 Task: Get directions from Mount Everest, Nepal and China to Sagarmatha National Park, Nepal and explore the nearby restaurants with rating 2 and above and open now and cuisine buffet
Action: Mouse moved to (131, 35)
Screenshot: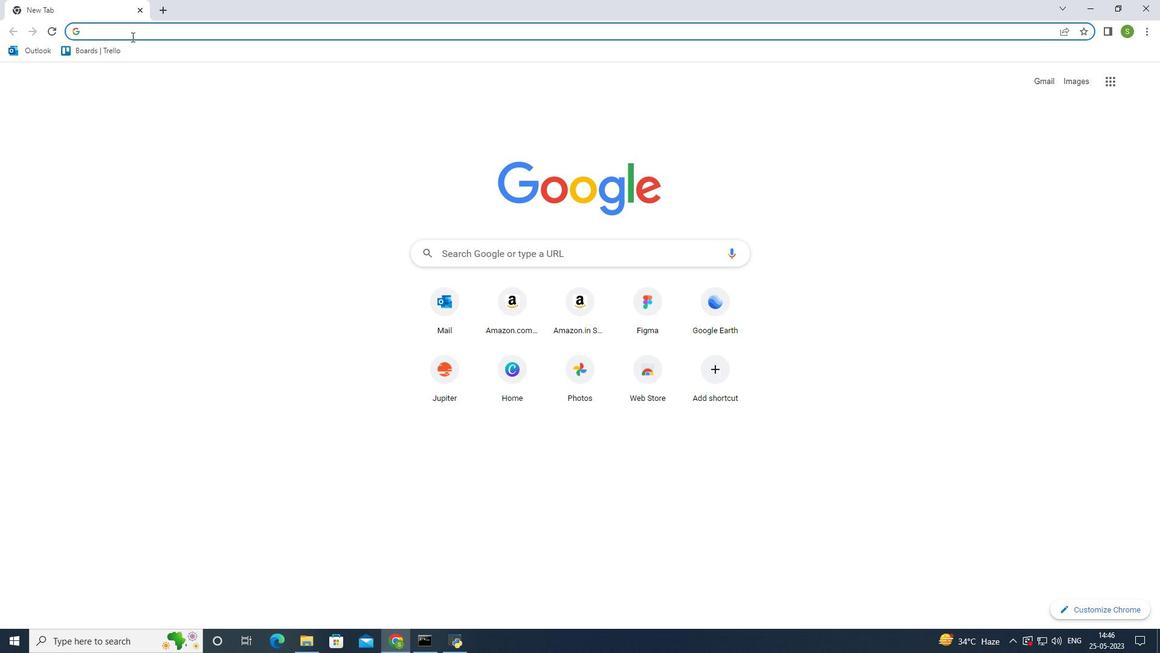 
Action: Mouse pressed left at (131, 35)
Screenshot: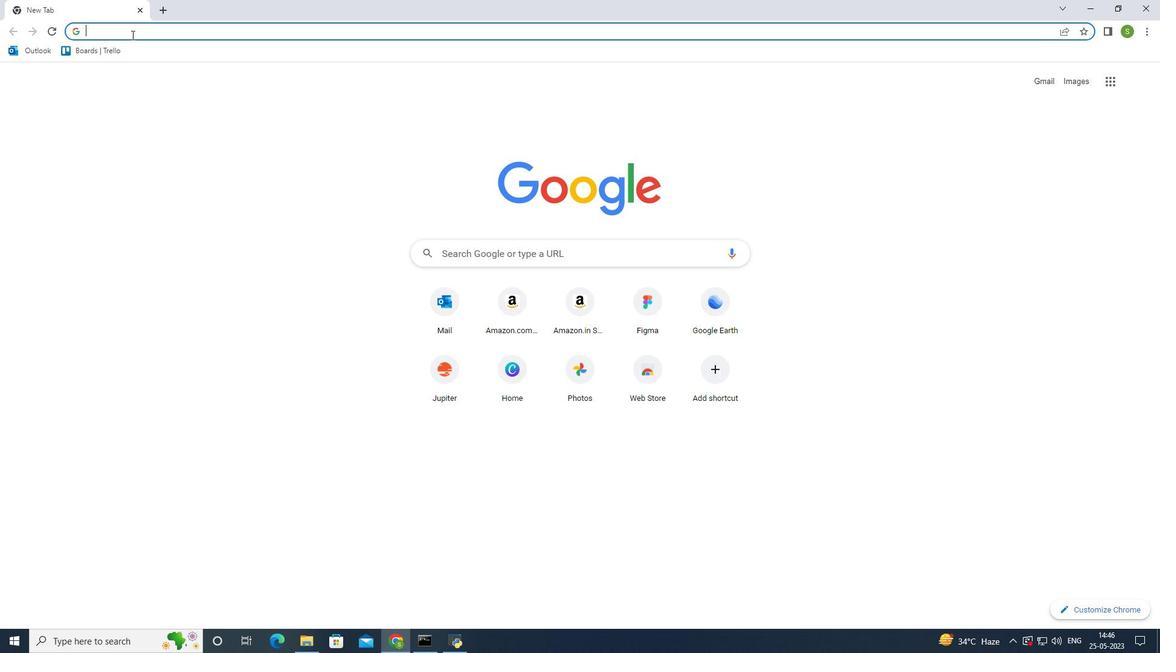 
Action: Mouse moved to (131, 48)
Screenshot: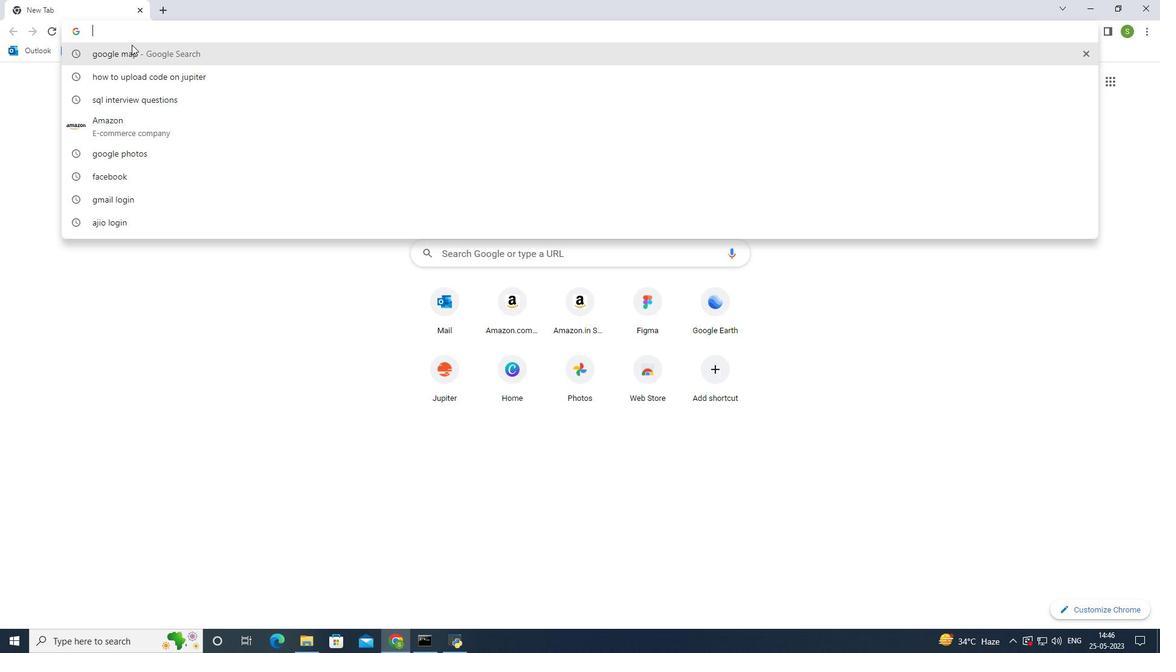 
Action: Mouse pressed left at (131, 48)
Screenshot: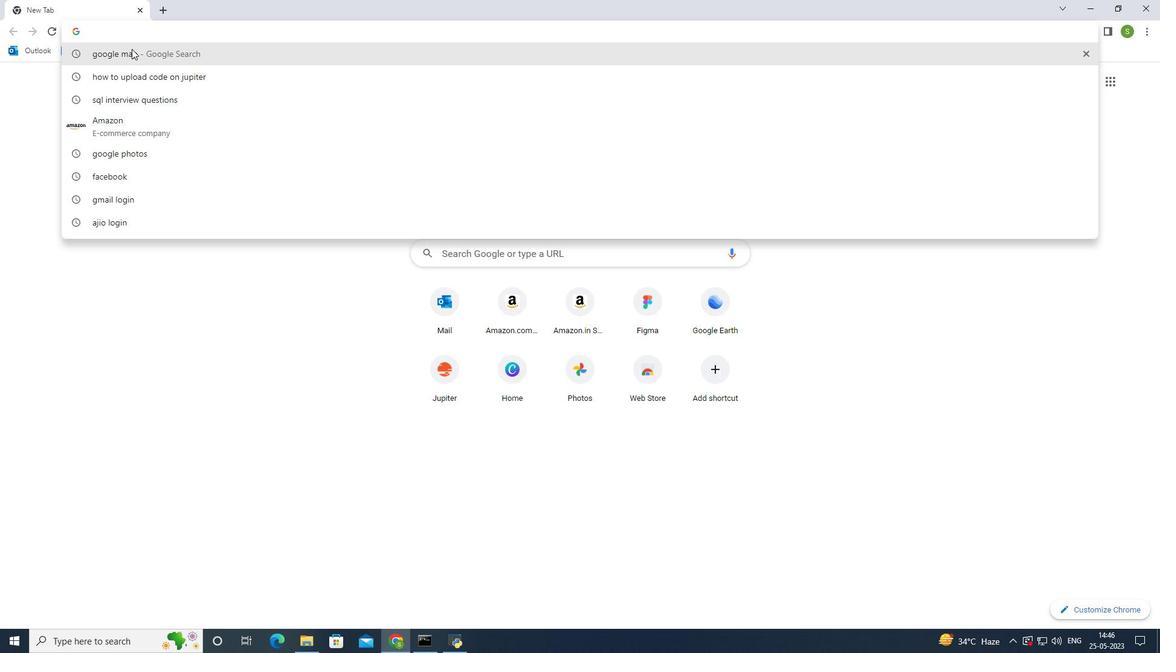 
Action: Mouse moved to (175, 186)
Screenshot: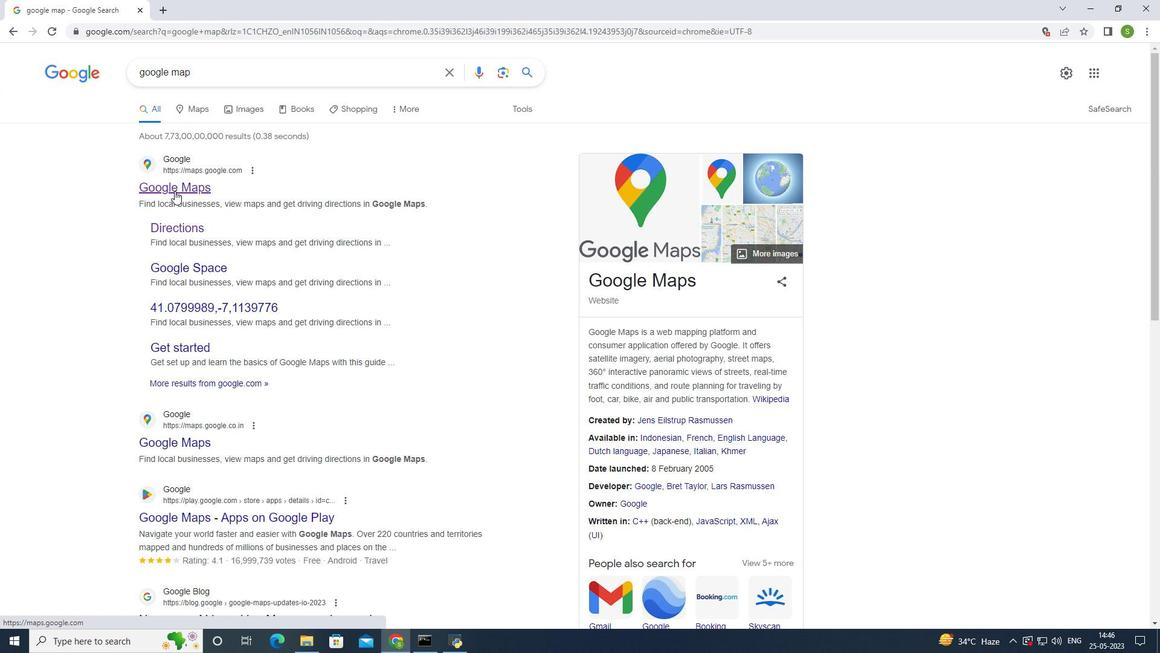 
Action: Mouse pressed left at (175, 186)
Screenshot: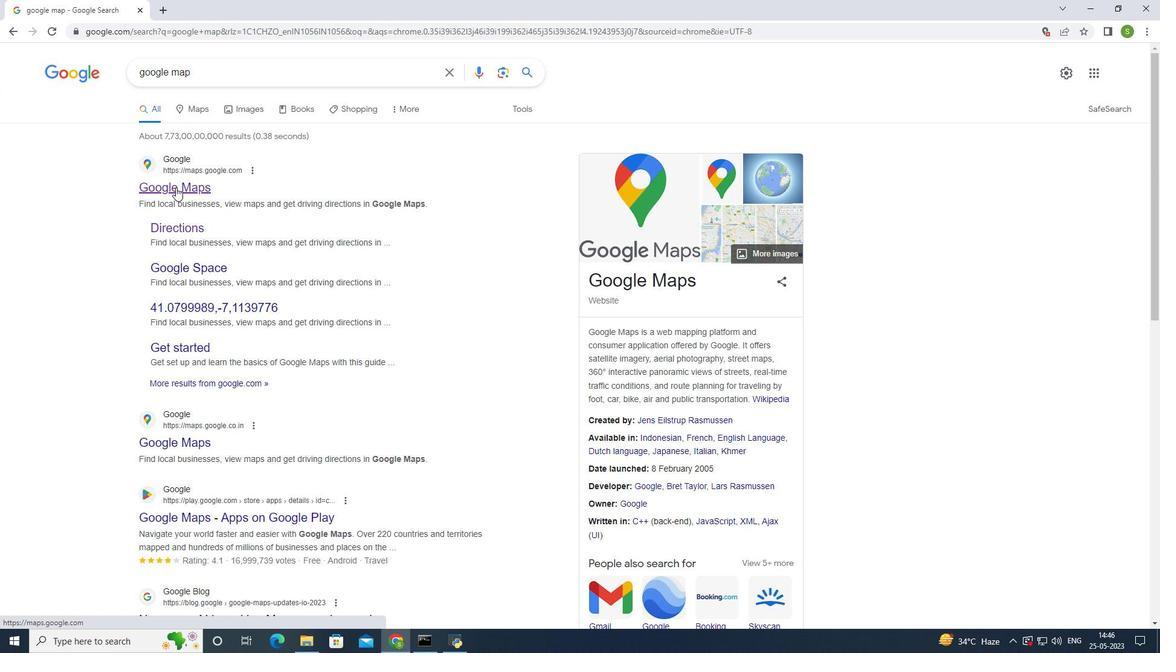
Action: Mouse moved to (162, 67)
Screenshot: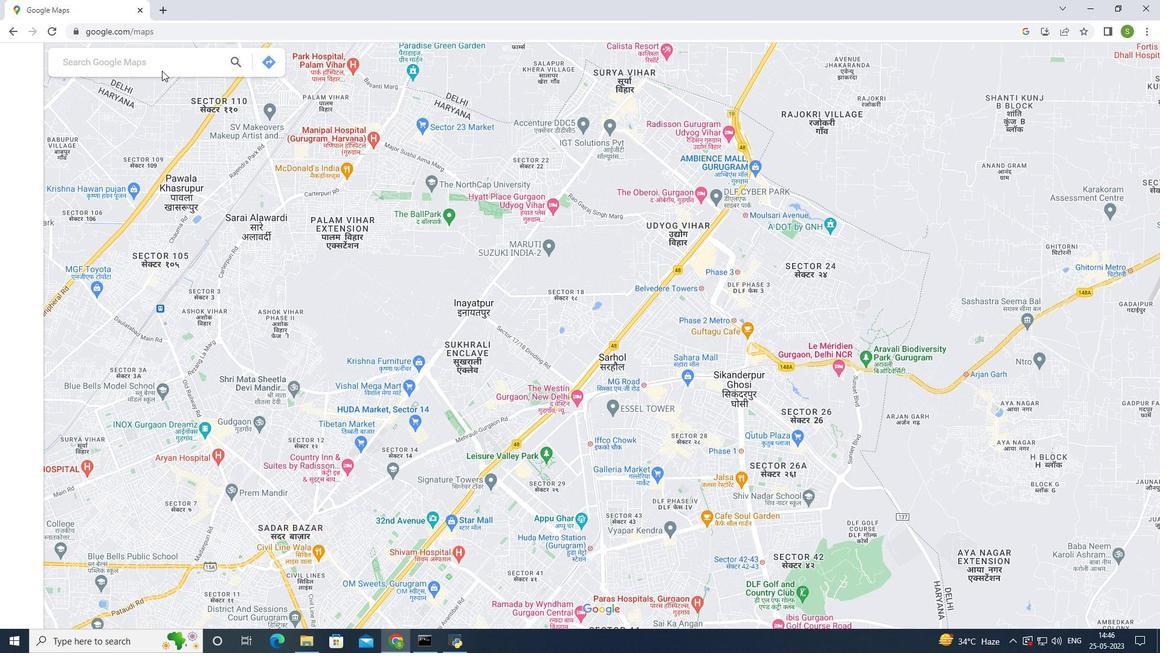 
Action: Mouse pressed left at (162, 67)
Screenshot: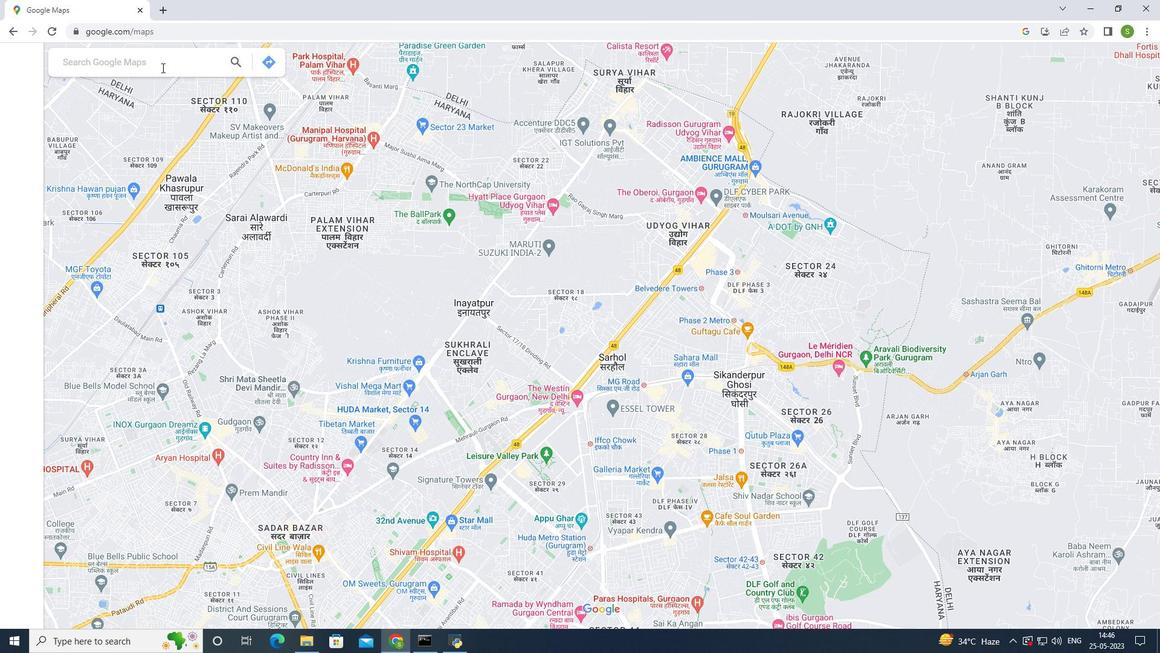 
Action: Mouse moved to (249, 267)
Screenshot: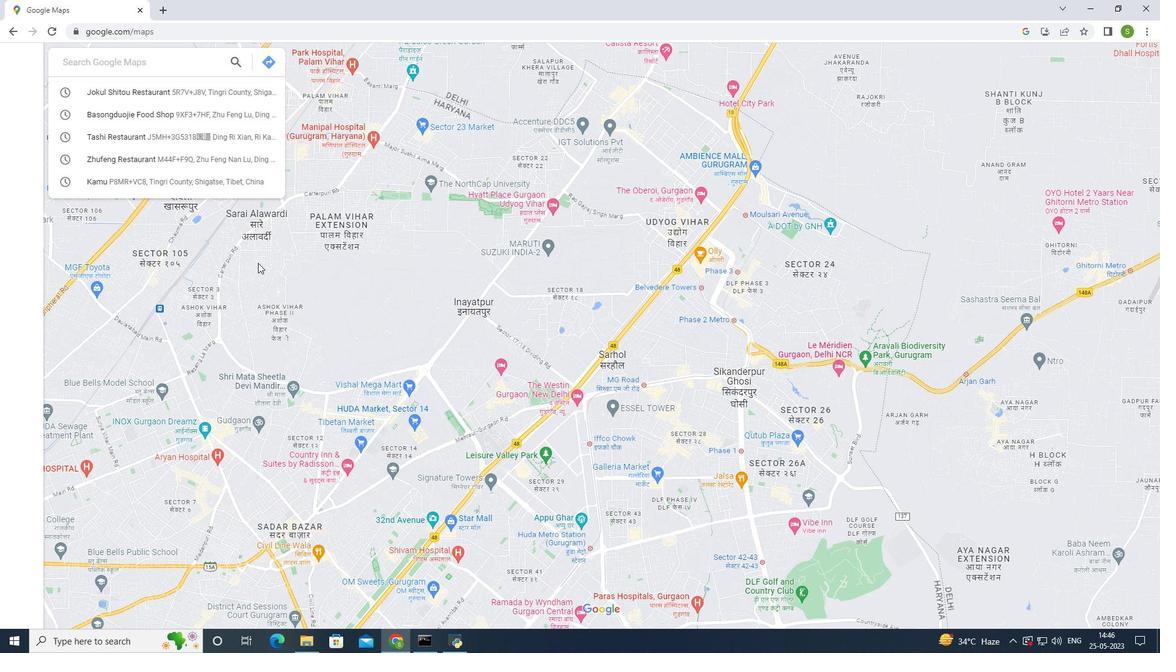 
Action: Key pressed <Key.caps_lock>MO<Key.backspace><Key.caps_lock>ount<Key.space><Key.caps_lock>E<Key.caps_lock>verest<Key.space><Key.caps_lock>N<Key.caps_lock>epal<Key.space>and<Key.space><Key.caps_lock>C<Key.caps_lock>hina<Key.space>to<Key.space><Key.caps_lock>S<Key.caps_lock>agarmatha<Key.space><Key.caps_lock>N<Key.caps_lock>ational<Key.space><Key.caps_lock>P<Key.caps_lock>ark<Key.enter>
Screenshot: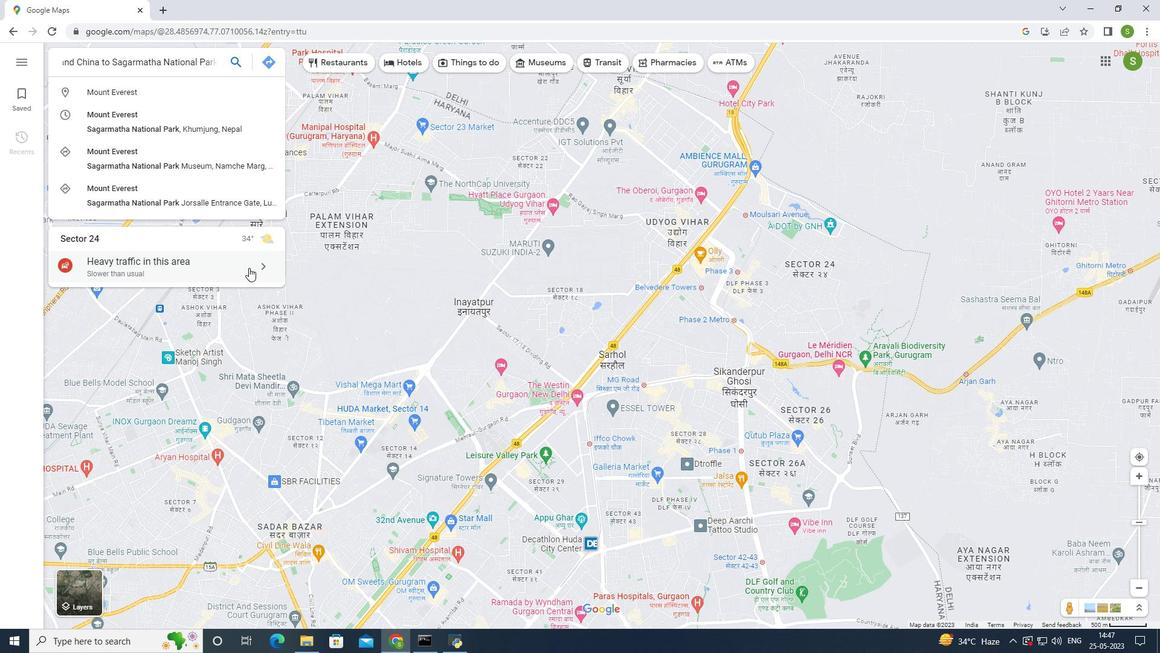 
Action: Mouse moved to (722, 330)
Screenshot: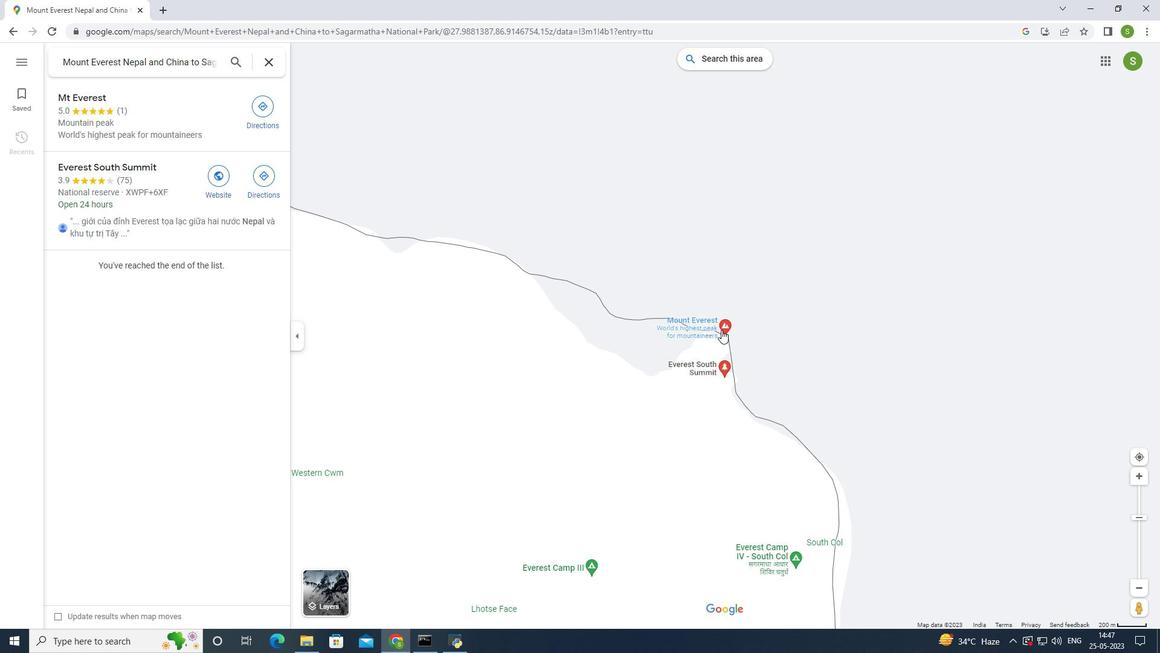 
Action: Mouse pressed left at (722, 330)
Screenshot: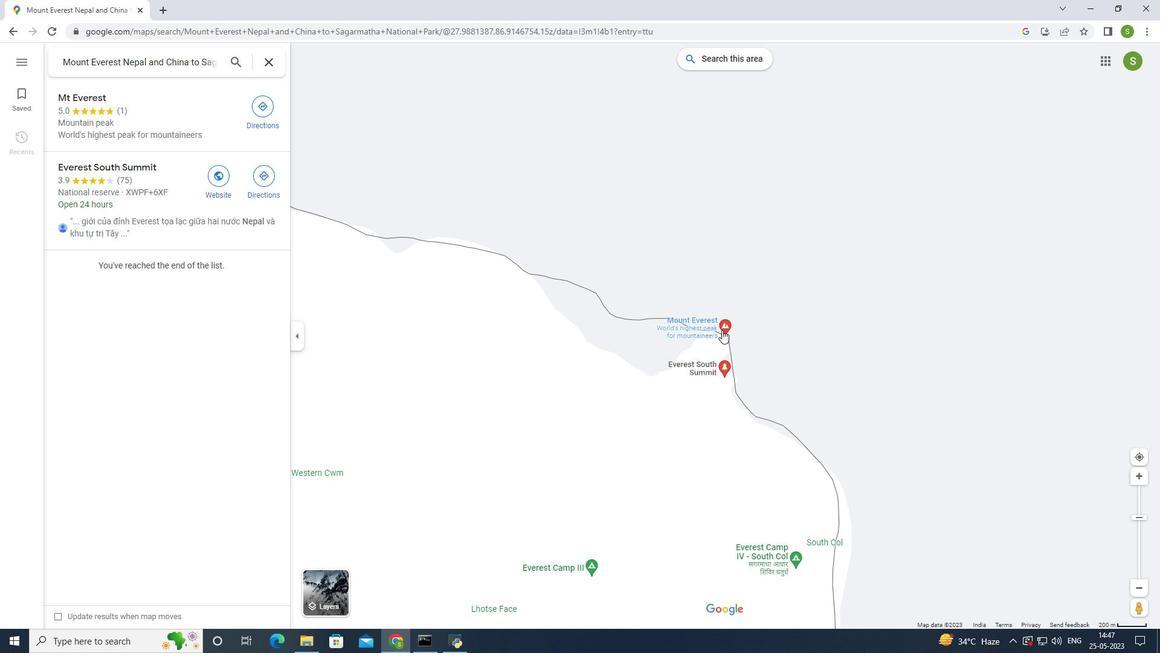 
Action: Mouse moved to (532, 97)
Screenshot: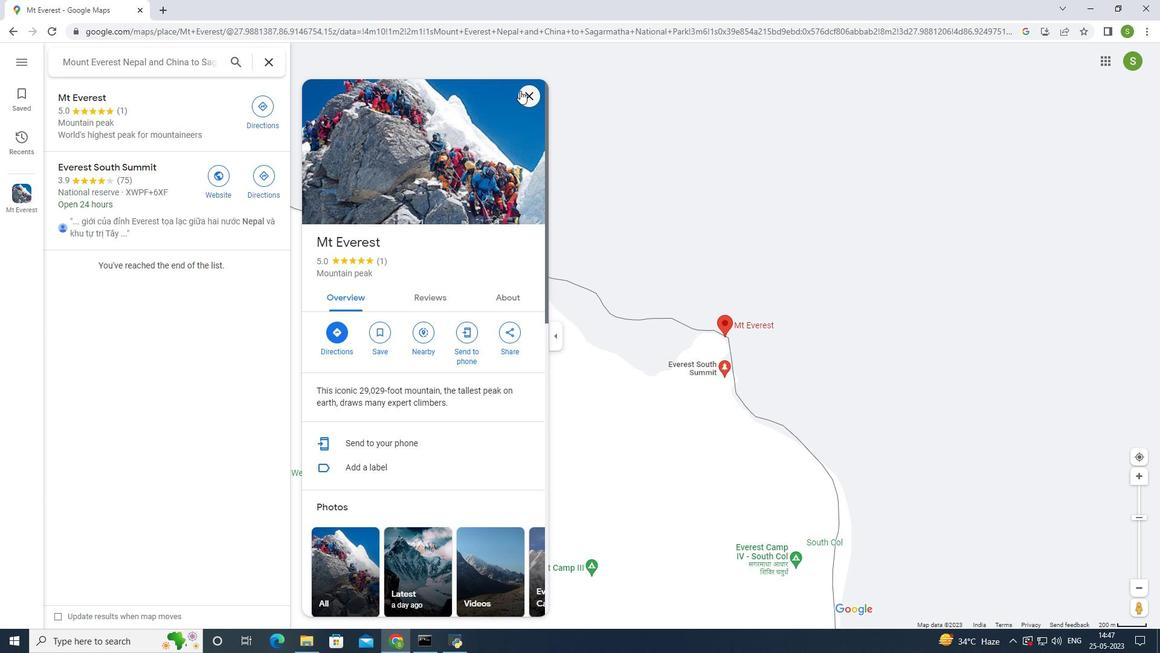 
Action: Mouse pressed left at (532, 97)
Screenshot: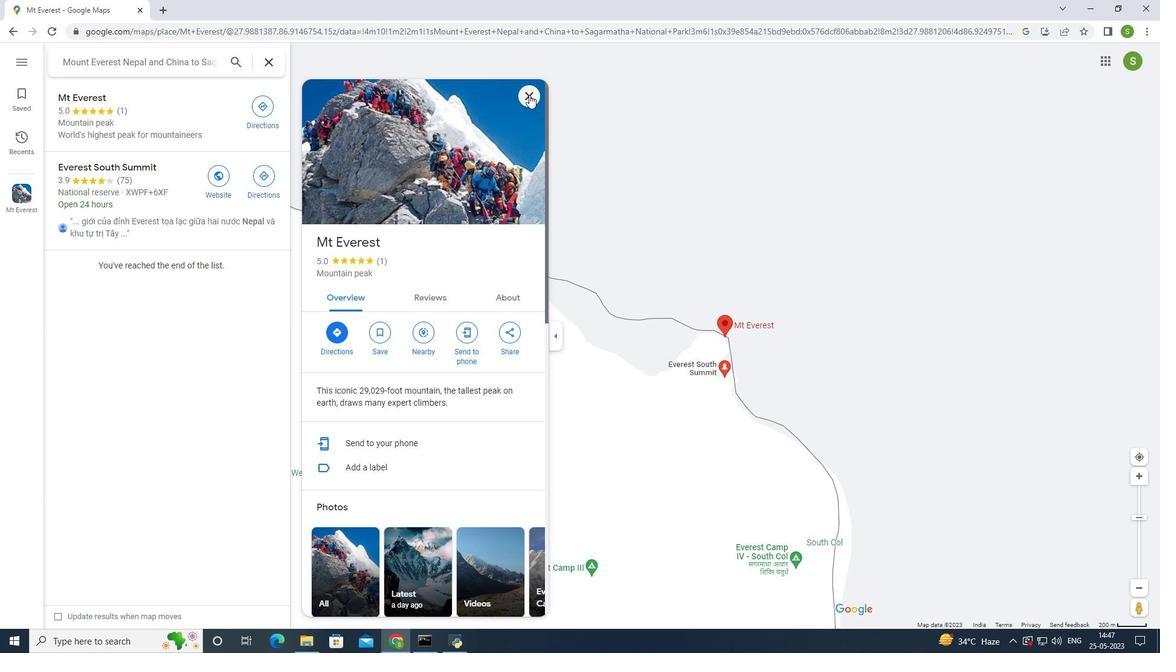 
Action: Mouse moved to (642, 305)
Screenshot: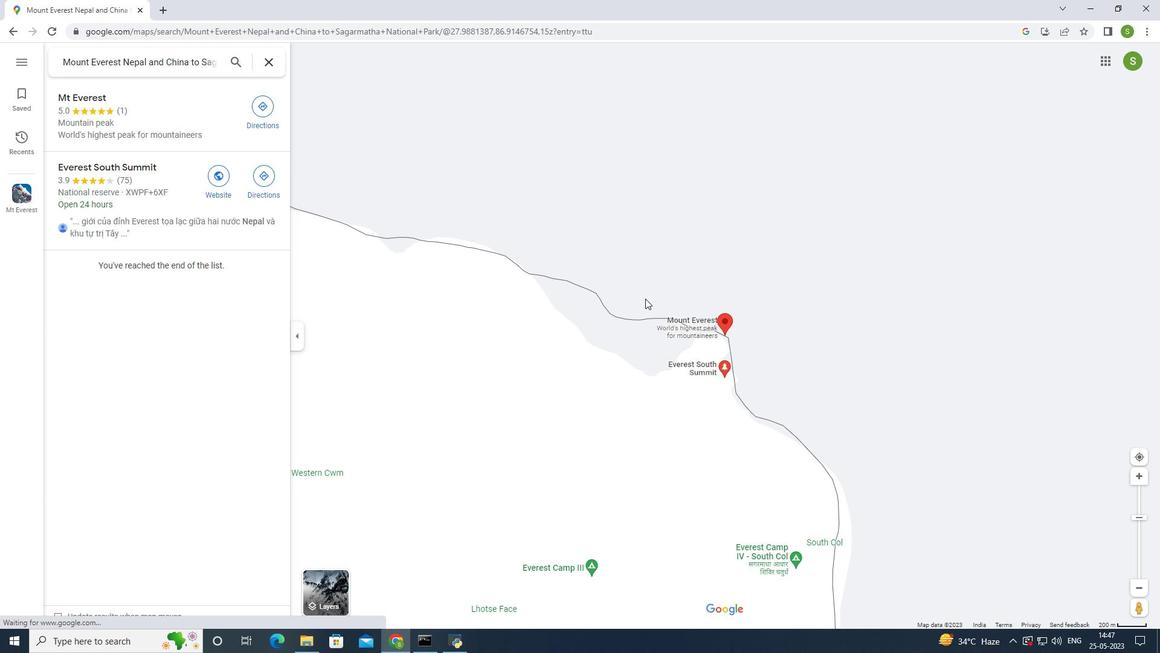 
Action: Mouse scrolled (642, 306) with delta (0, 0)
Screenshot: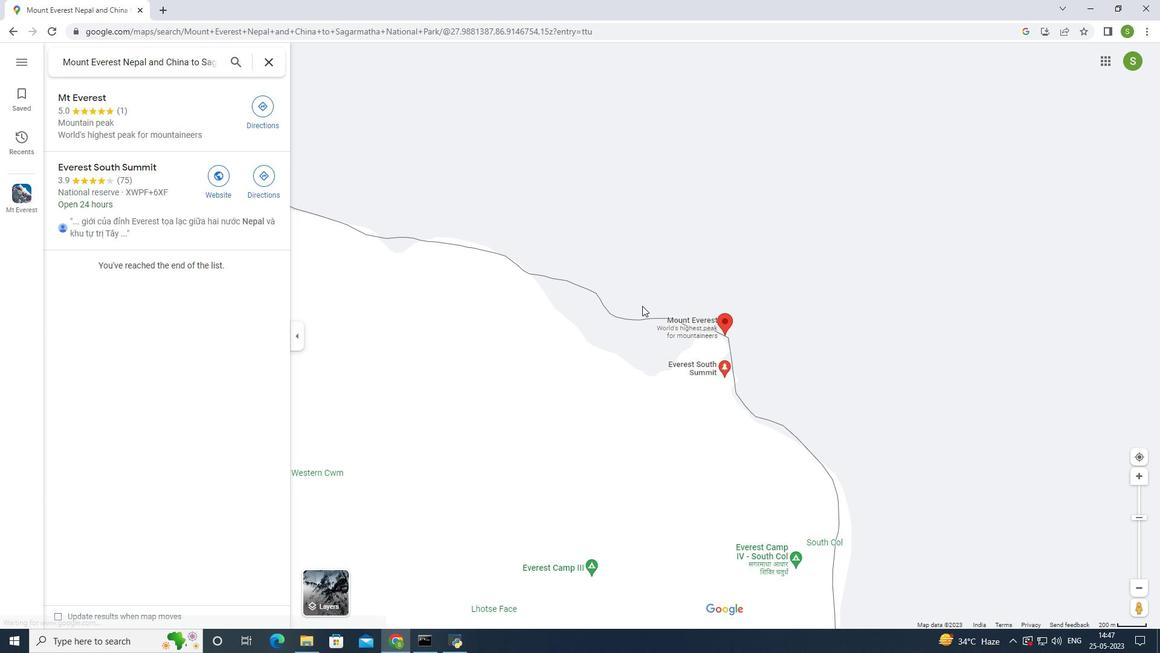 
Action: Mouse moved to (642, 305)
Screenshot: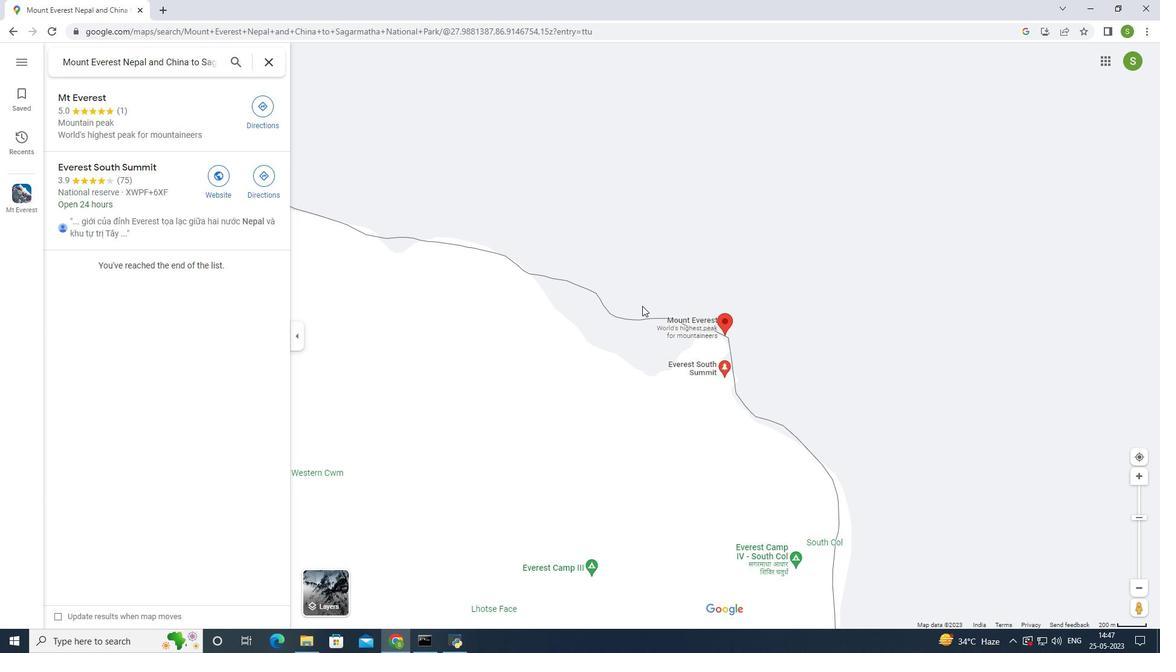 
Action: Mouse scrolled (642, 306) with delta (0, 0)
Screenshot: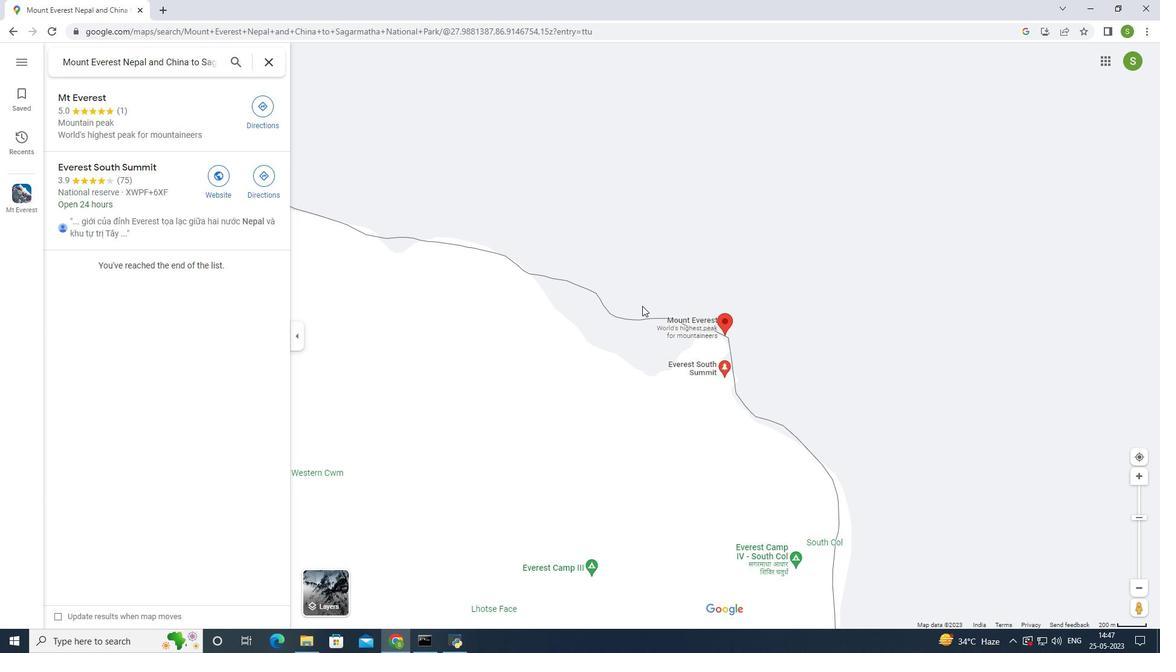
Action: Mouse scrolled (642, 305) with delta (0, 0)
Screenshot: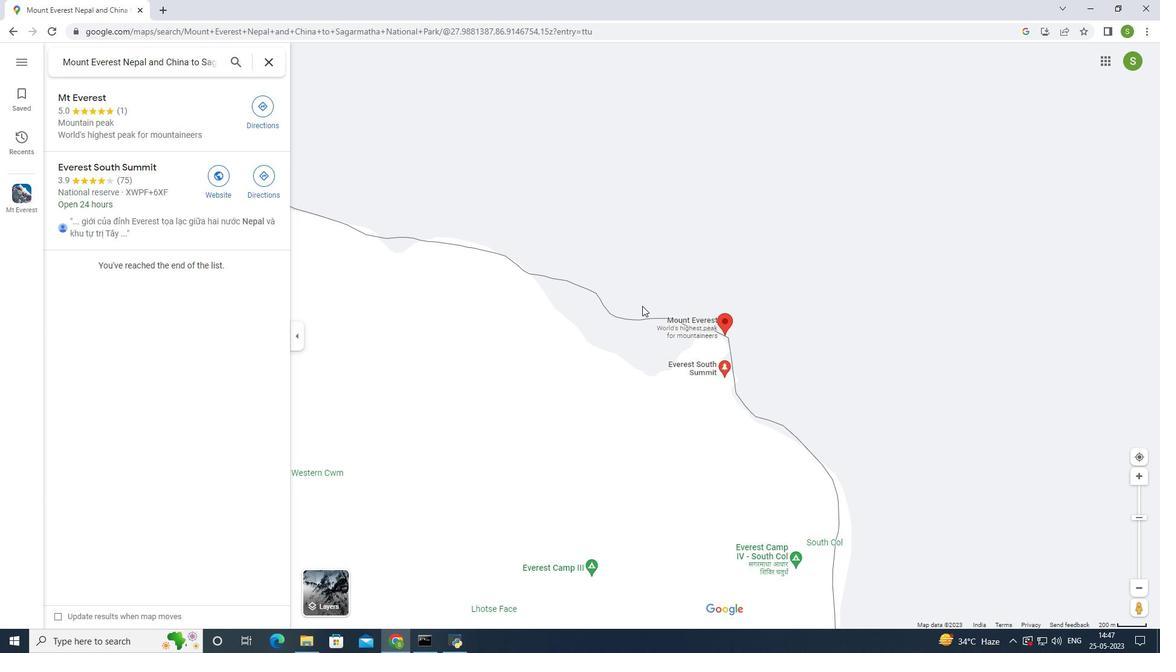 
Action: Mouse scrolled (642, 305) with delta (0, 0)
Screenshot: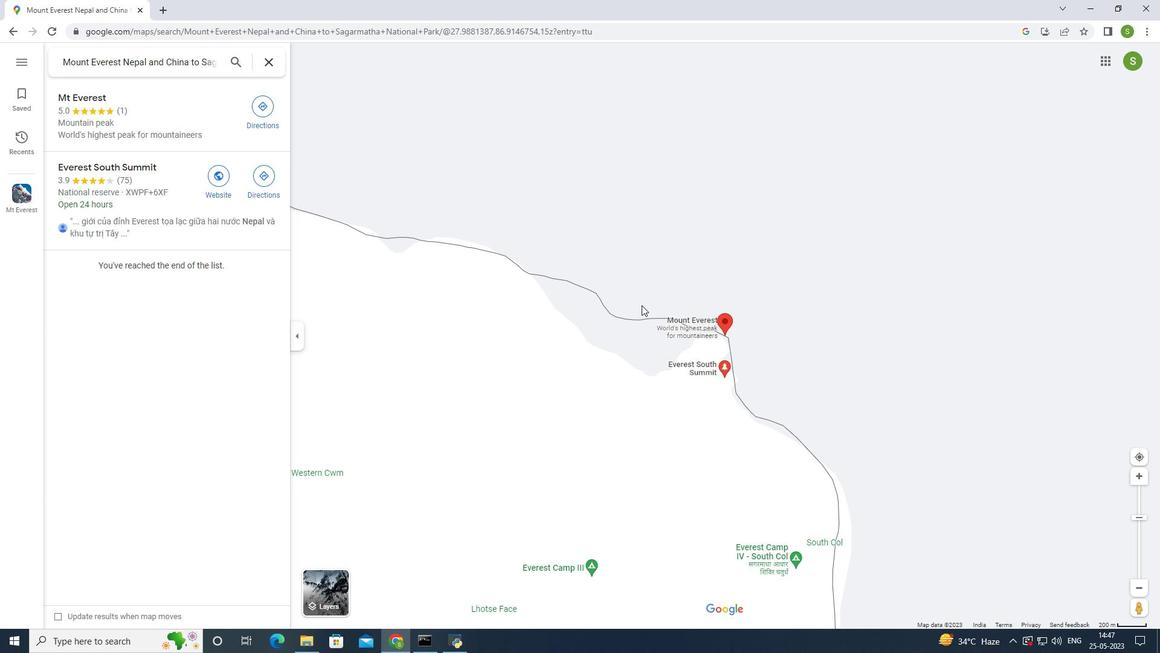 
Action: Mouse scrolled (642, 304) with delta (0, 0)
Screenshot: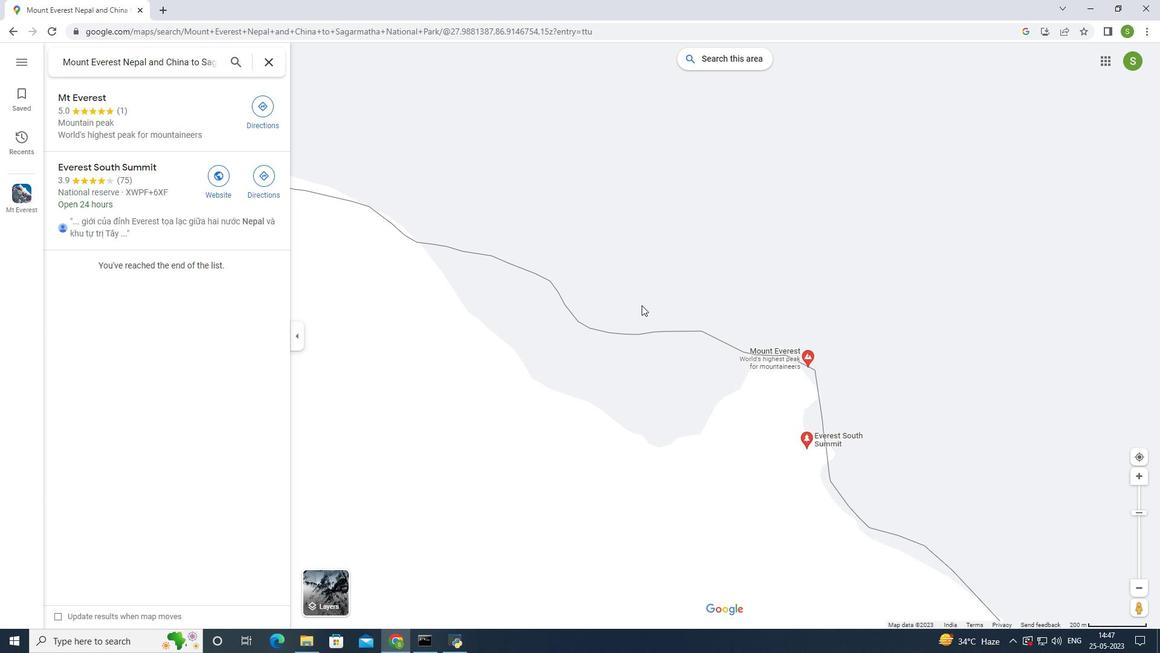 
Action: Mouse scrolled (642, 304) with delta (0, 0)
Screenshot: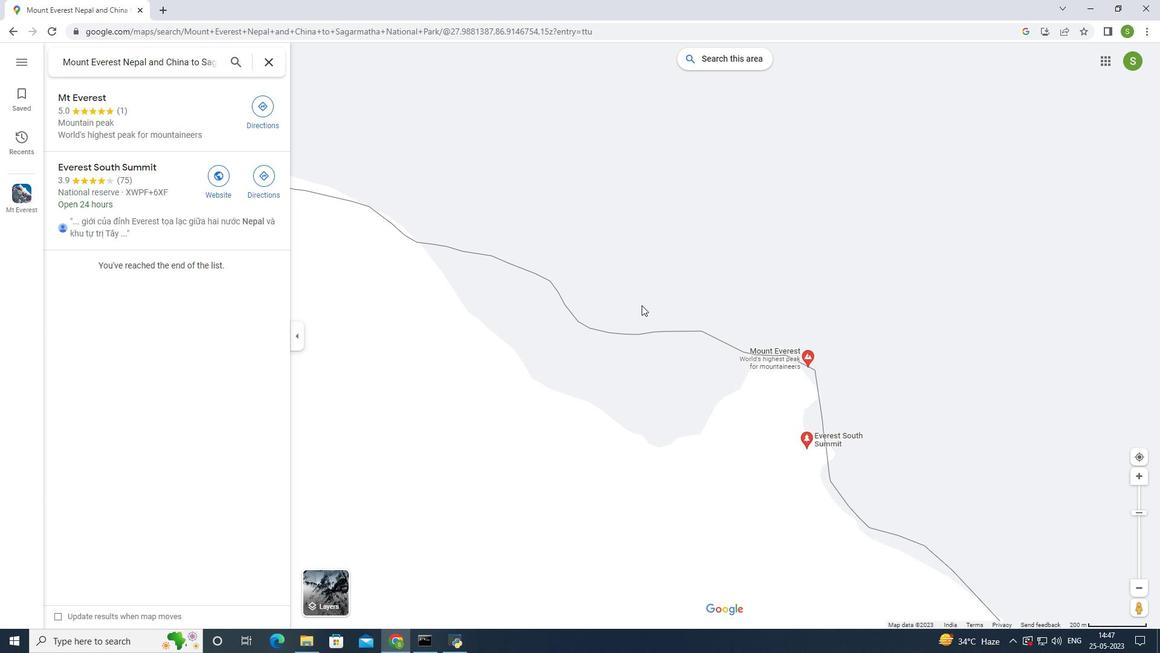 
Action: Mouse scrolled (642, 304) with delta (0, 0)
Screenshot: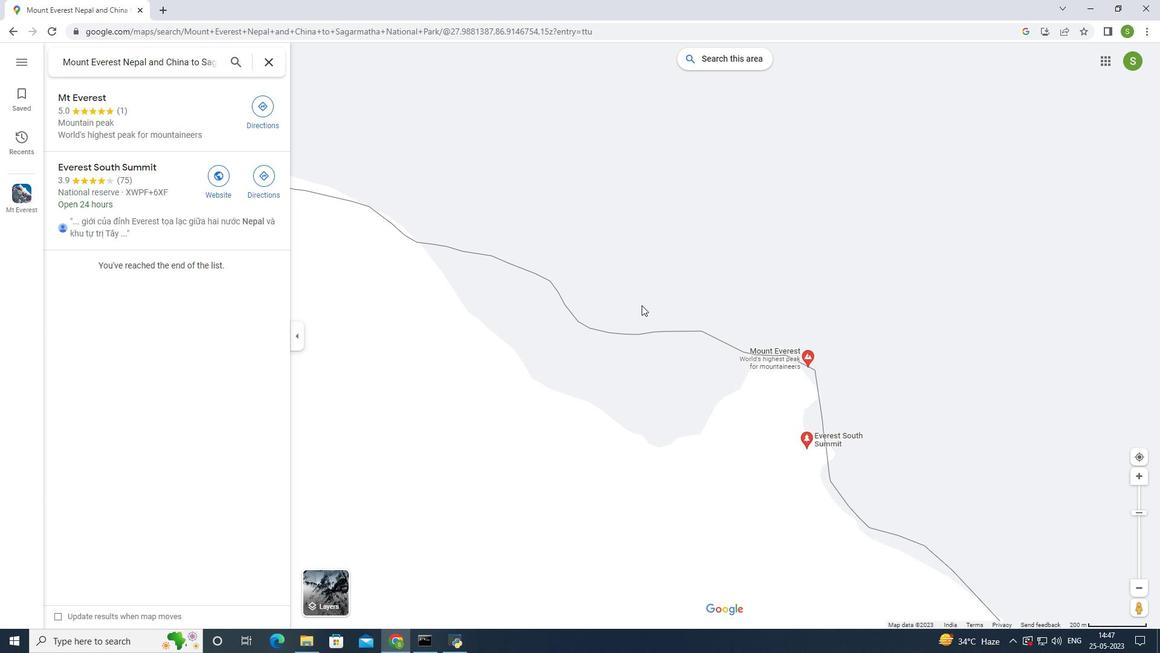 
Action: Mouse scrolled (642, 304) with delta (0, 0)
Screenshot: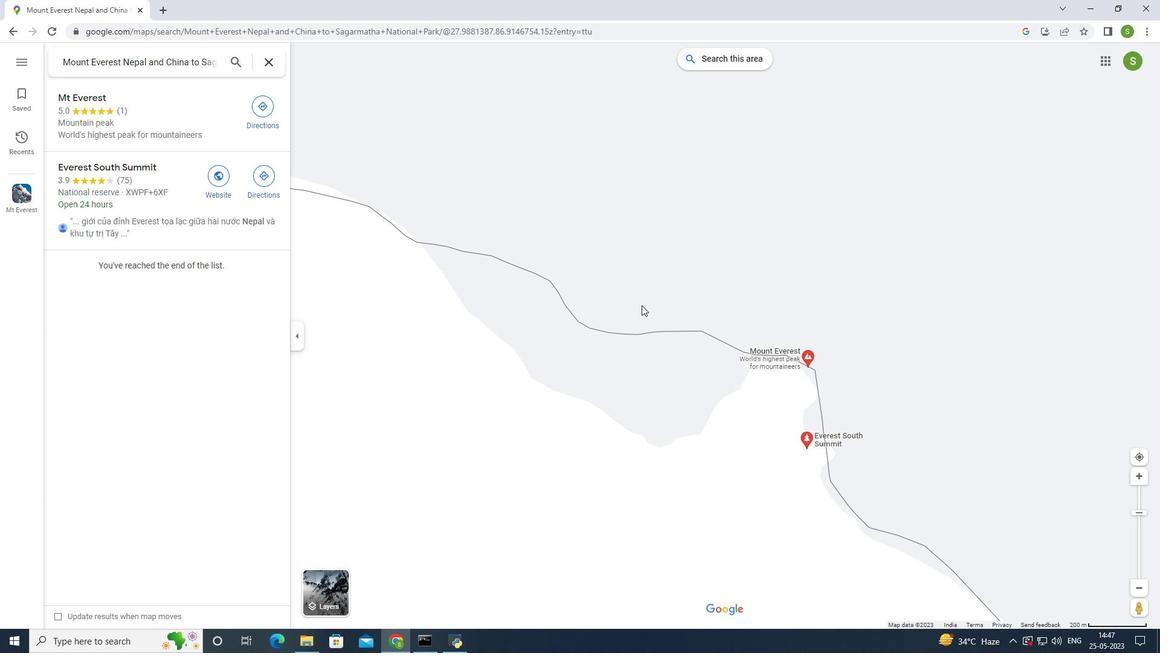 
Action: Mouse scrolled (642, 304) with delta (0, 0)
Screenshot: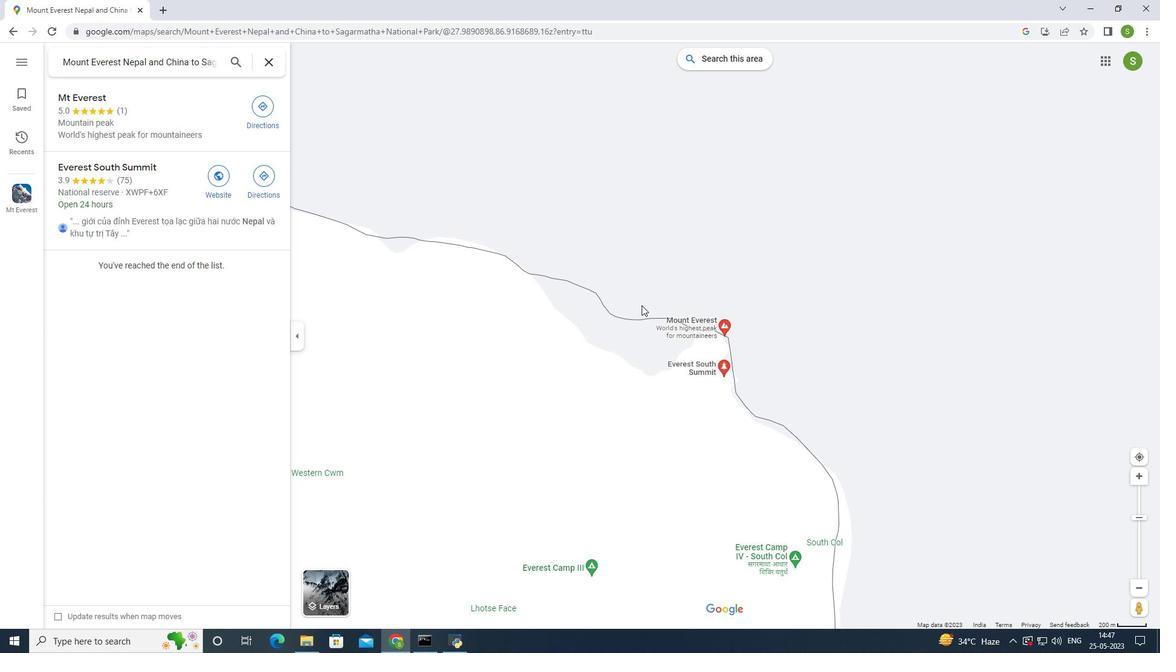 
Action: Mouse scrolled (642, 304) with delta (0, 0)
Screenshot: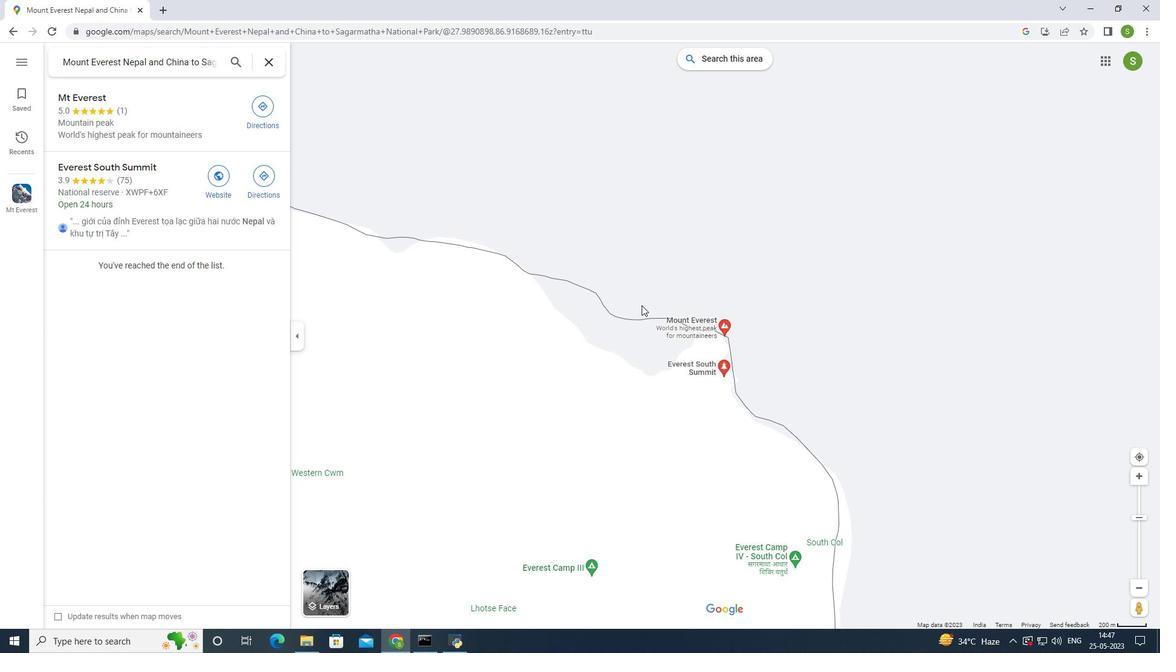 
Action: Mouse scrolled (642, 304) with delta (0, 0)
Screenshot: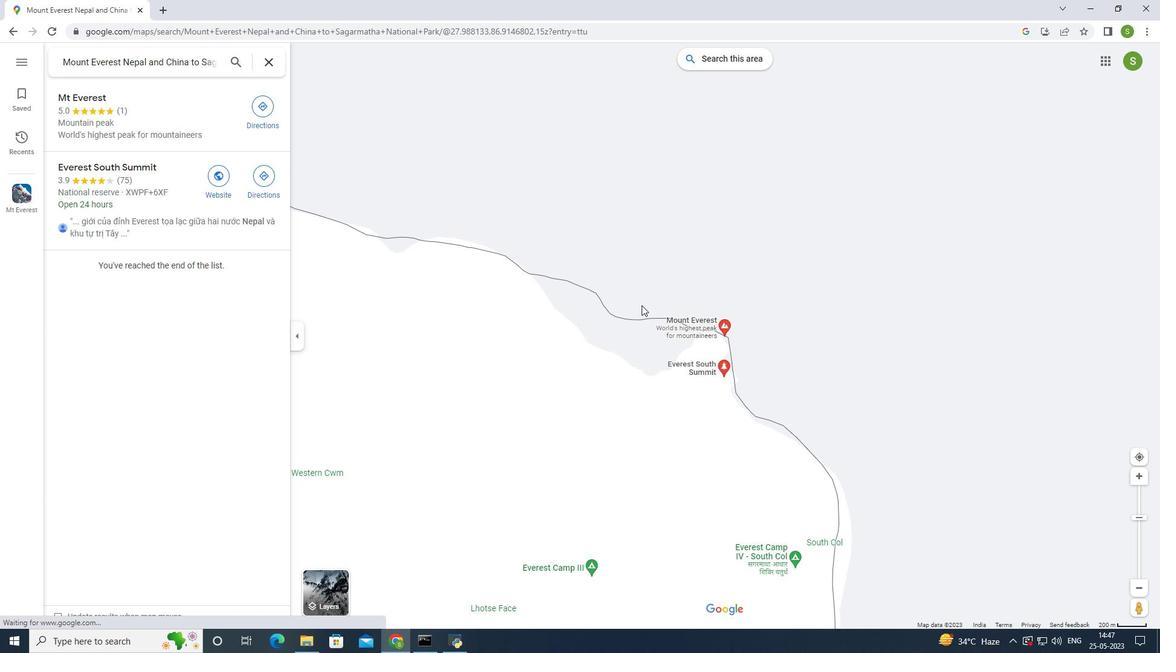 
Action: Mouse scrolled (642, 304) with delta (0, 0)
Screenshot: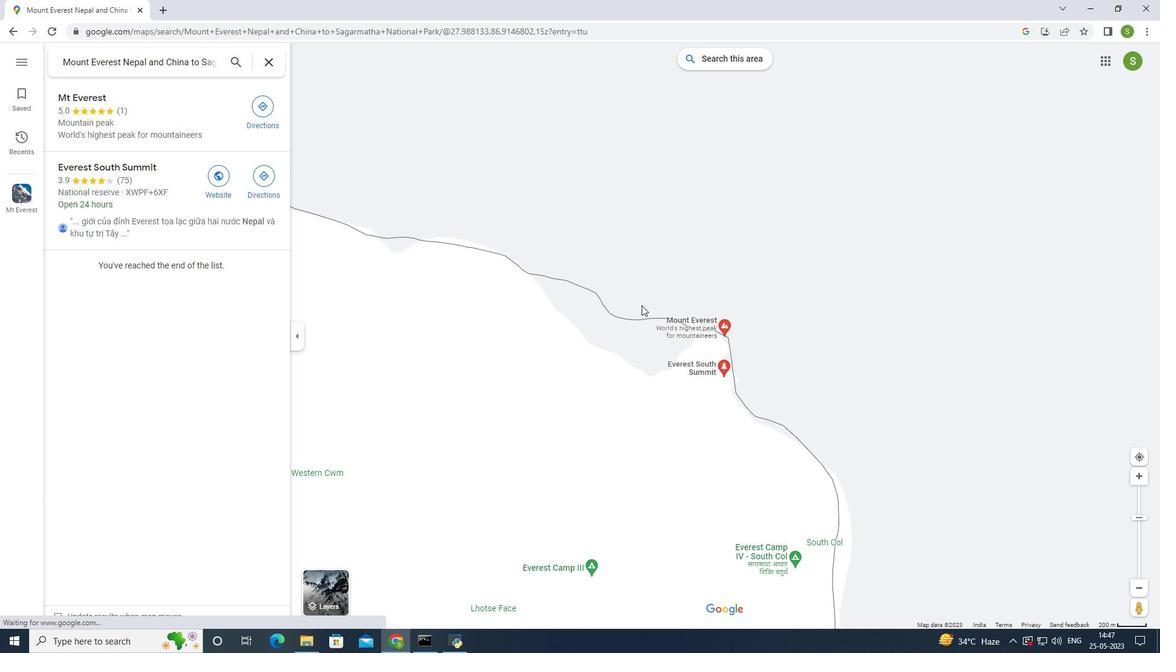 
Action: Mouse scrolled (642, 304) with delta (0, 0)
Screenshot: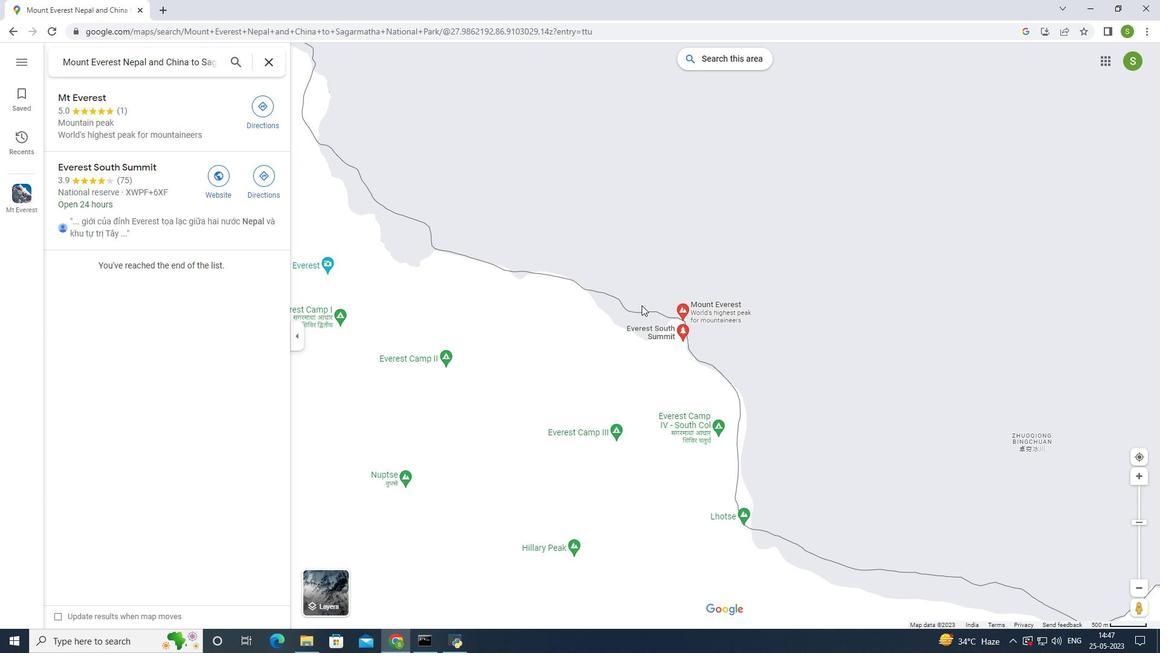 
Action: Mouse scrolled (642, 304) with delta (0, 0)
Screenshot: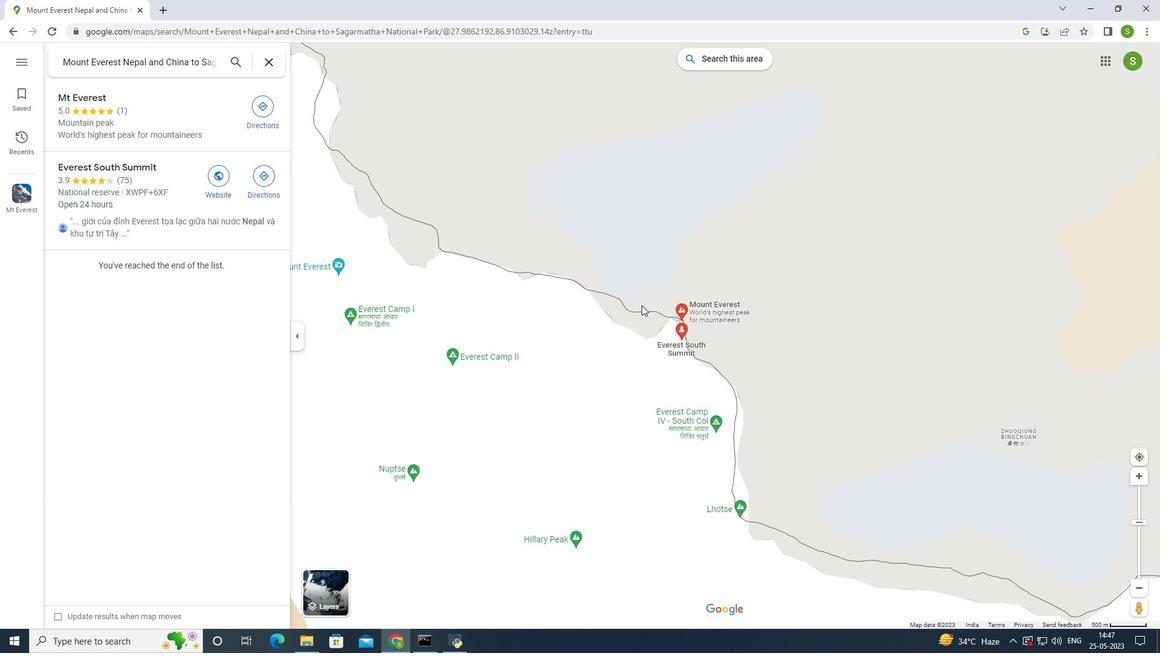 
Action: Mouse scrolled (642, 304) with delta (0, 0)
Screenshot: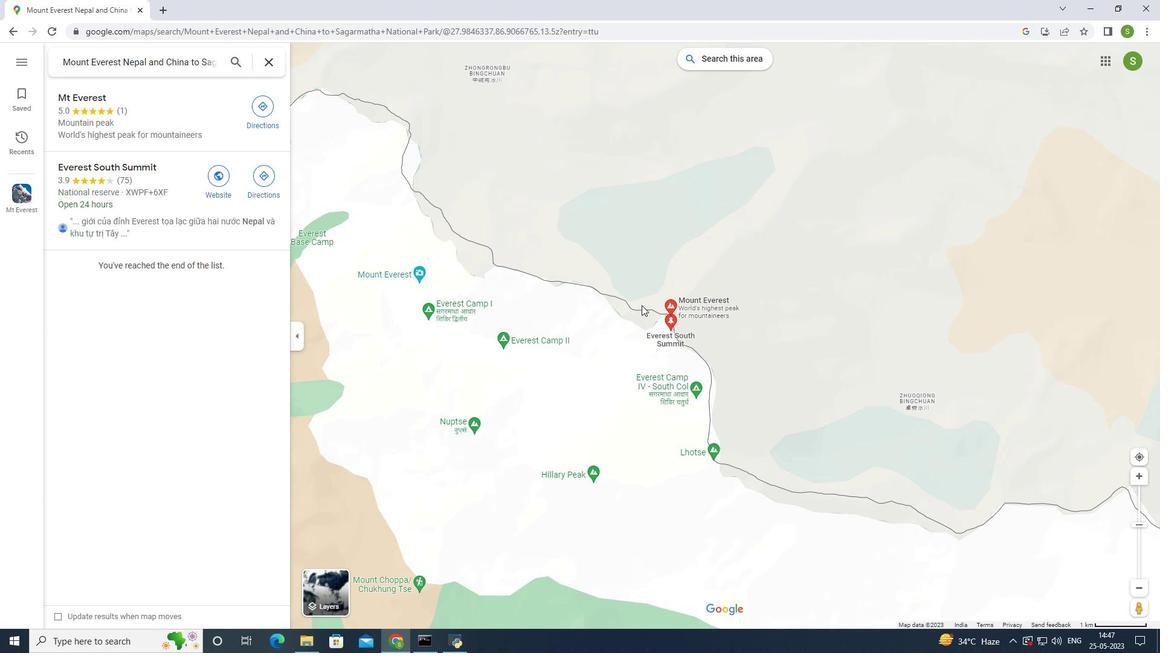 
Action: Mouse scrolled (642, 304) with delta (0, 0)
Screenshot: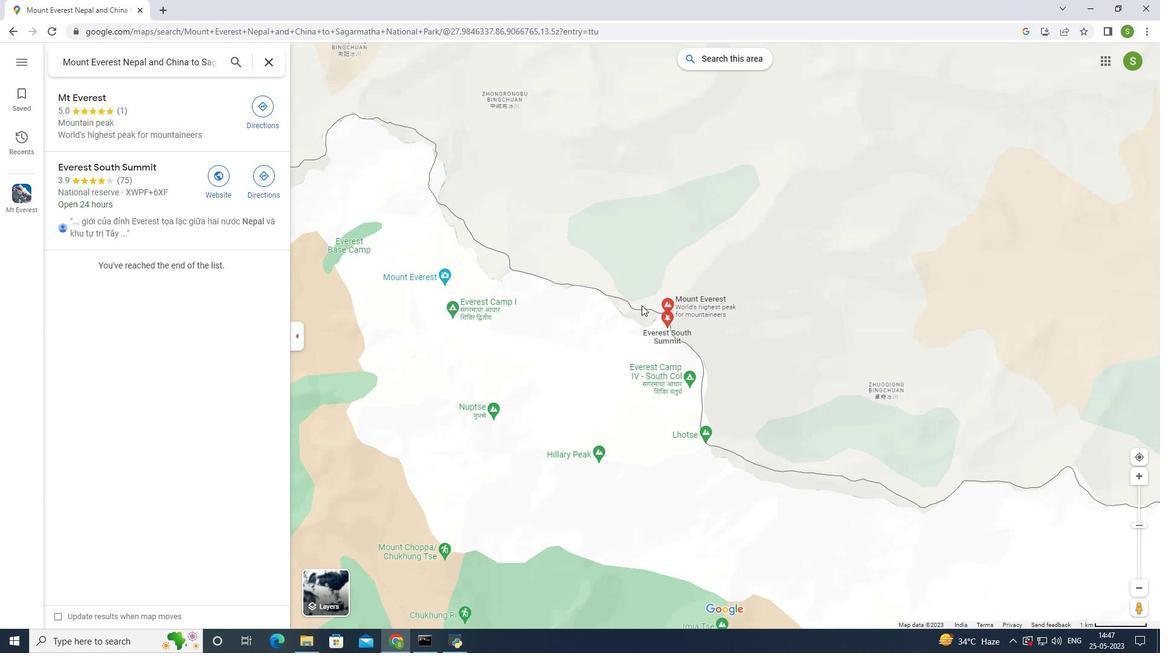 
Action: Mouse scrolled (642, 304) with delta (0, 0)
Screenshot: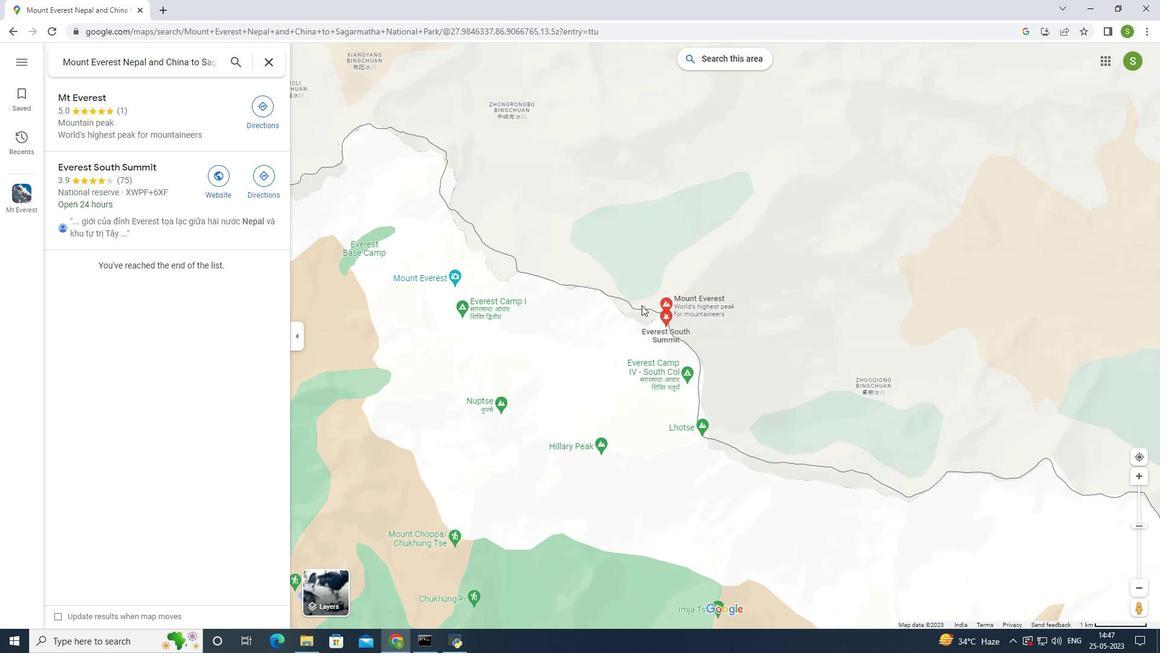 
Action: Mouse moved to (642, 304)
Screenshot: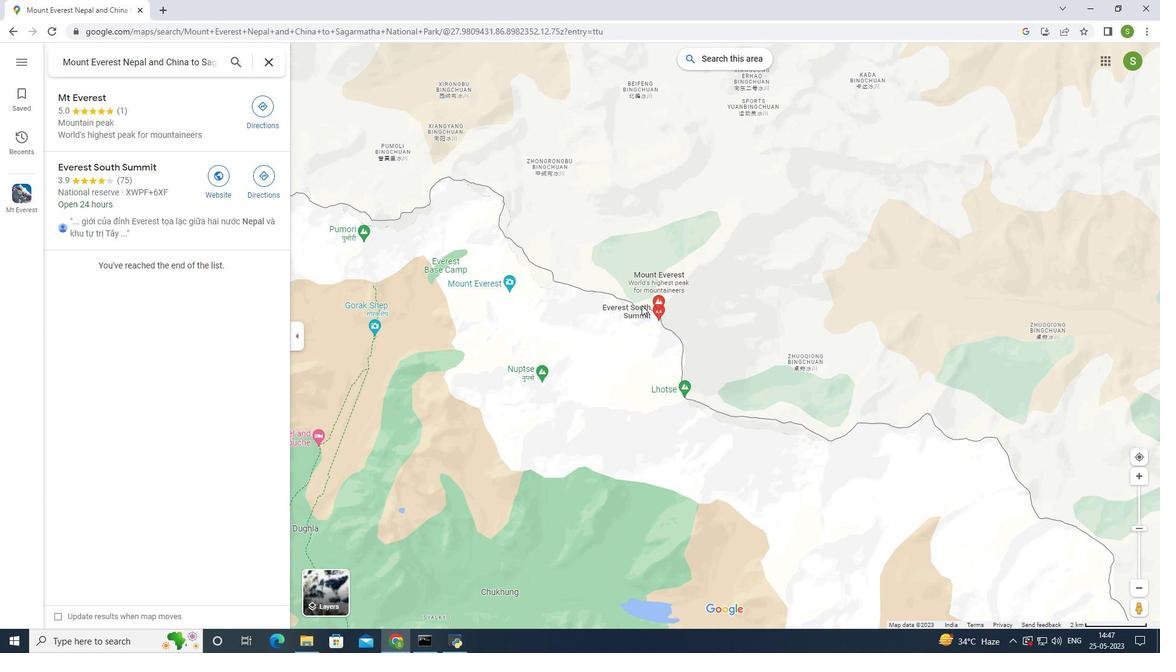 
Action: Mouse scrolled (642, 305) with delta (0, 0)
Screenshot: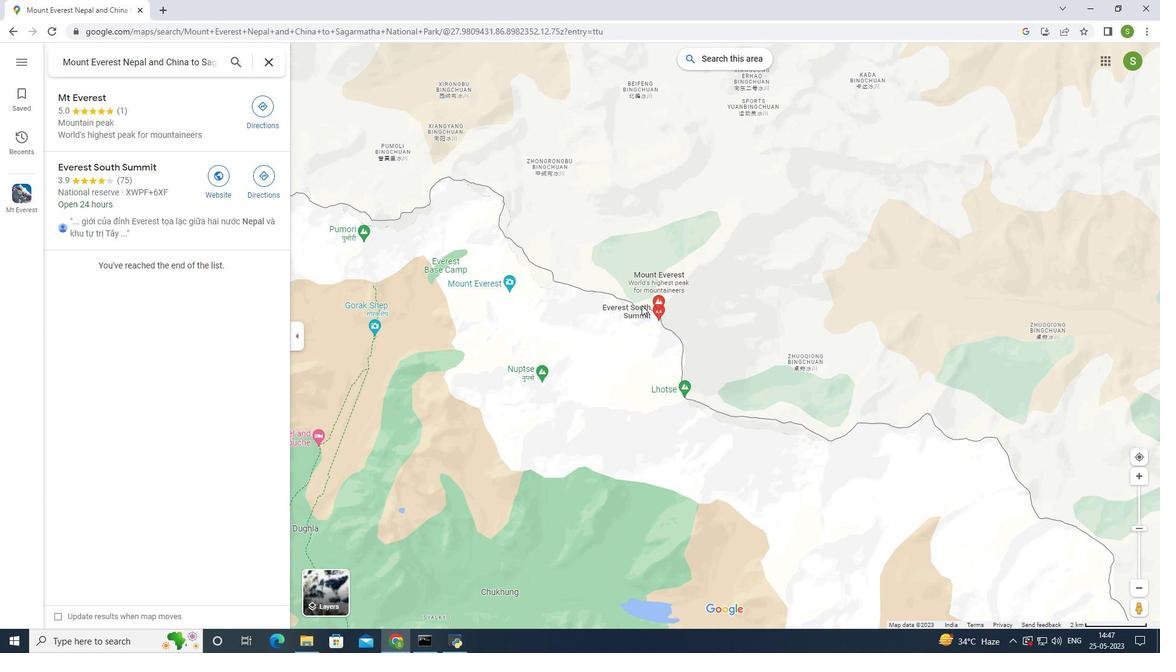 
Action: Mouse moved to (662, 304)
Screenshot: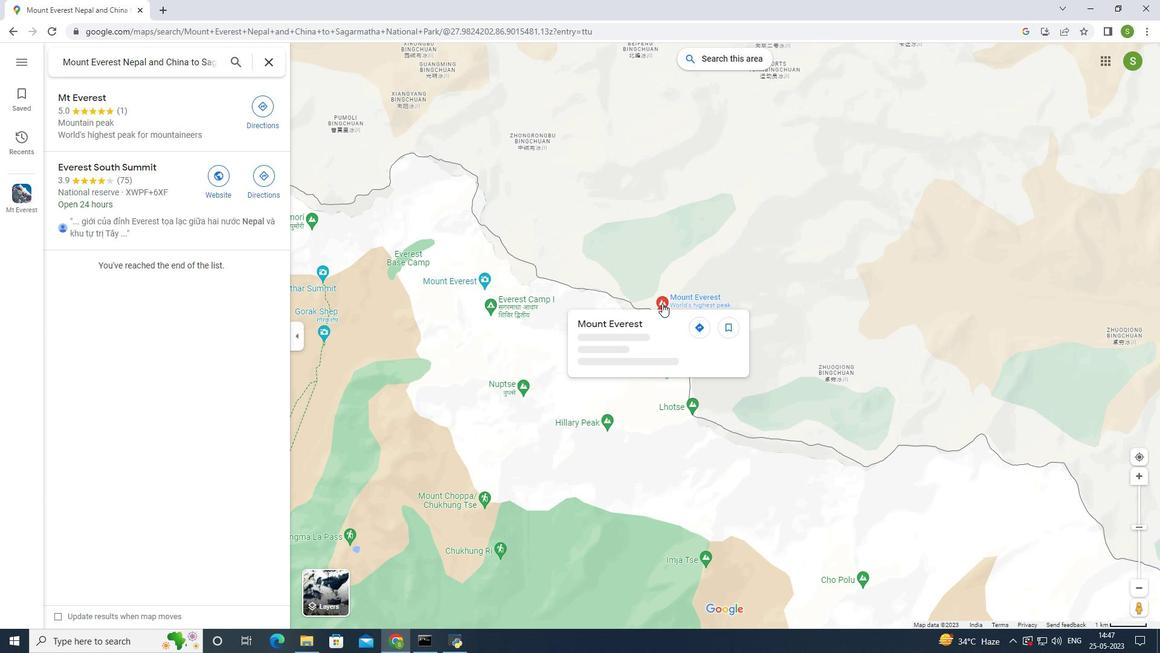 
Action: Mouse pressed left at (662, 304)
Screenshot: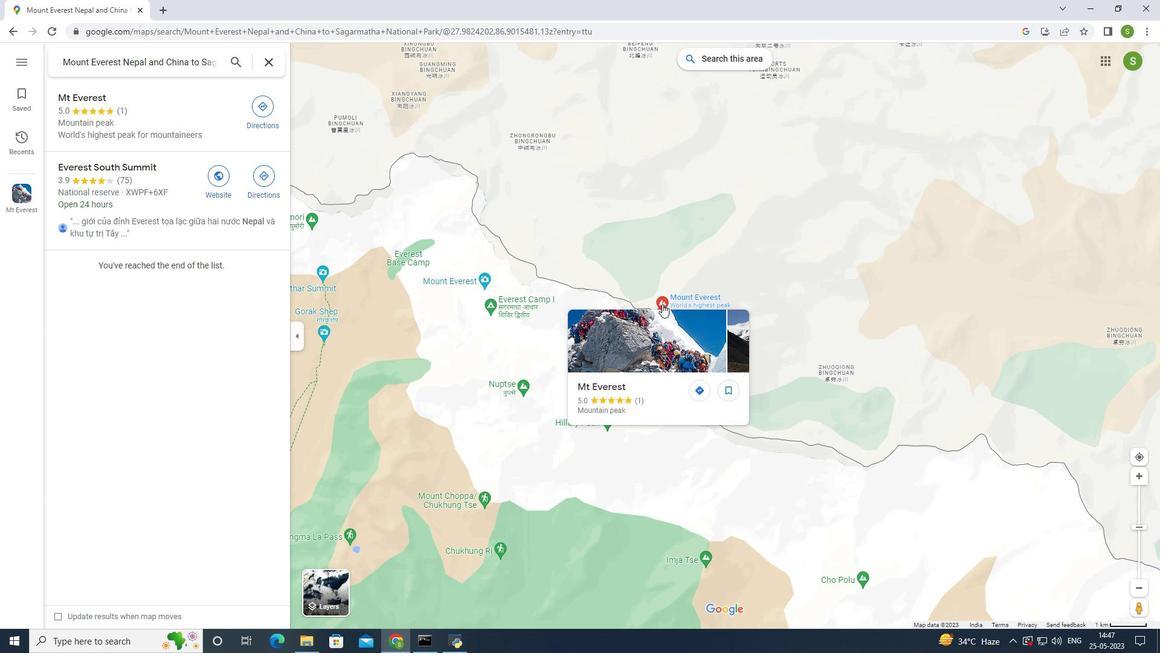 
Action: Mouse moved to (423, 342)
Screenshot: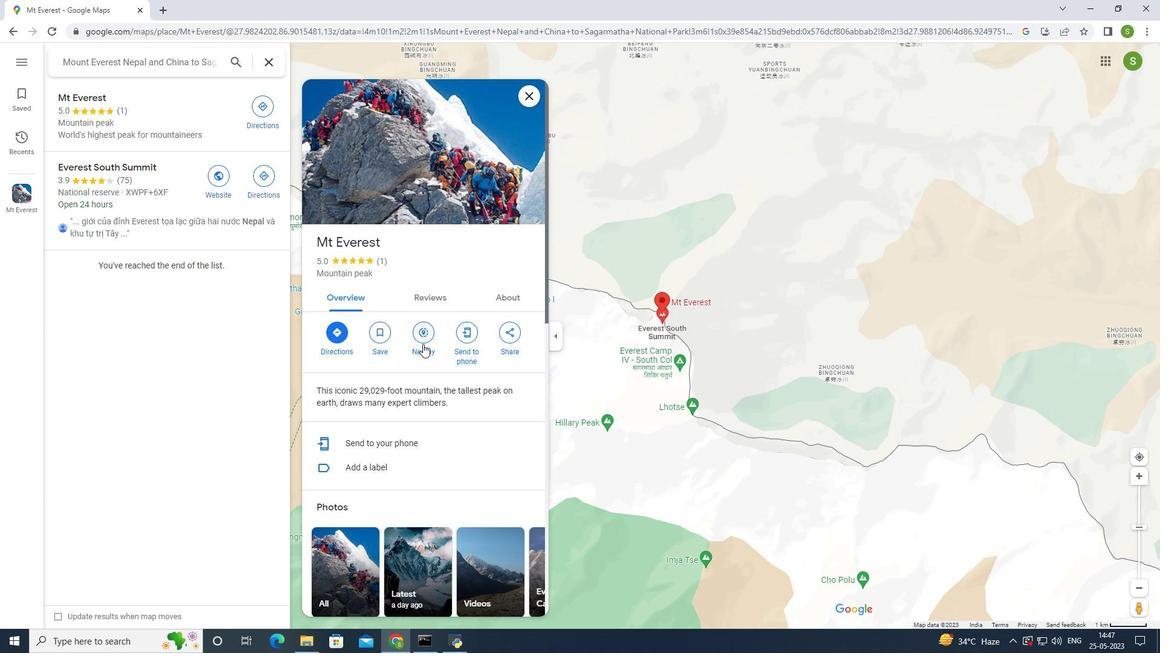 
Action: Mouse pressed left at (423, 342)
Screenshot: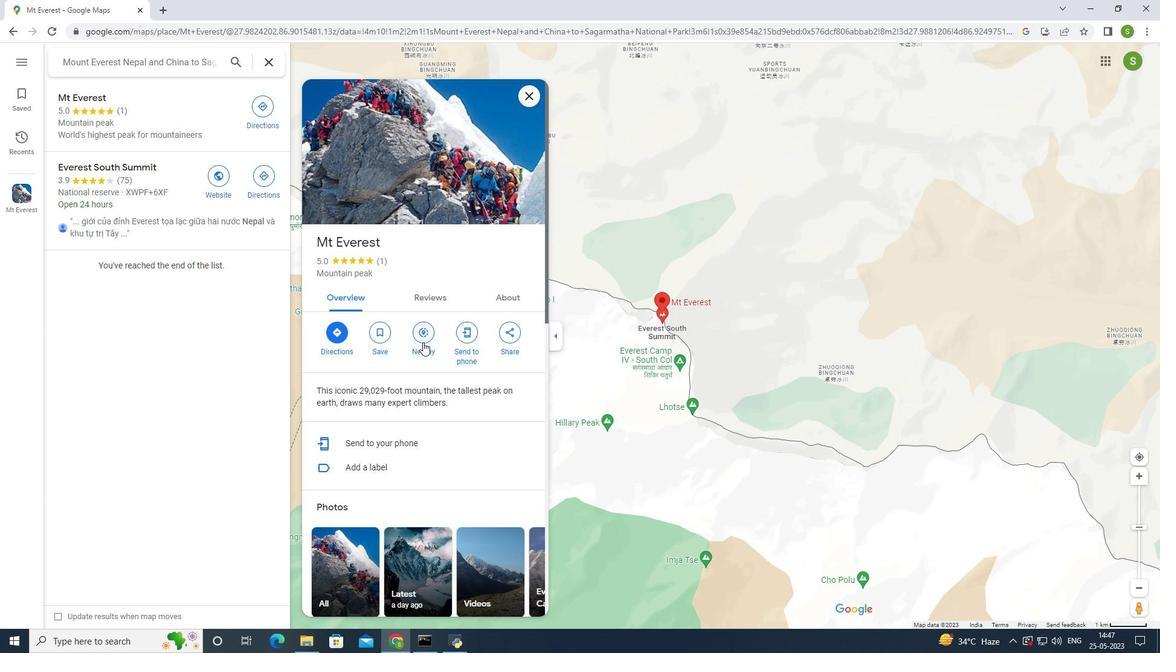 
Action: Mouse moved to (98, 65)
Screenshot: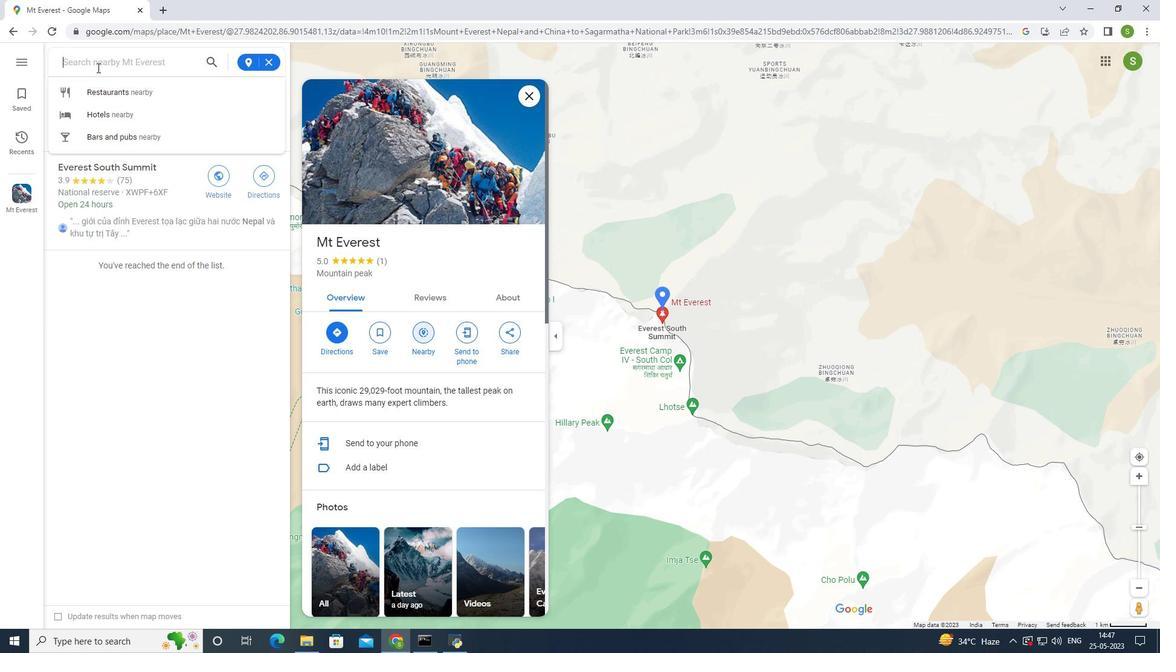 
Action: Mouse pressed left at (98, 65)
Screenshot: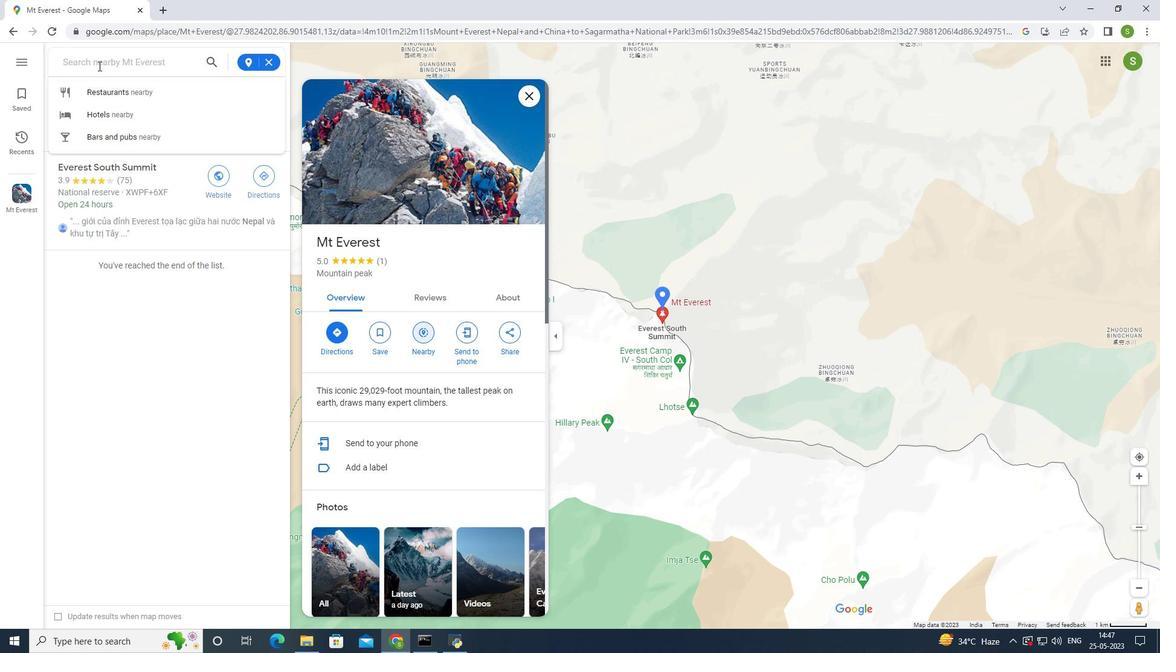 
Action: Mouse moved to (101, 92)
Screenshot: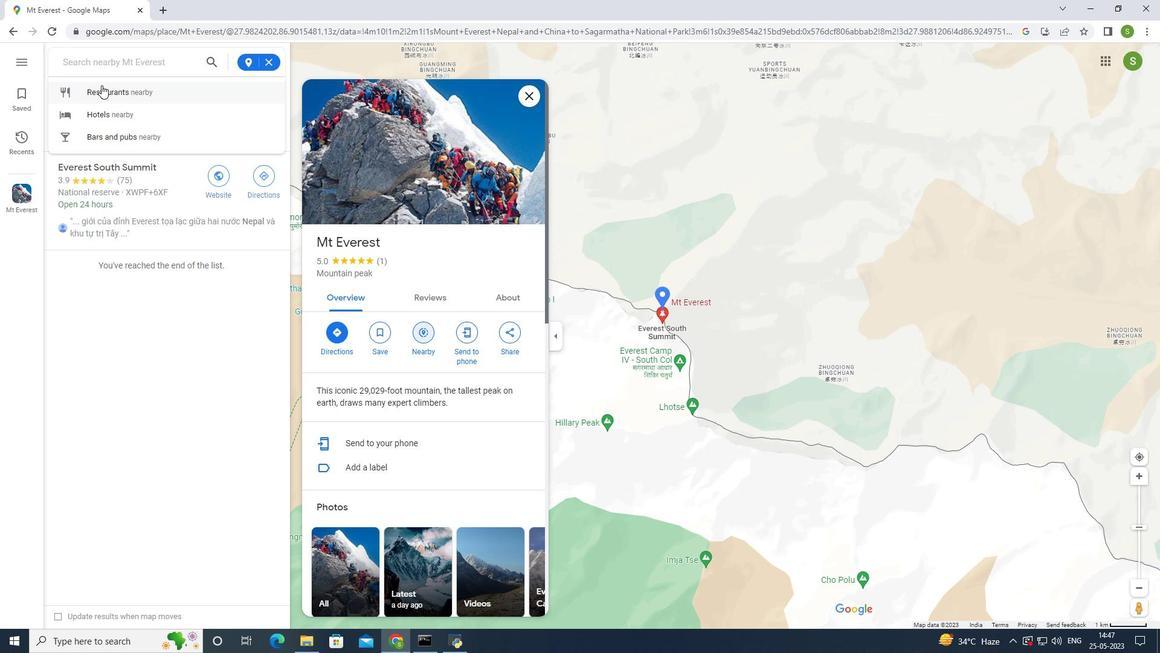 
Action: Mouse pressed left at (101, 92)
Screenshot: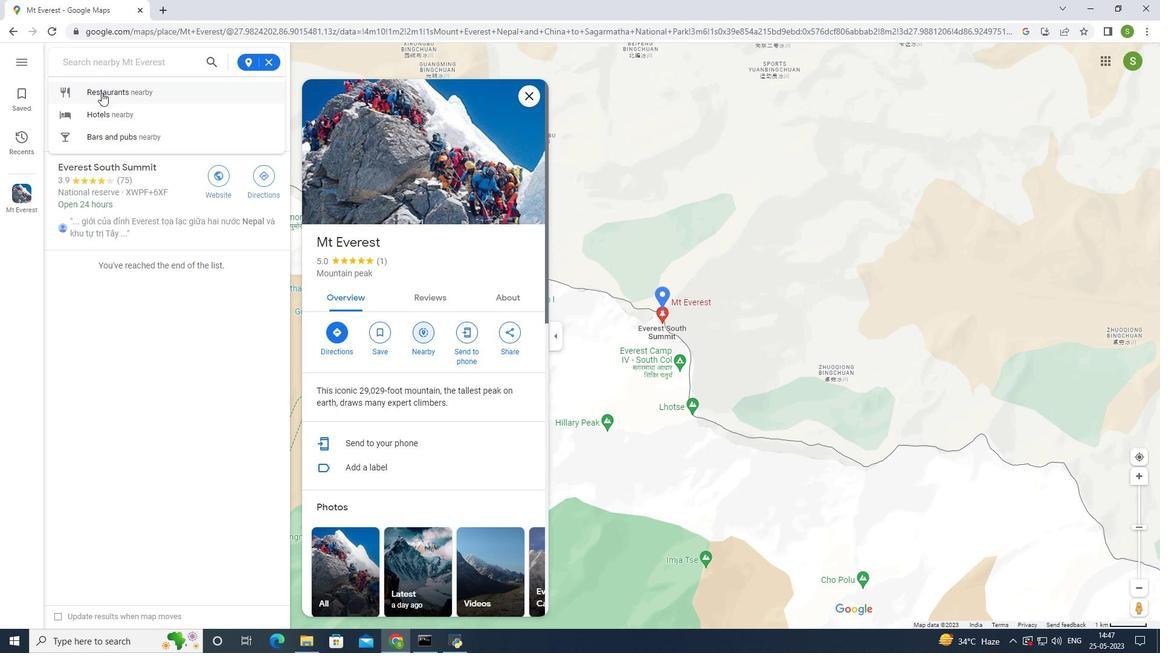 
Action: Mouse moved to (341, 64)
Screenshot: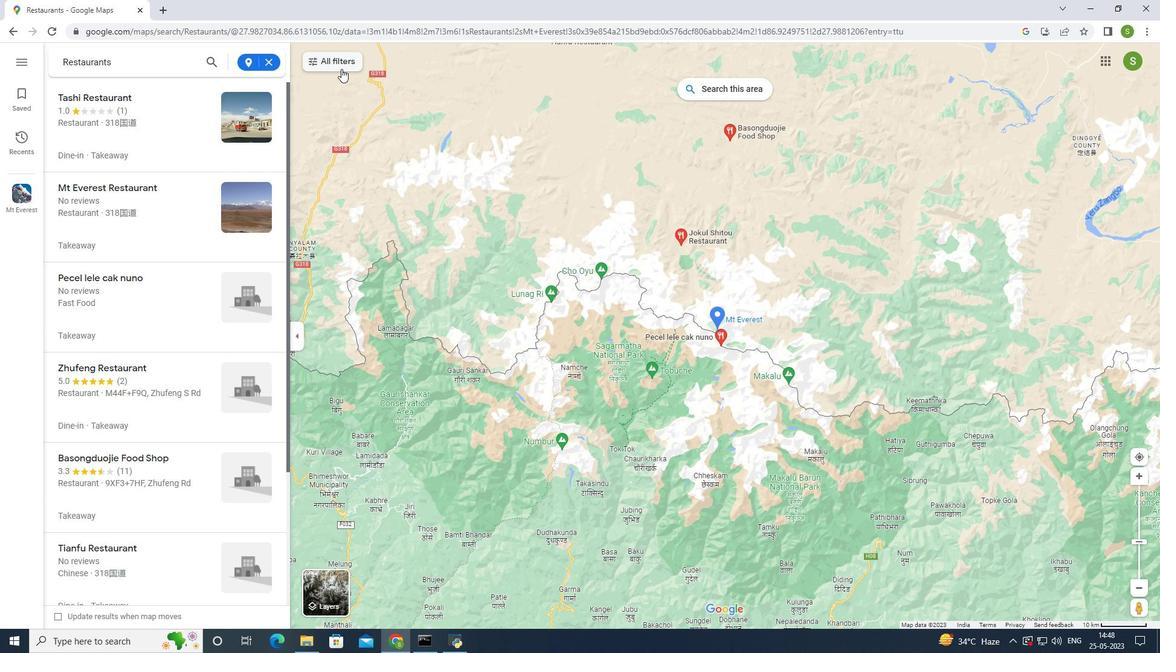 
Action: Mouse pressed left at (341, 64)
Screenshot: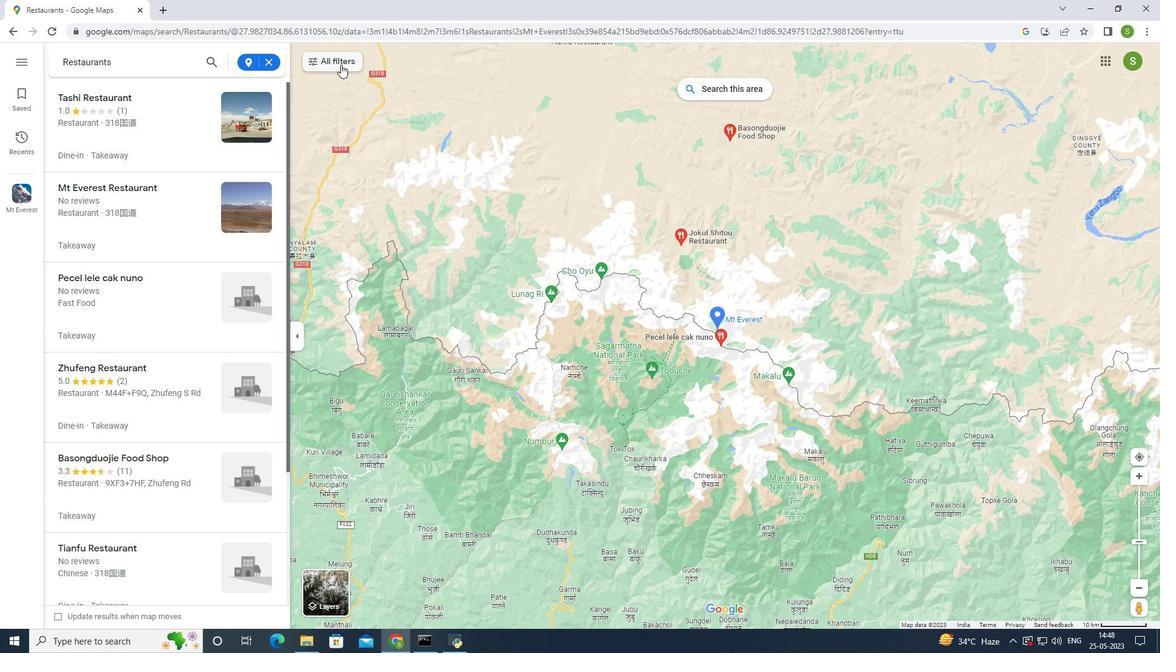
Action: Mouse moved to (67, 58)
Screenshot: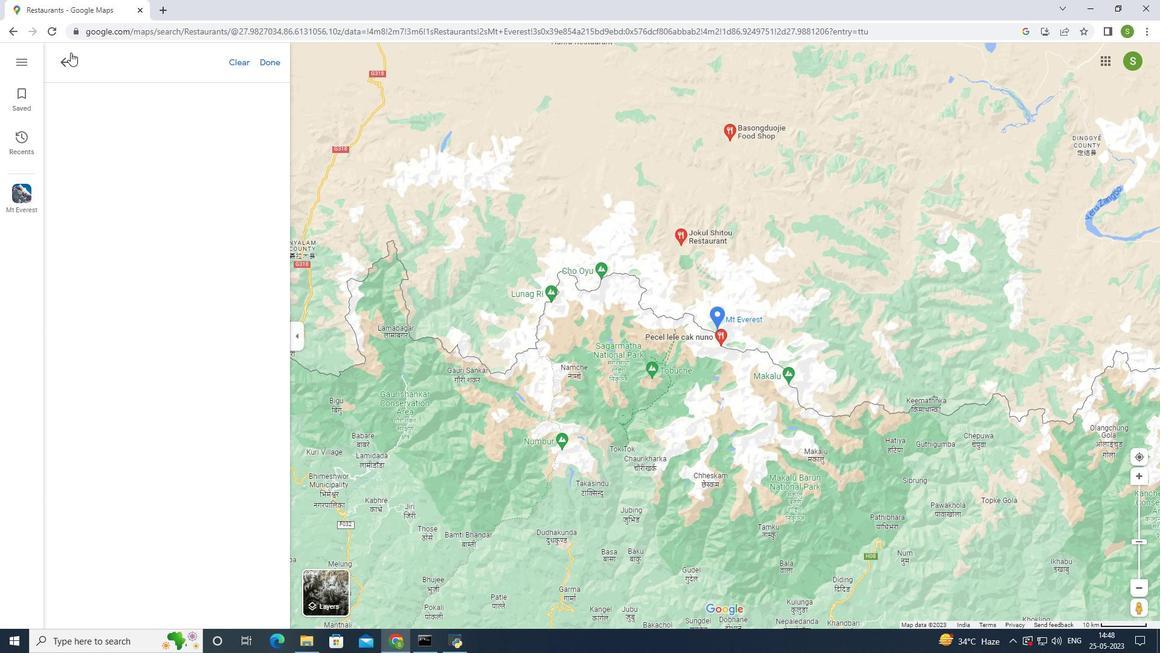
Action: Mouse pressed left at (67, 58)
Screenshot: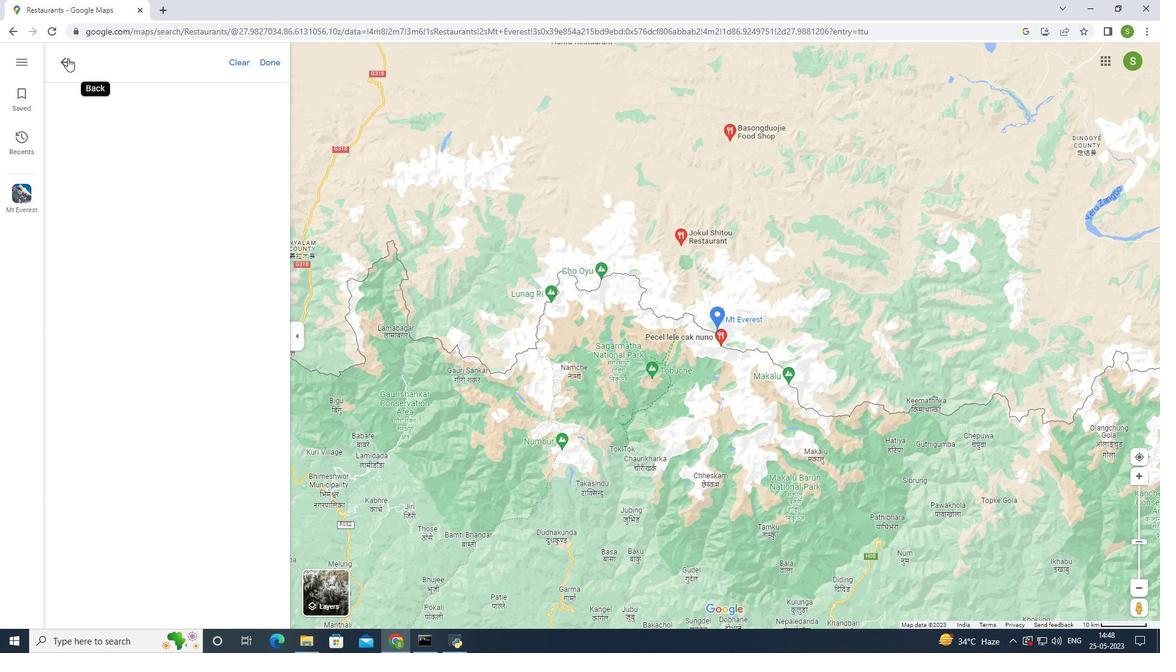
Action: Mouse moved to (678, 237)
Screenshot: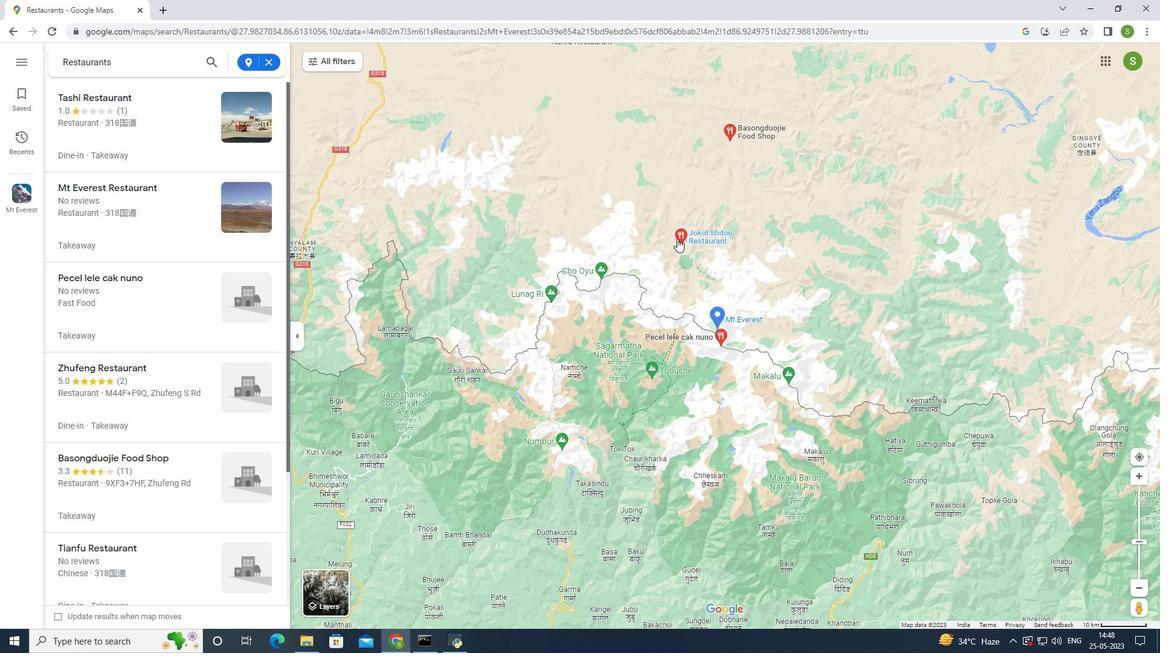 
Action: Mouse pressed left at (678, 237)
Screenshot: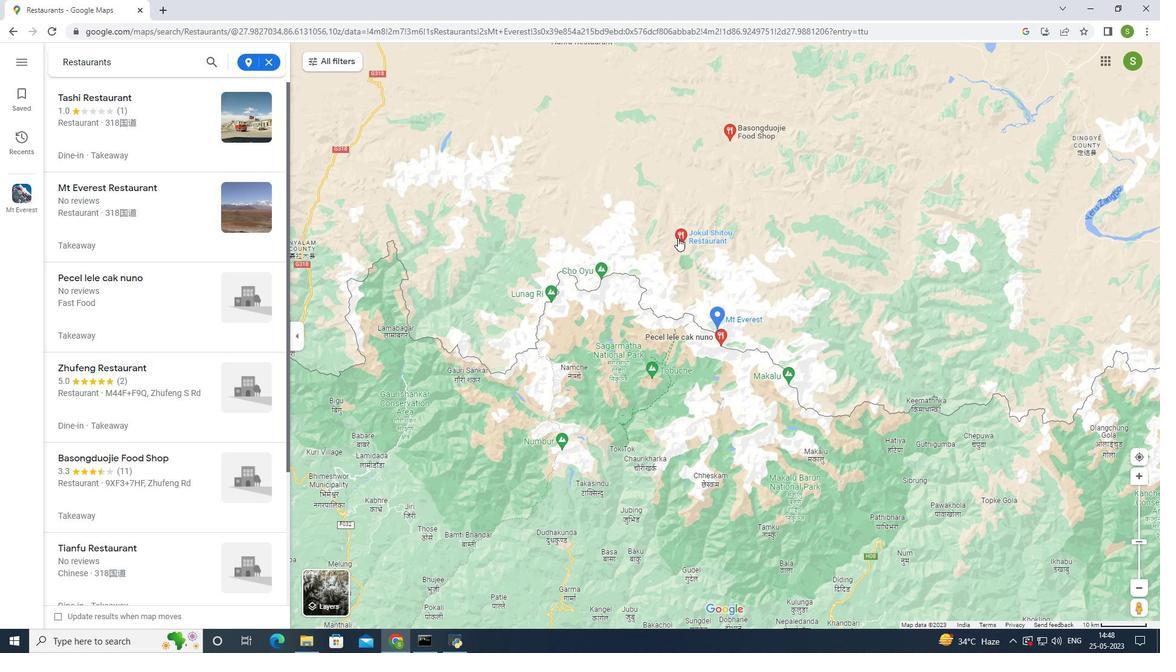 
Action: Mouse moved to (722, 334)
Screenshot: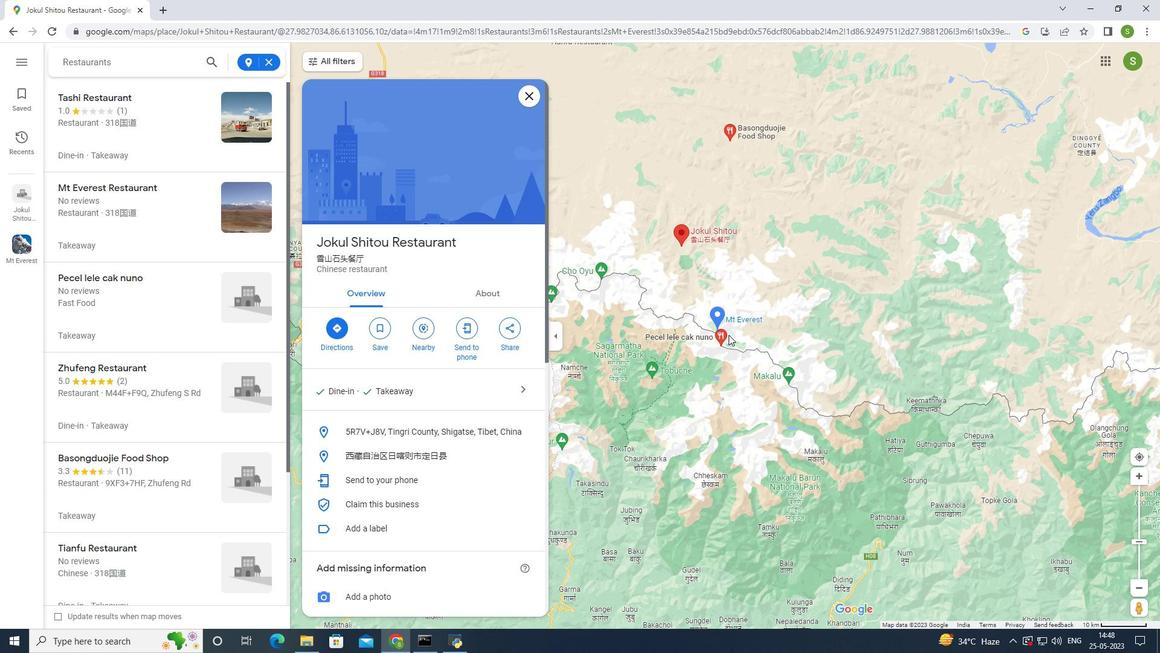 
Action: Mouse pressed left at (722, 334)
Screenshot: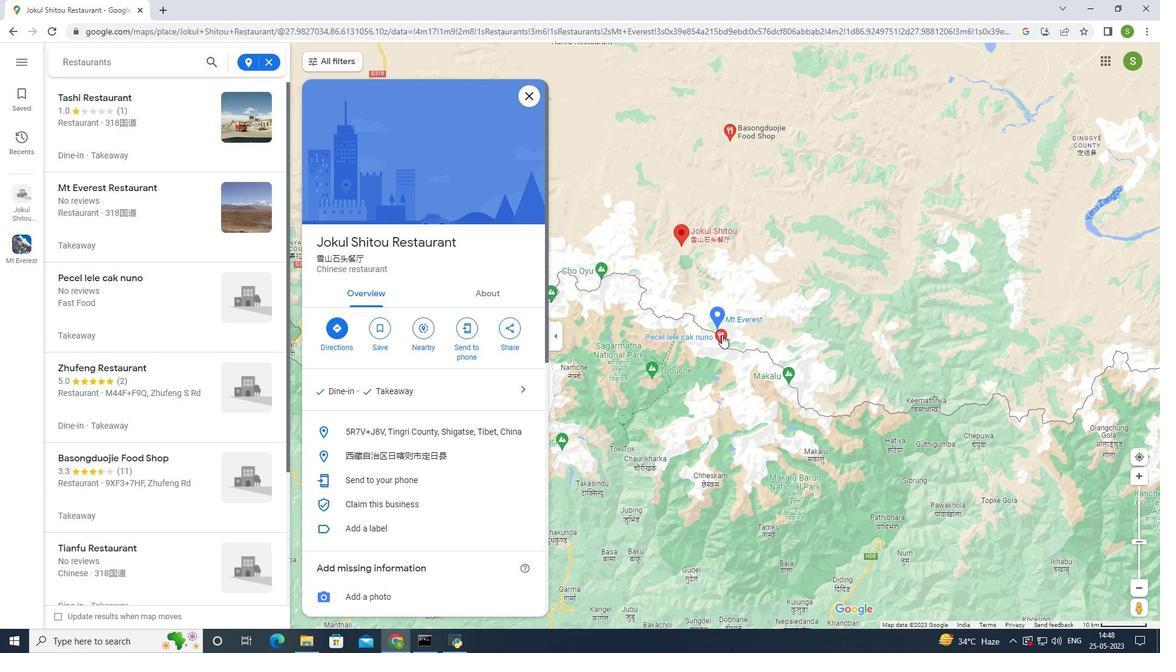 
Action: Mouse moved to (530, 96)
Screenshot: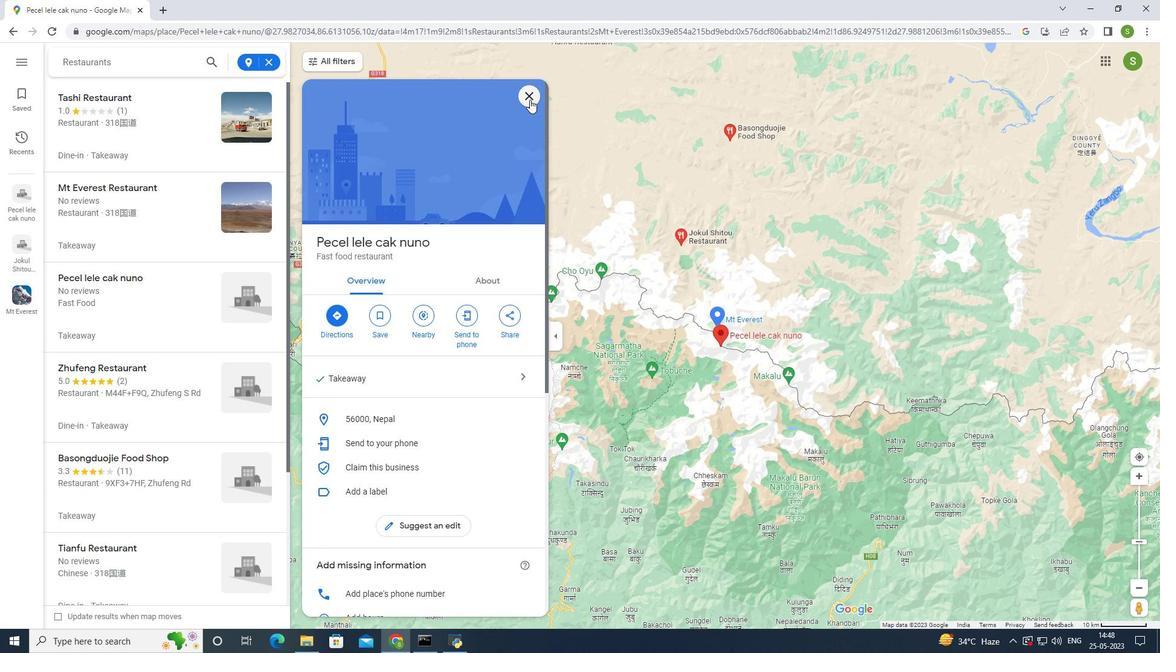 
Action: Mouse pressed left at (530, 96)
Screenshot: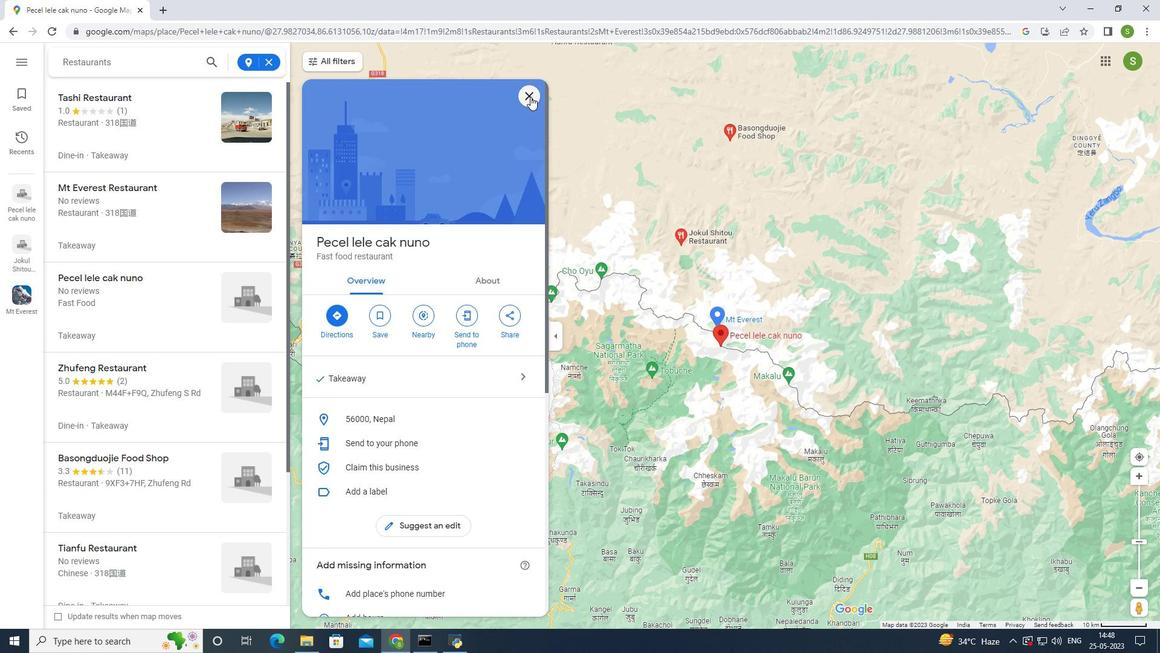 
Action: Mouse moved to (744, 131)
Screenshot: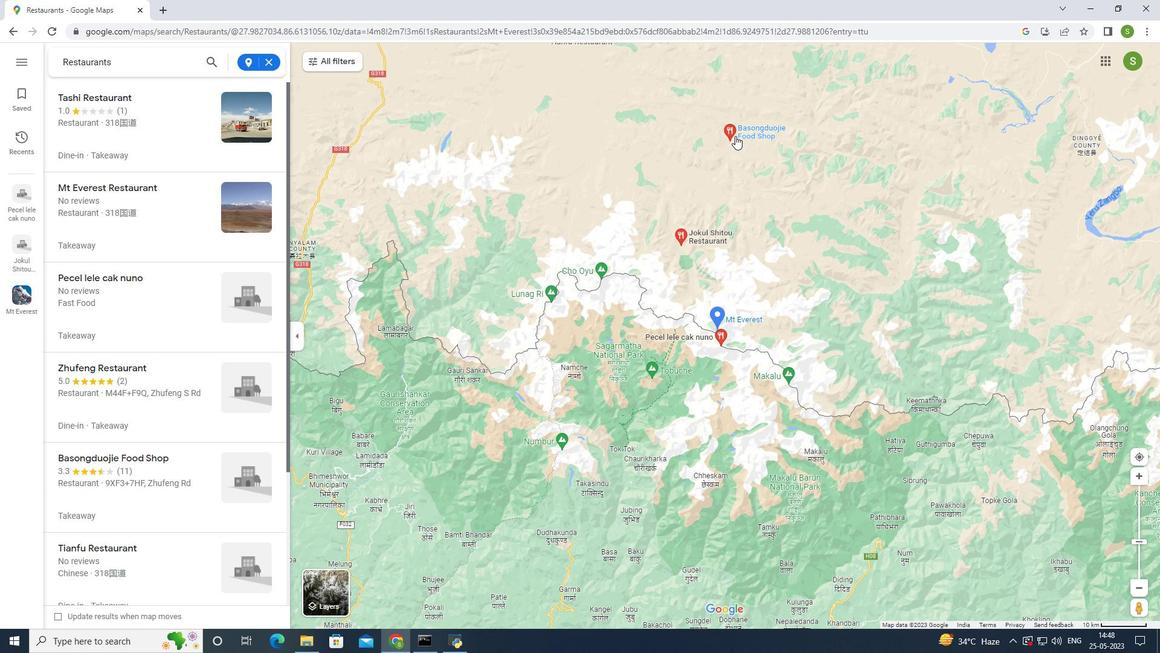 
Action: Mouse pressed left at (744, 131)
Screenshot: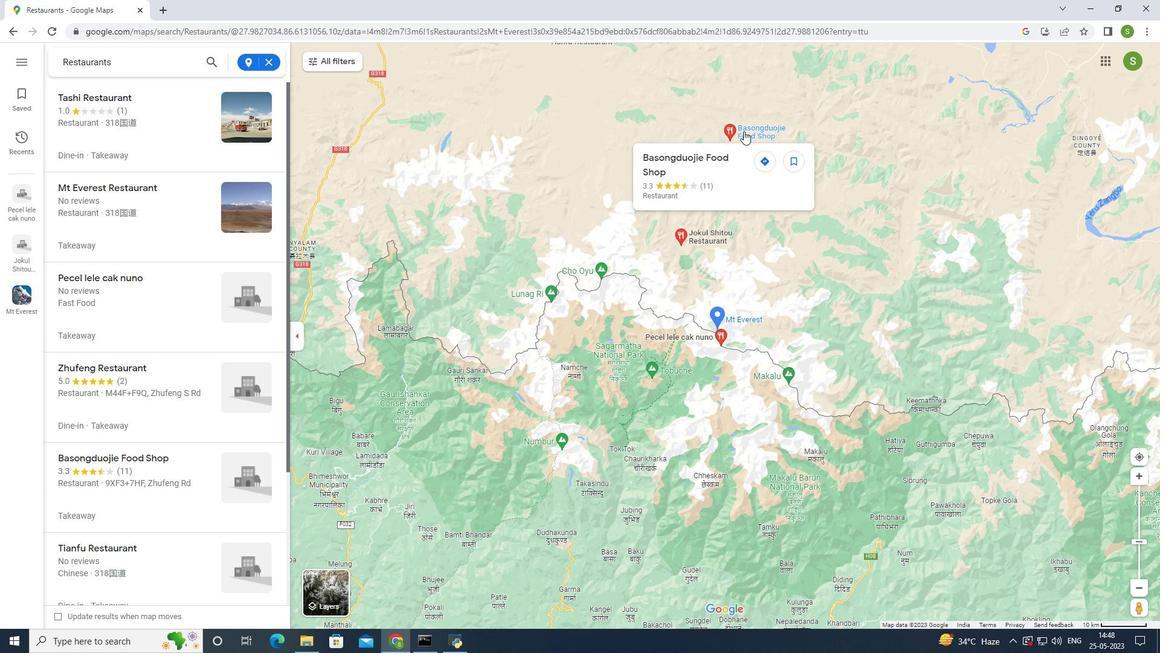 
Action: Mouse moved to (529, 95)
Screenshot: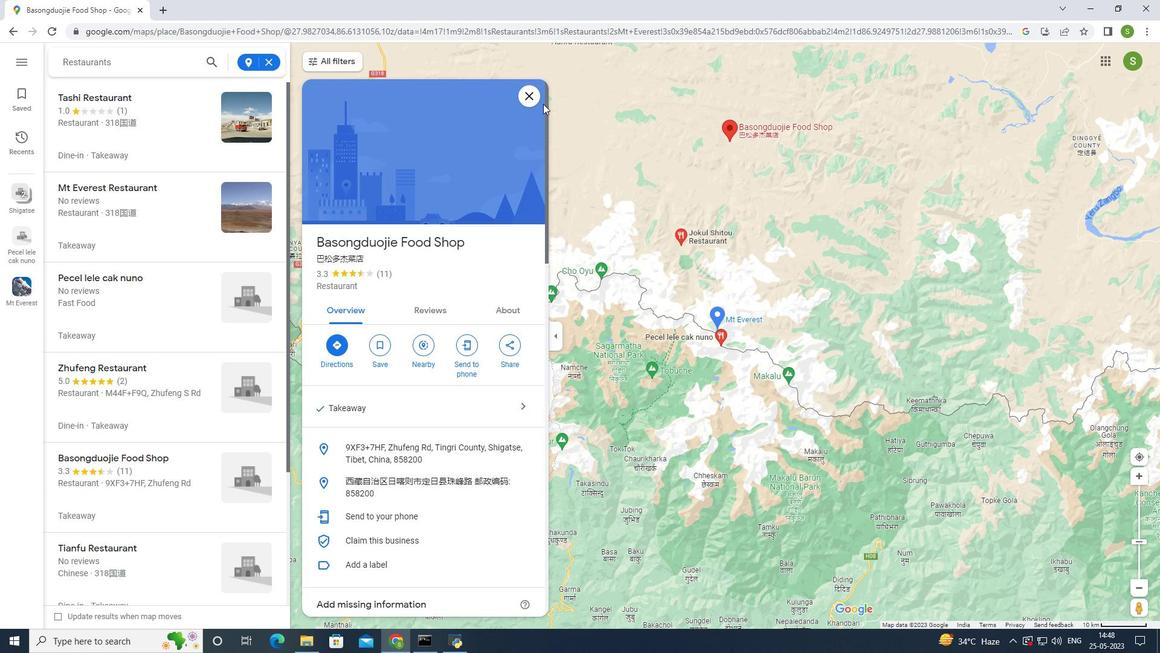 
Action: Mouse pressed left at (529, 95)
Screenshot: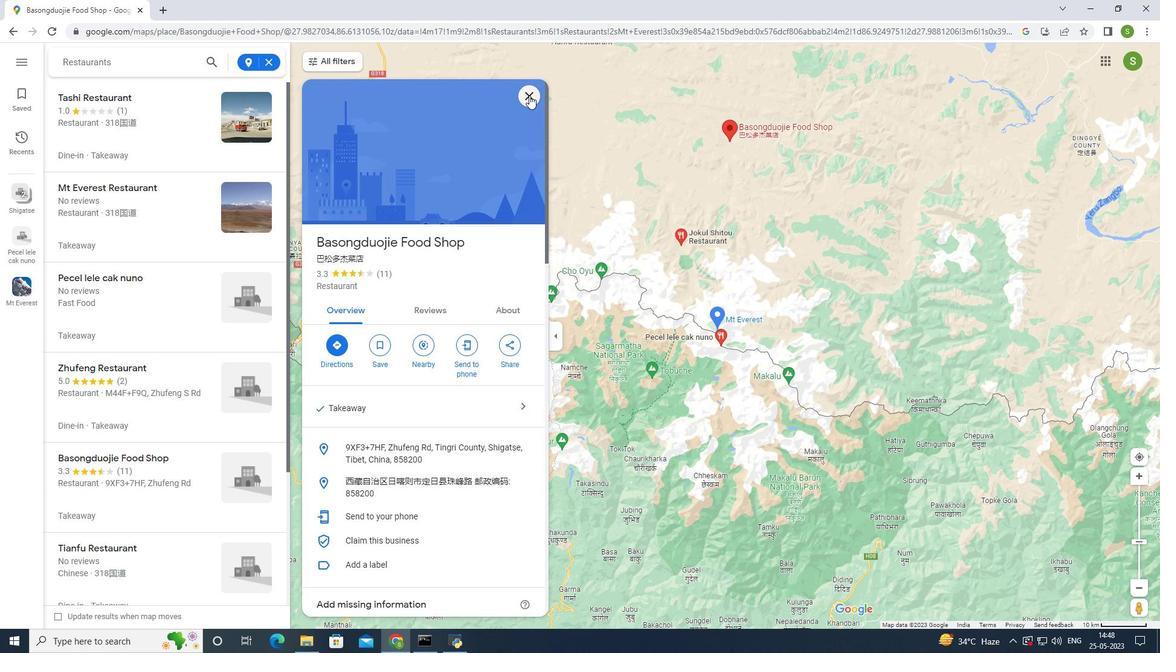 
Action: Mouse moved to (656, 290)
Screenshot: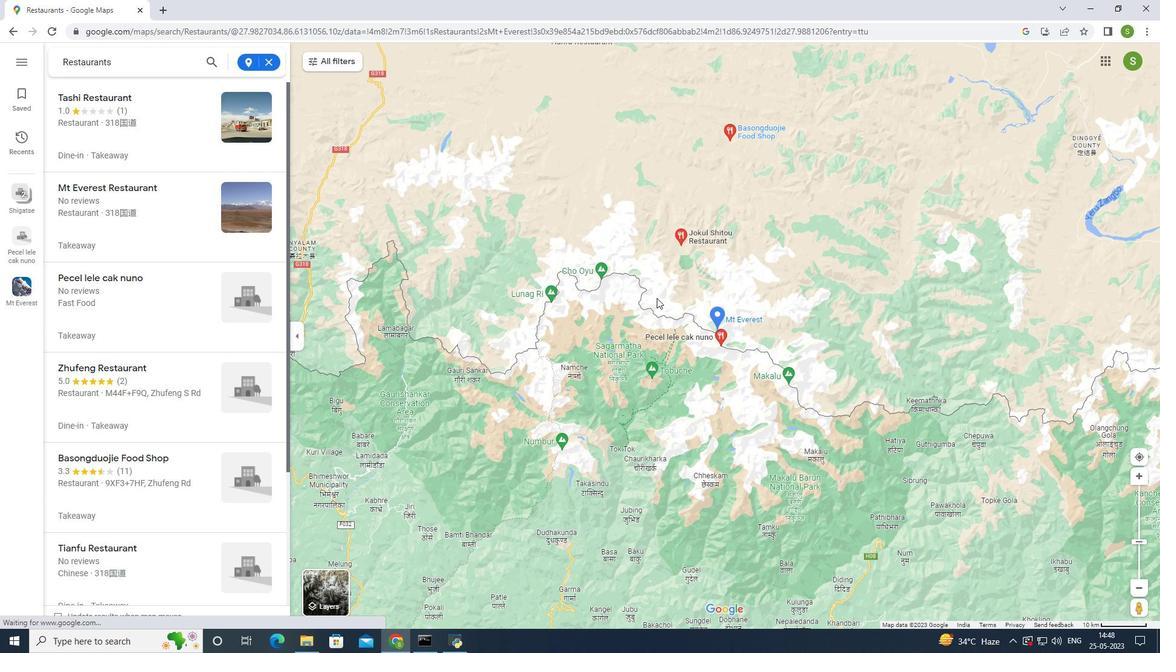 
Action: Mouse scrolled (656, 290) with delta (0, 0)
Screenshot: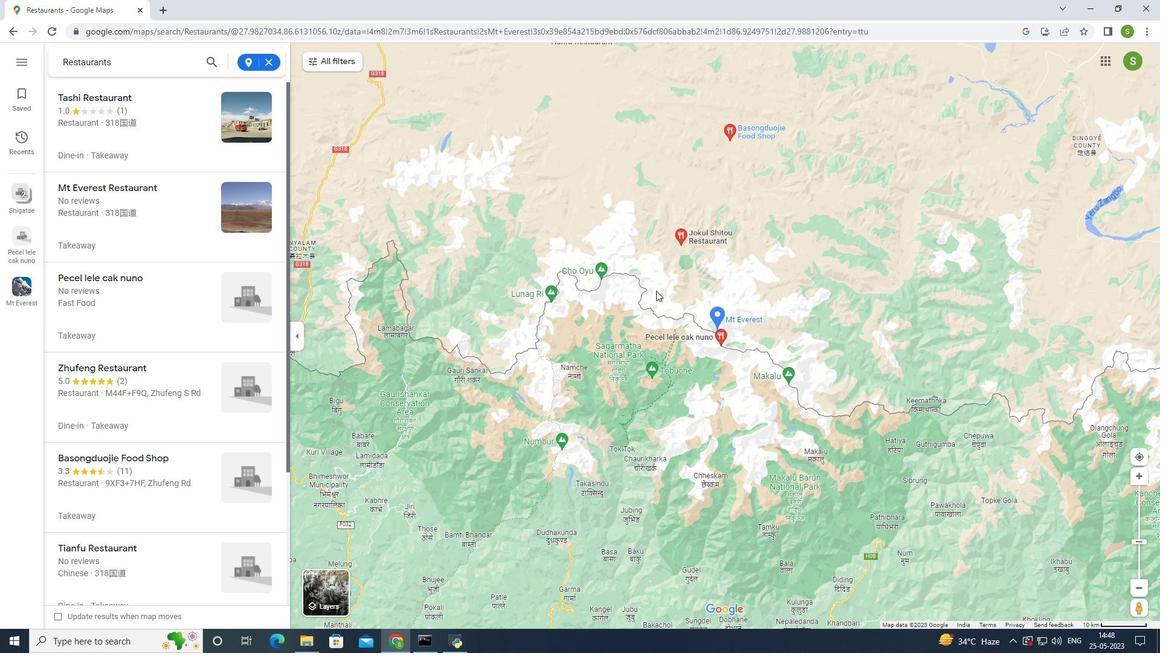 
Action: Mouse scrolled (656, 290) with delta (0, 0)
Screenshot: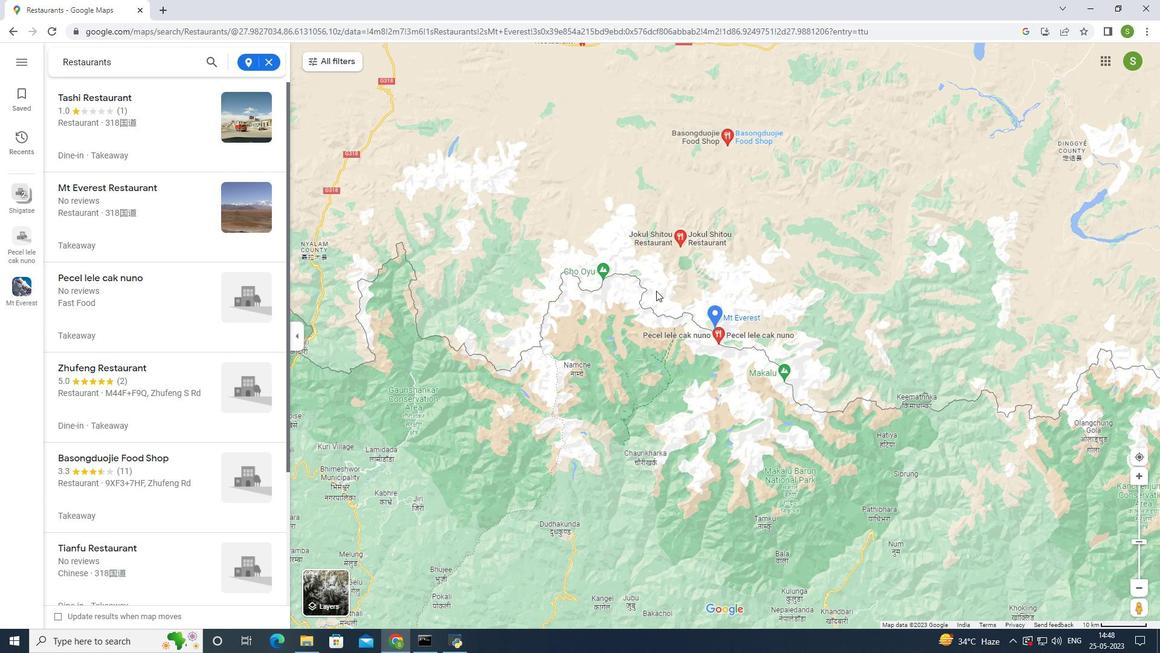 
Action: Mouse scrolled (656, 290) with delta (0, 0)
Screenshot: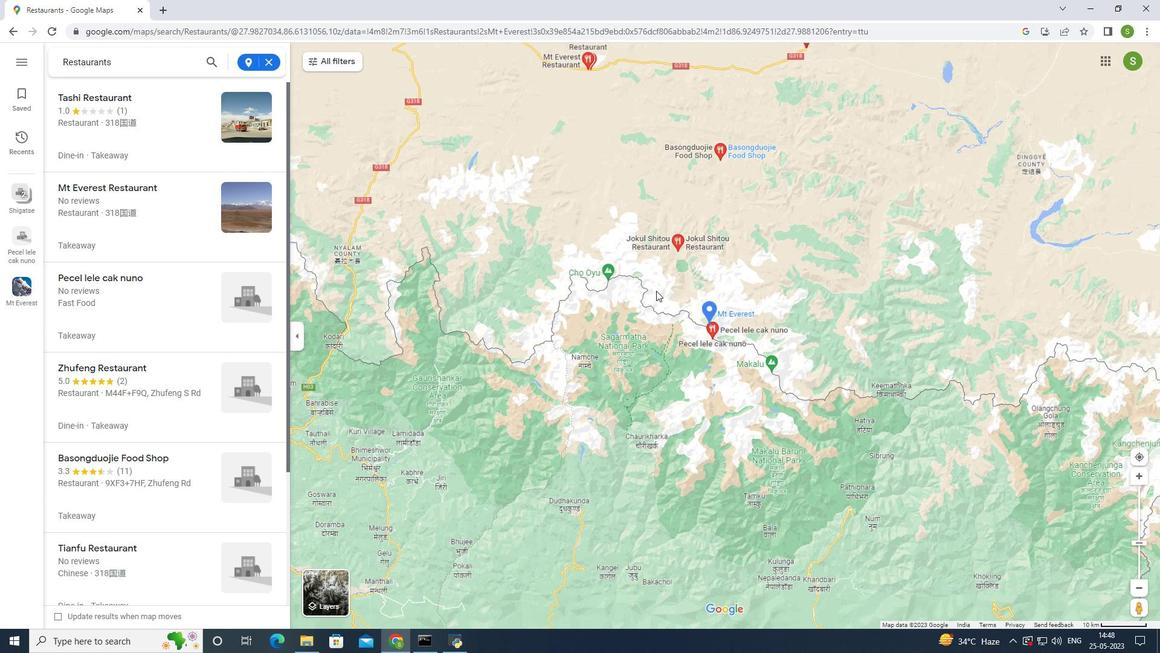 
Action: Mouse scrolled (656, 290) with delta (0, 0)
Screenshot: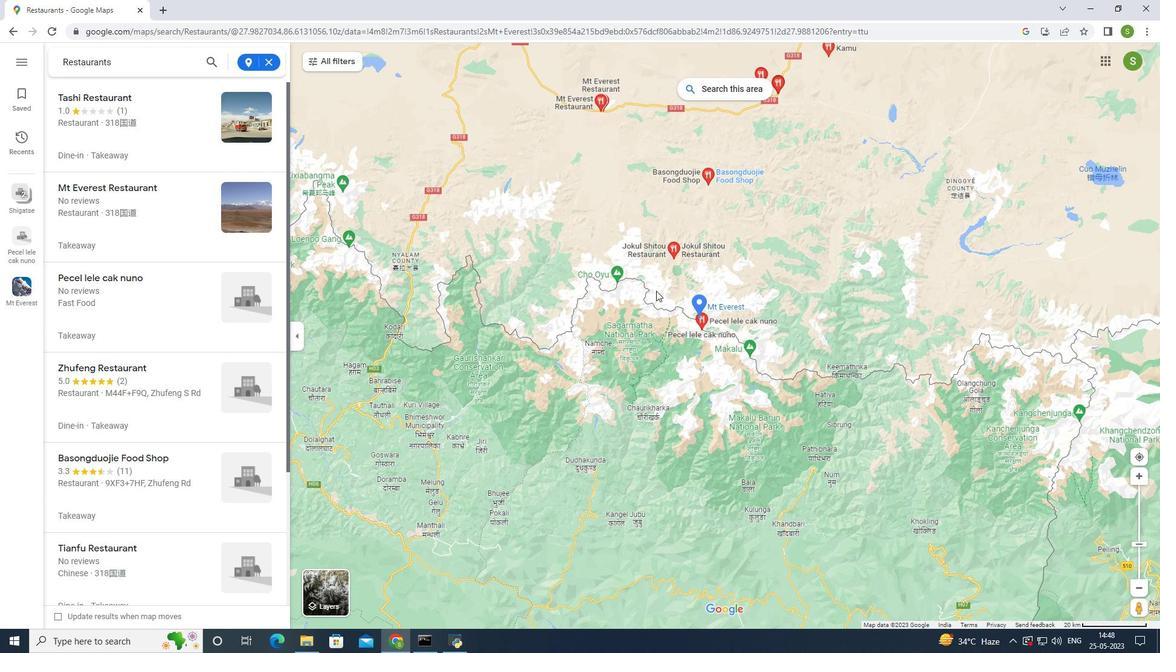 
Action: Mouse moved to (613, 156)
Screenshot: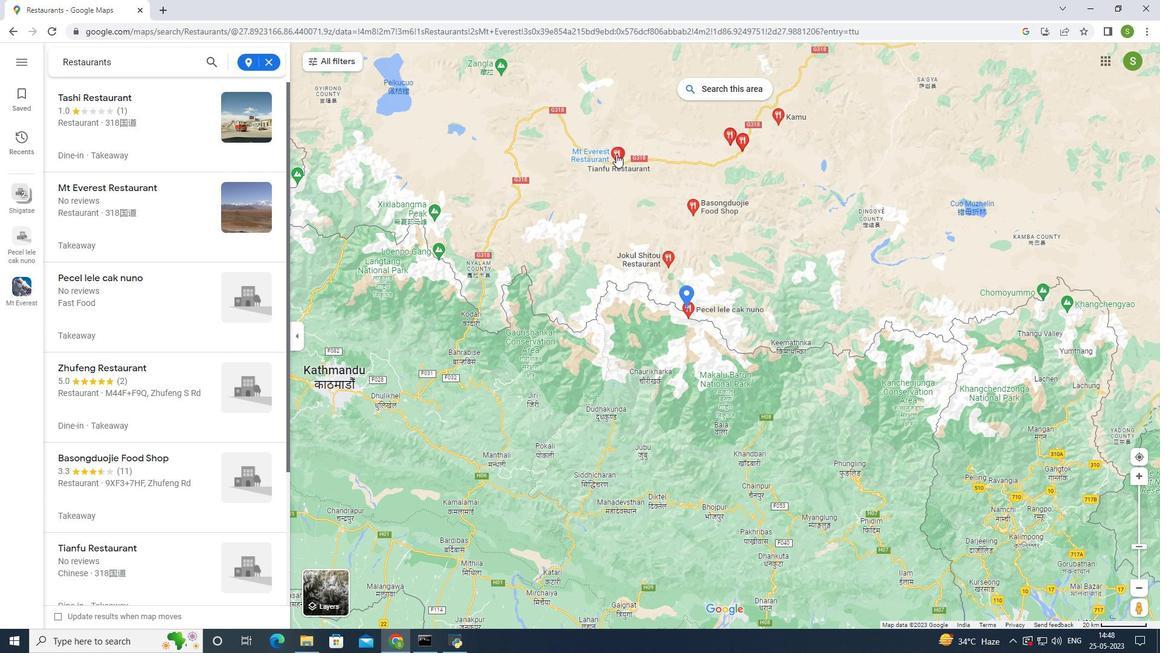 
Action: Mouse pressed left at (613, 156)
Screenshot: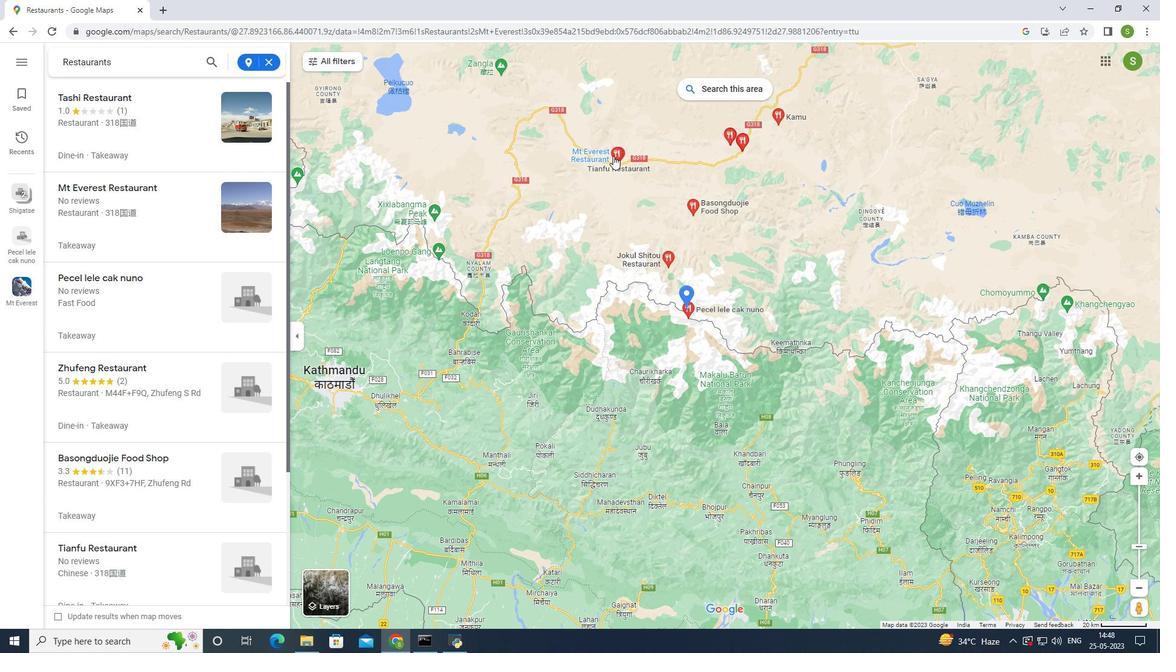 
Action: Mouse moved to (730, 136)
Screenshot: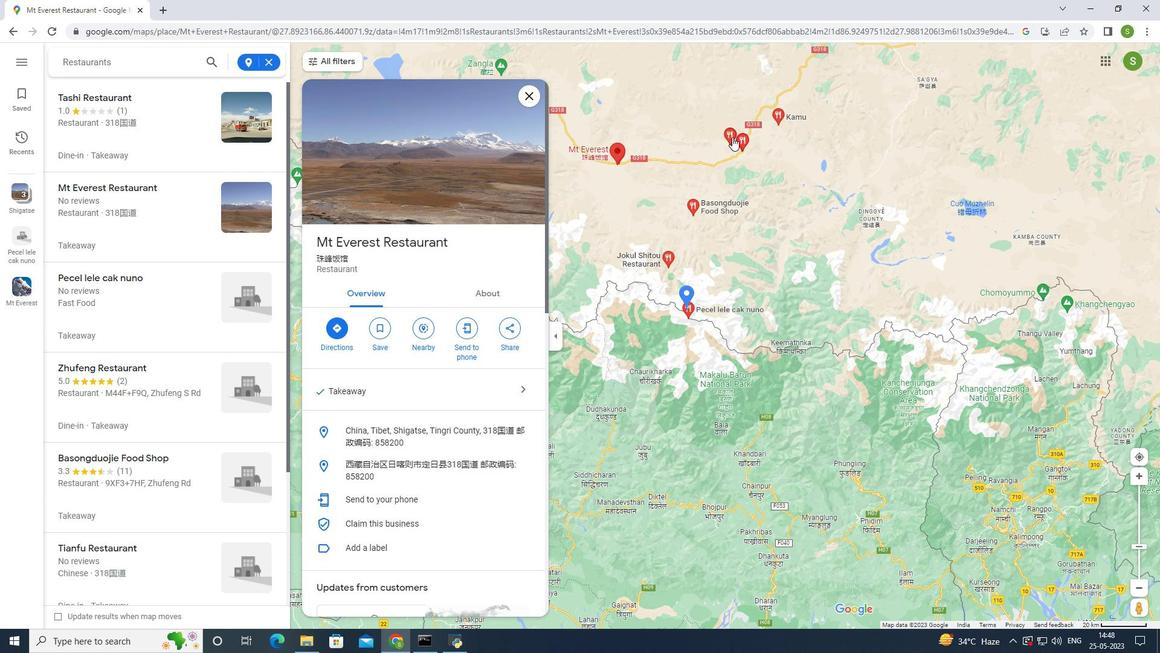 
Action: Mouse pressed left at (730, 136)
Screenshot: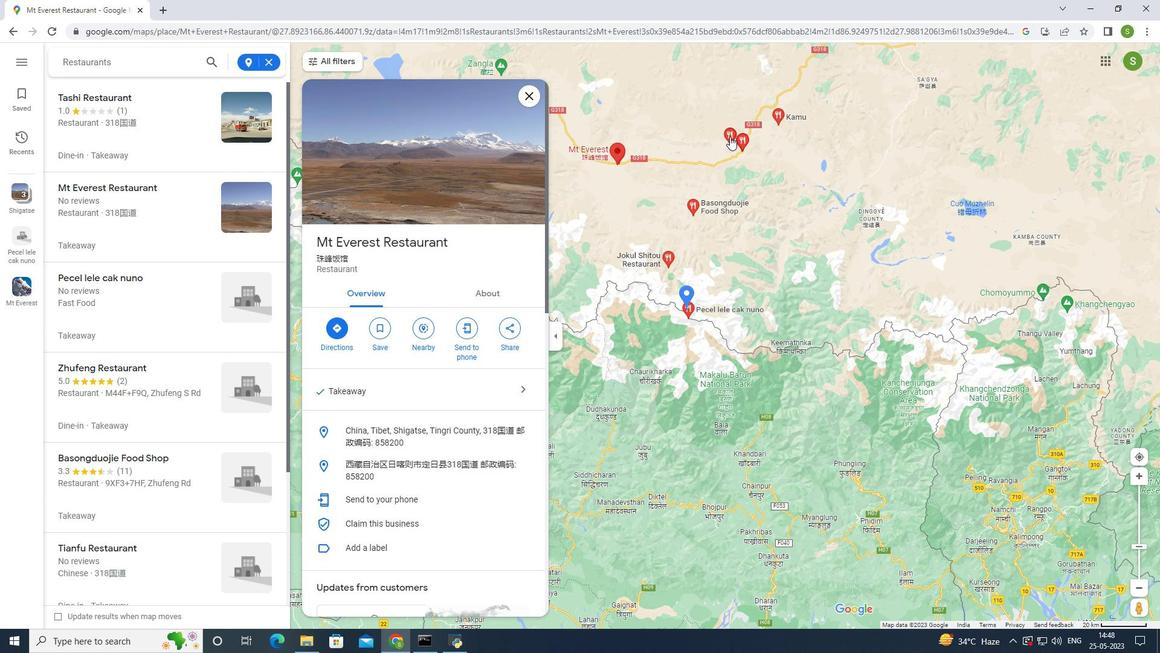 
Action: Mouse moved to (739, 136)
Screenshot: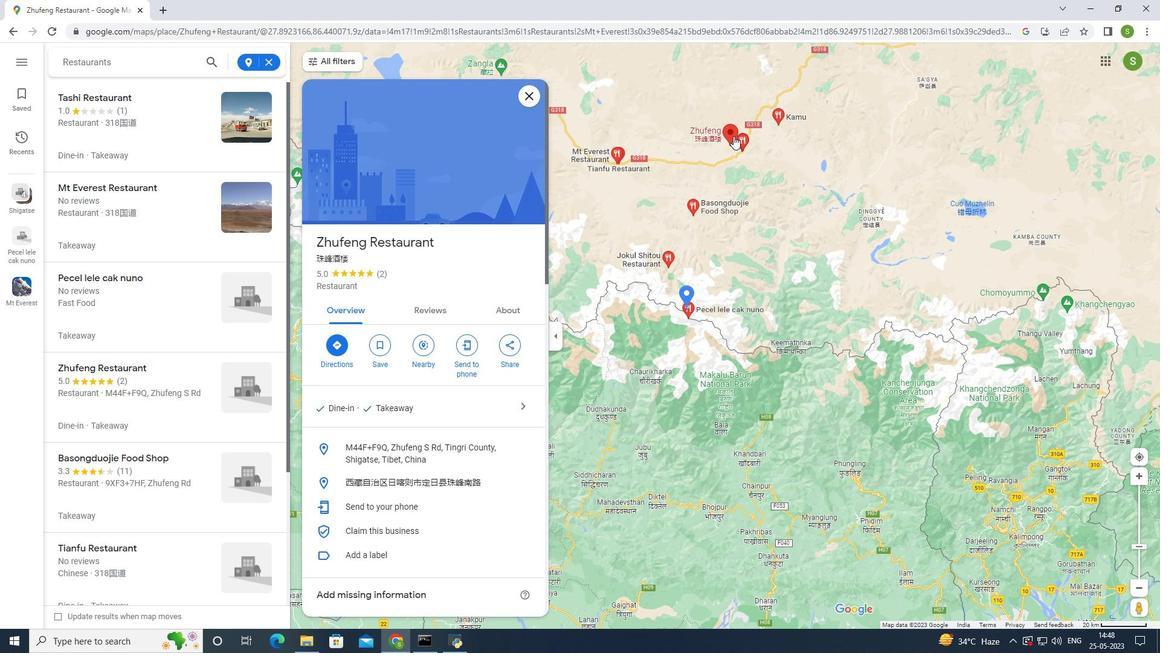 
Action: Mouse pressed left at (739, 136)
Screenshot: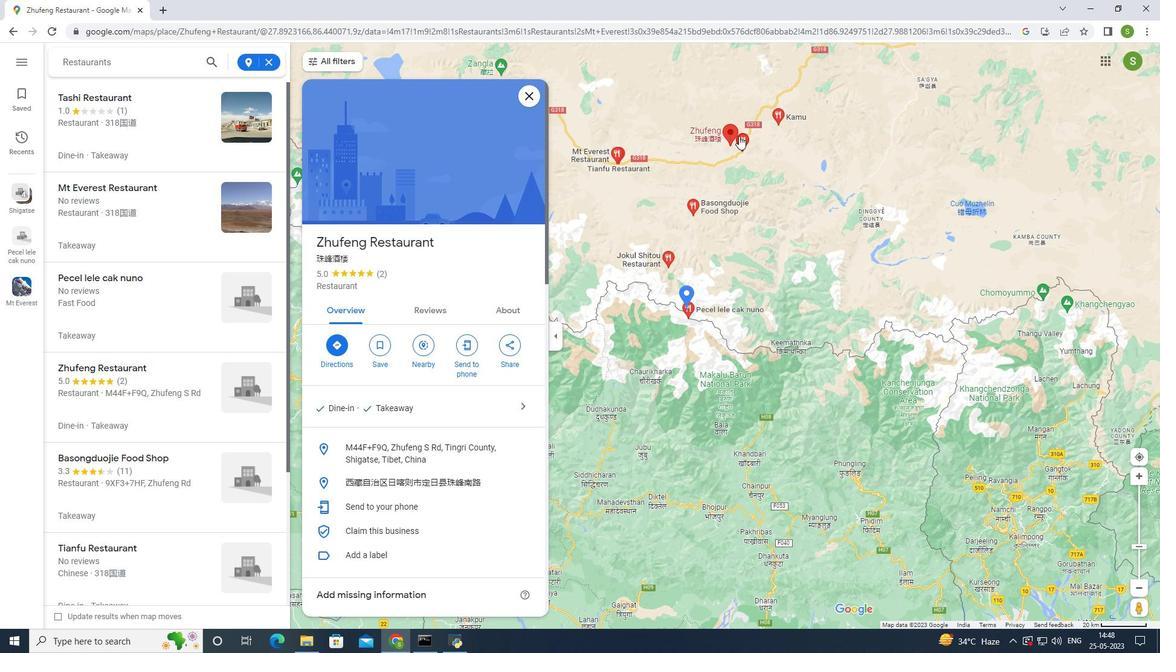 
Action: Mouse moved to (779, 117)
Screenshot: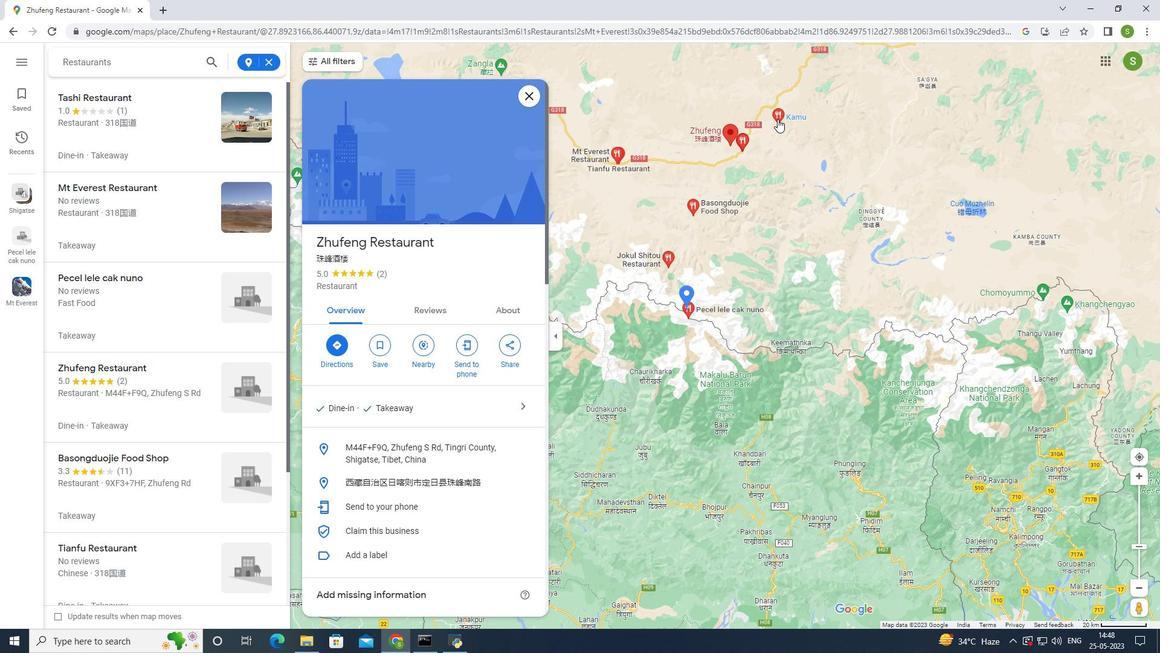 
Action: Mouse pressed left at (779, 117)
Screenshot: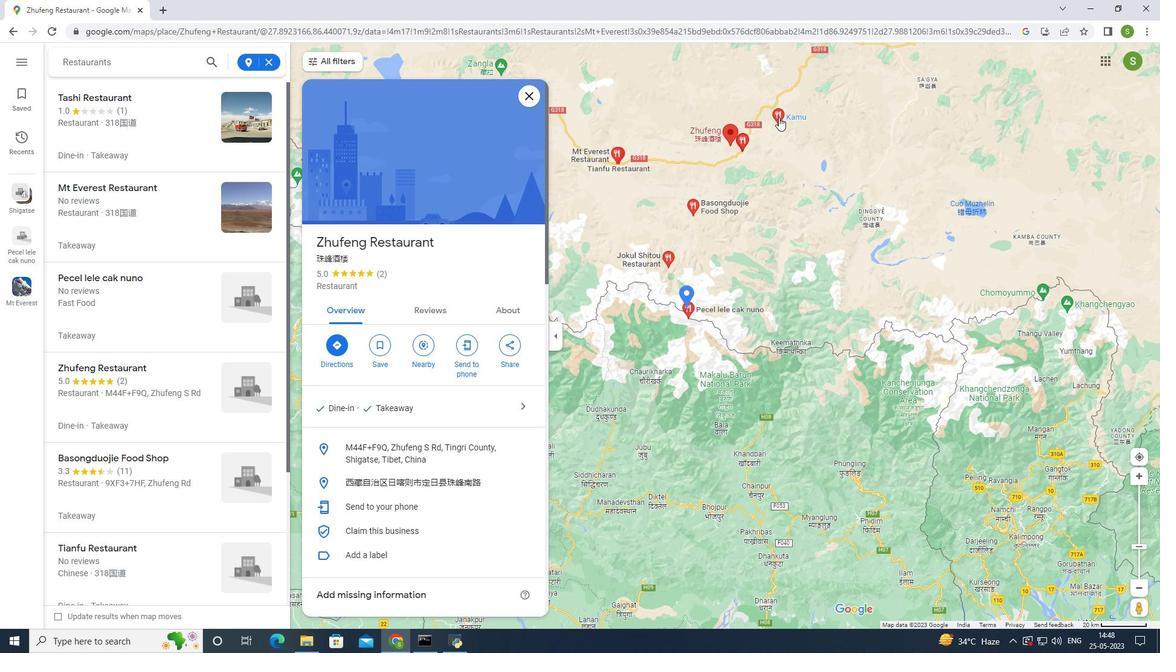 
Action: Mouse moved to (740, 140)
Screenshot: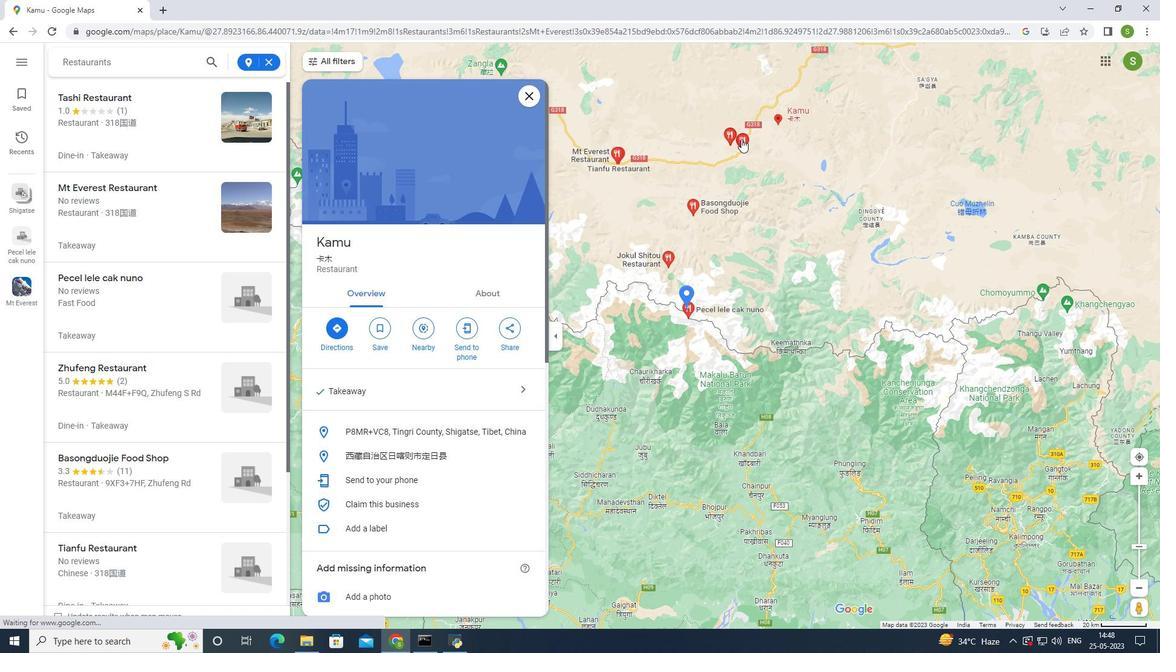 
Action: Mouse pressed left at (740, 140)
Screenshot: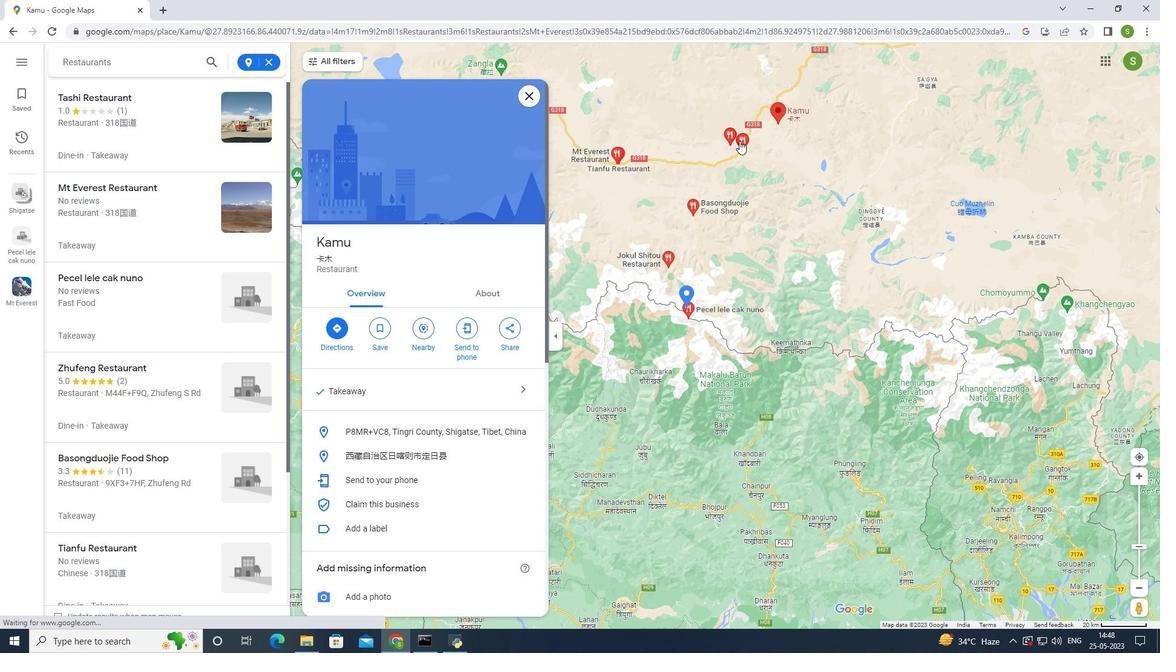 
Action: Mouse moved to (770, 188)
Screenshot: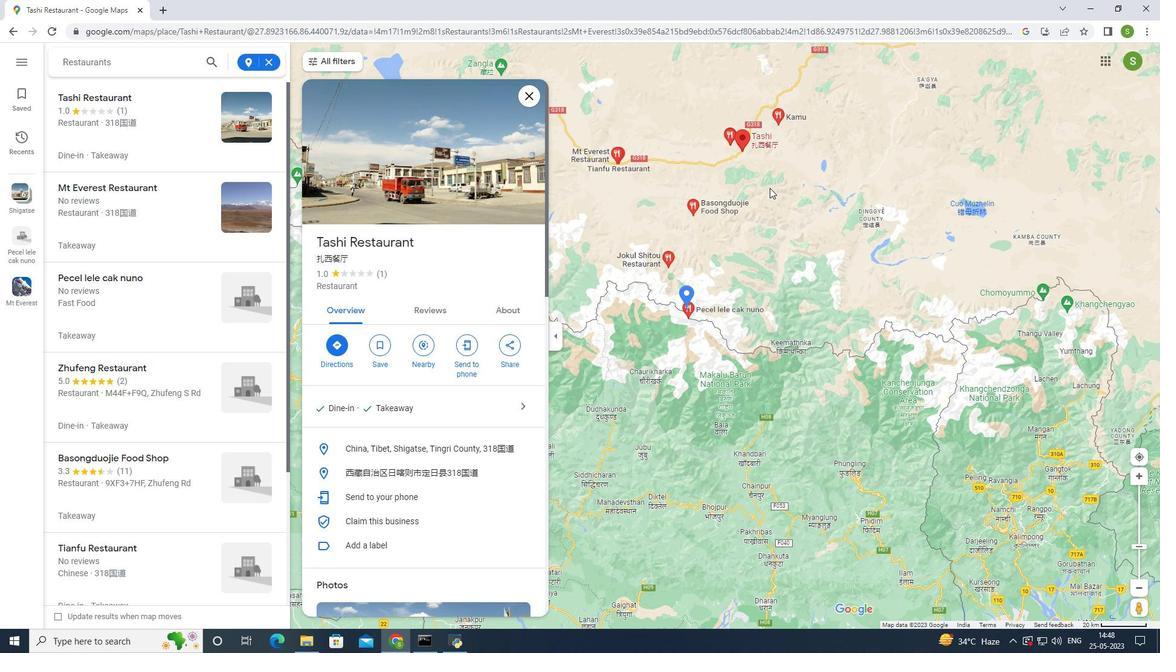 
Action: Mouse pressed left at (770, 188)
Screenshot: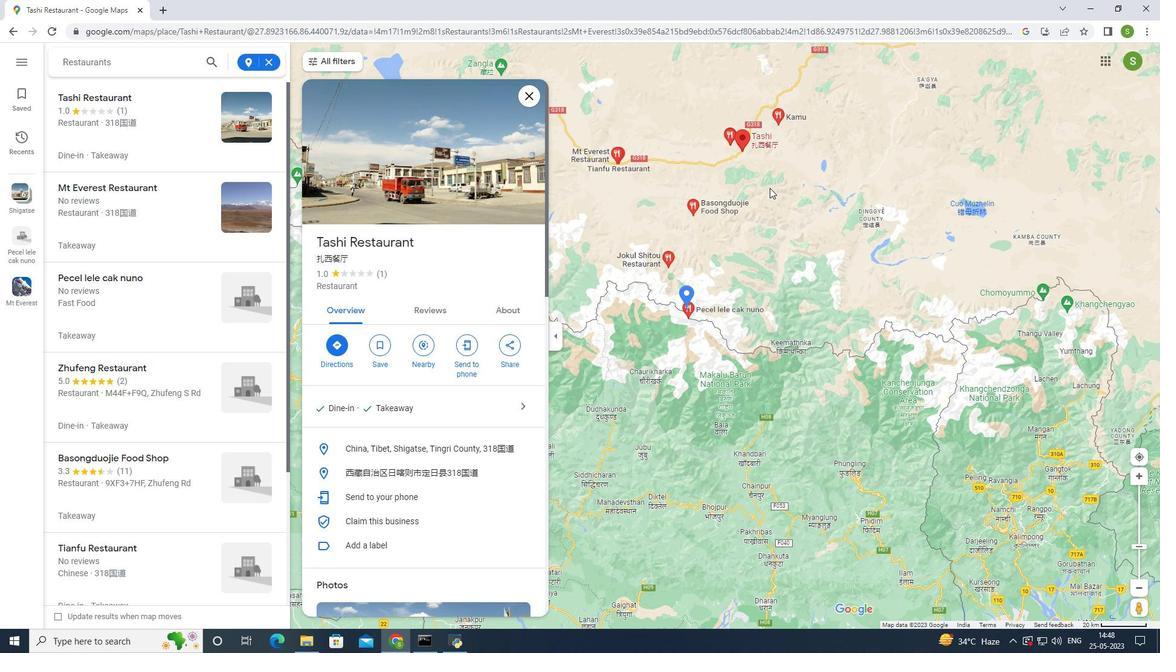 
Action: Mouse moved to (770, 187)
Screenshot: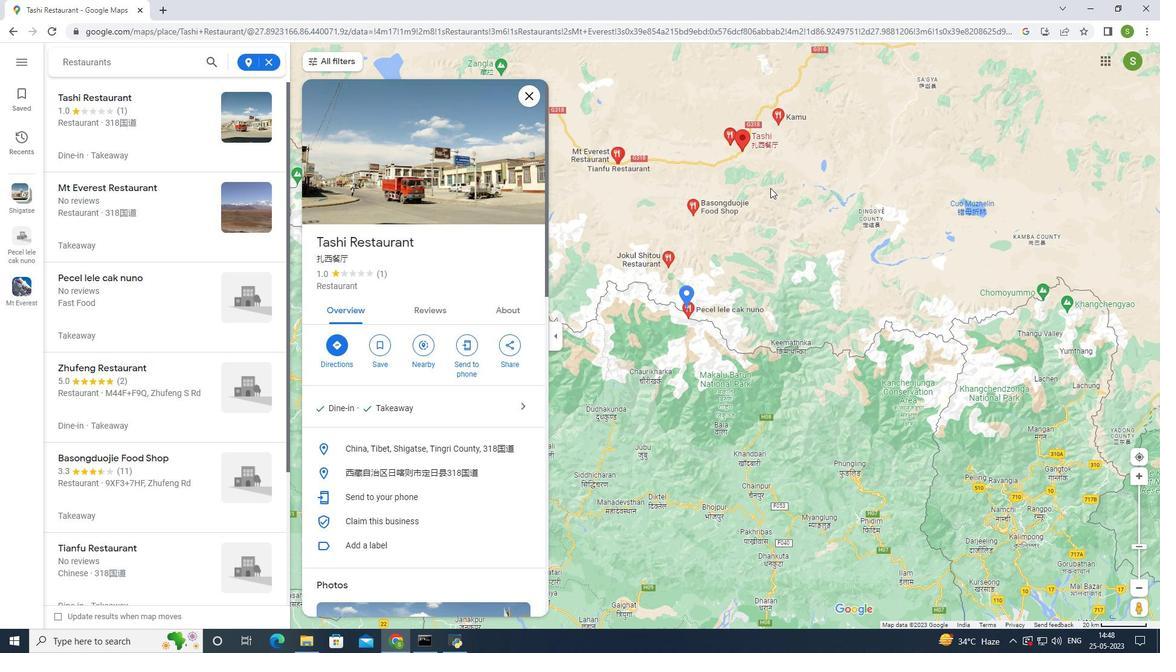
Action: Mouse scrolled (770, 186) with delta (0, 0)
Screenshot: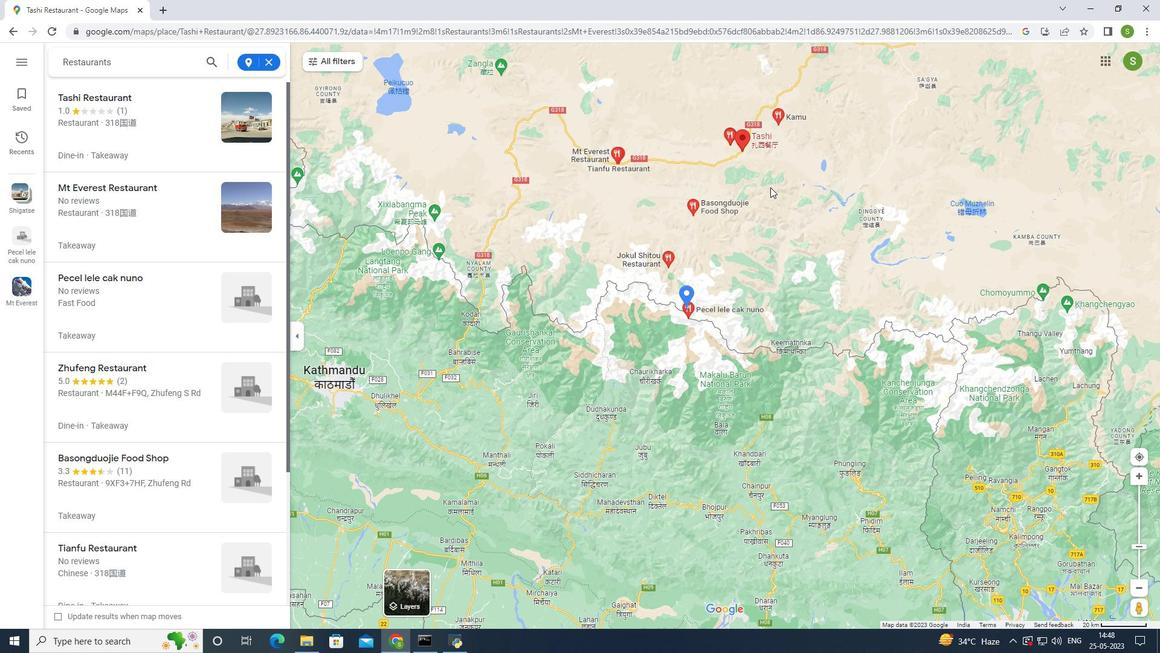 
Action: Mouse scrolled (770, 186) with delta (0, 0)
Screenshot: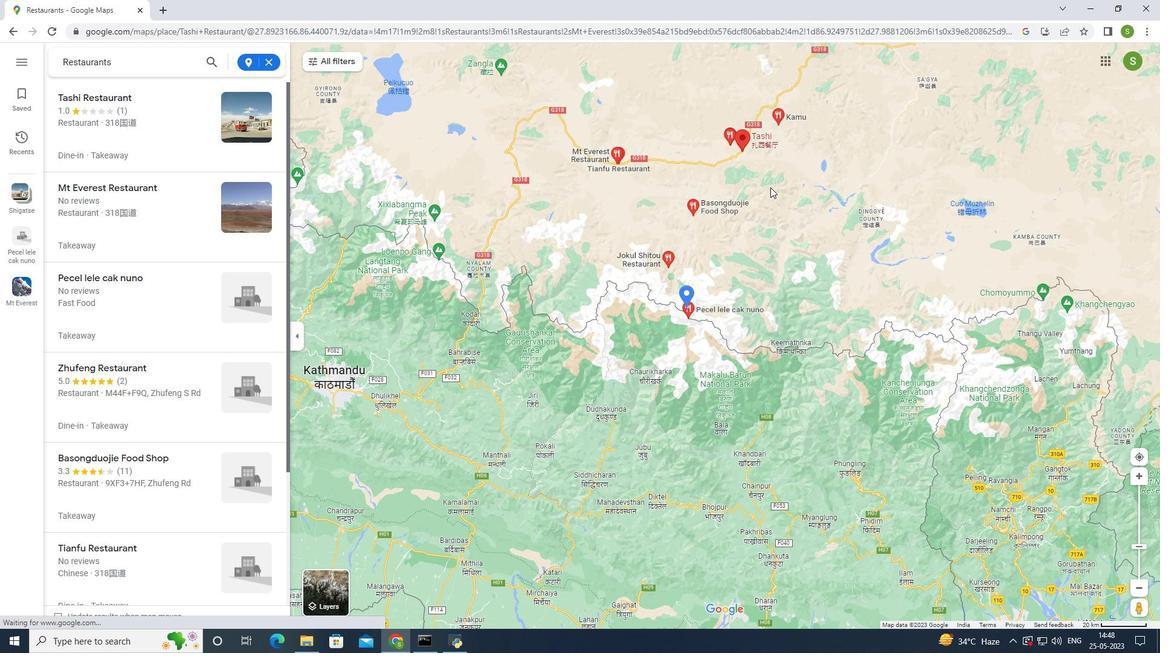 
Action: Mouse scrolled (770, 186) with delta (0, 0)
Screenshot: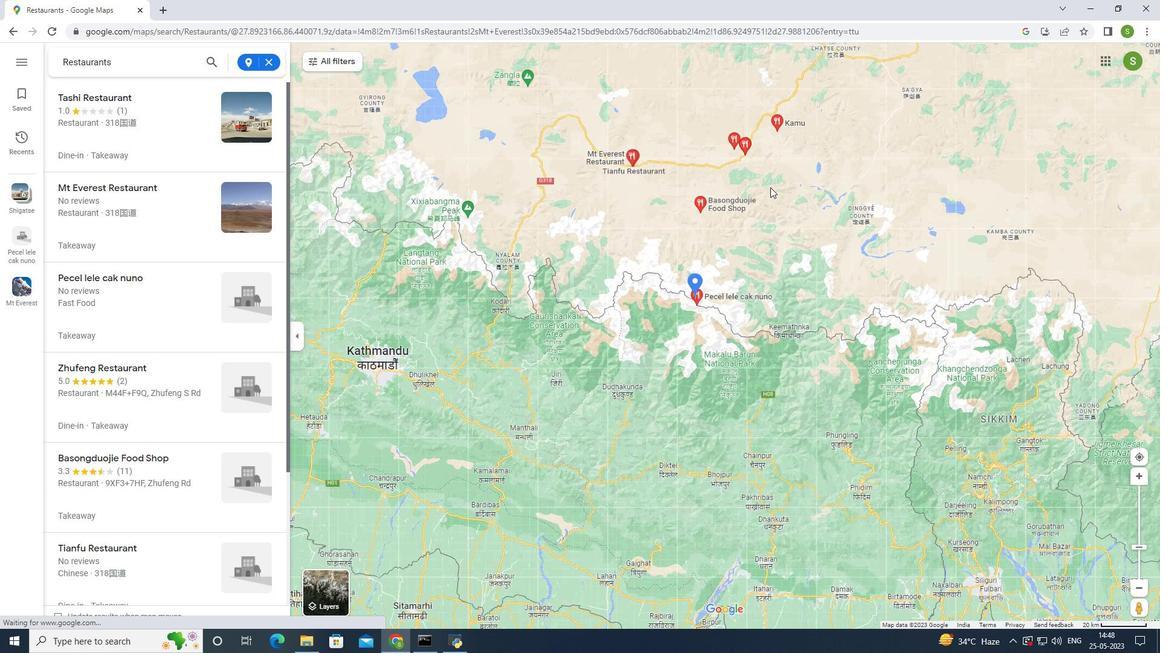 
Action: Mouse scrolled (770, 186) with delta (0, 0)
Screenshot: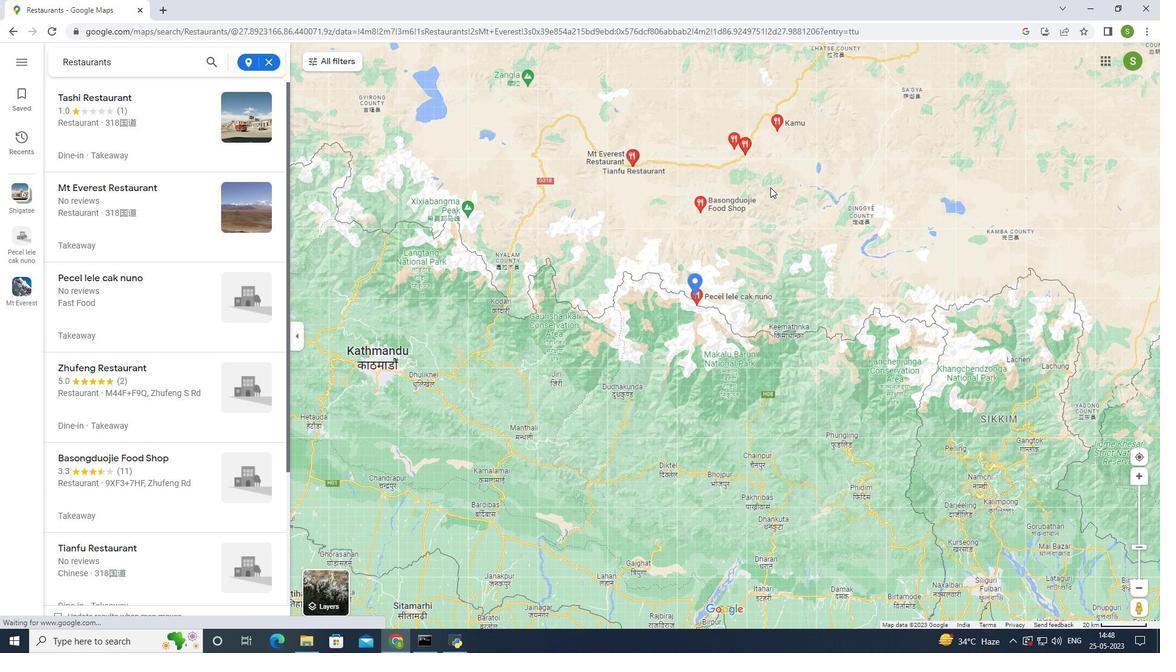 
Action: Mouse scrolled (770, 186) with delta (0, 0)
Screenshot: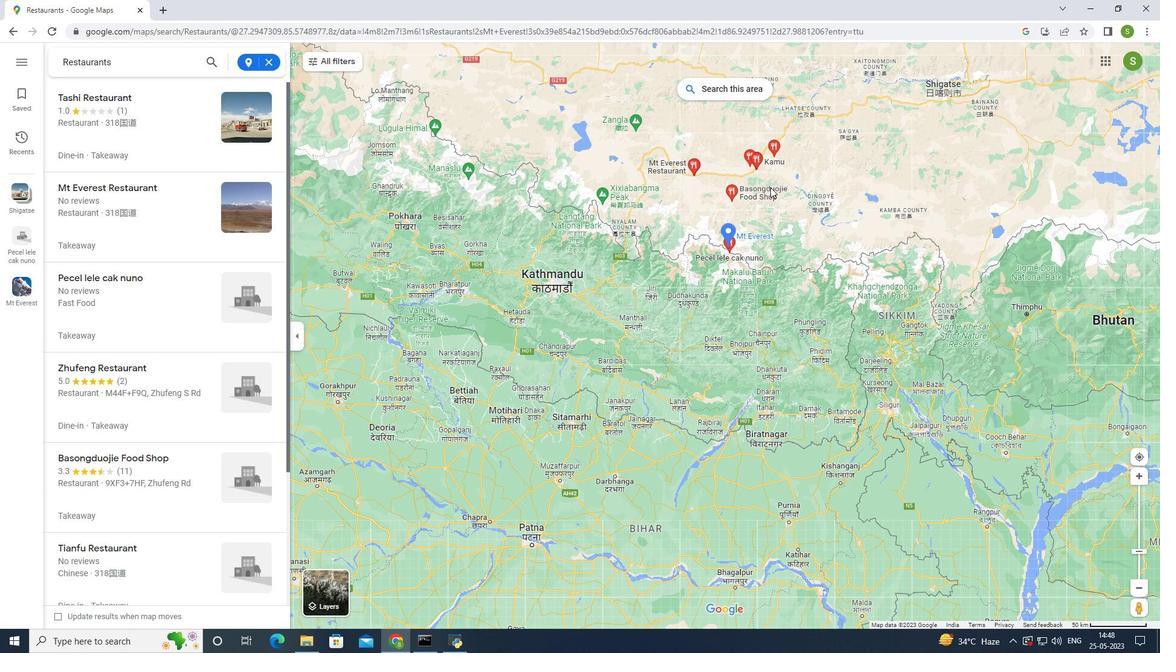 
Action: Mouse scrolled (770, 186) with delta (0, 0)
Screenshot: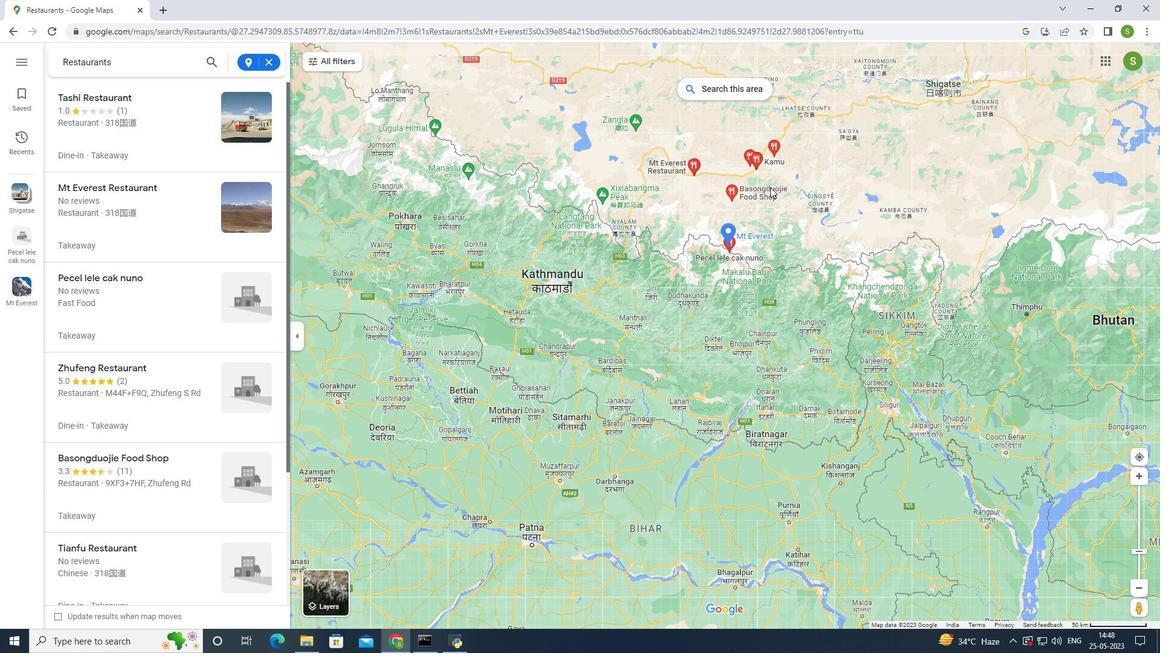 
Action: Mouse scrolled (770, 186) with delta (0, 0)
Screenshot: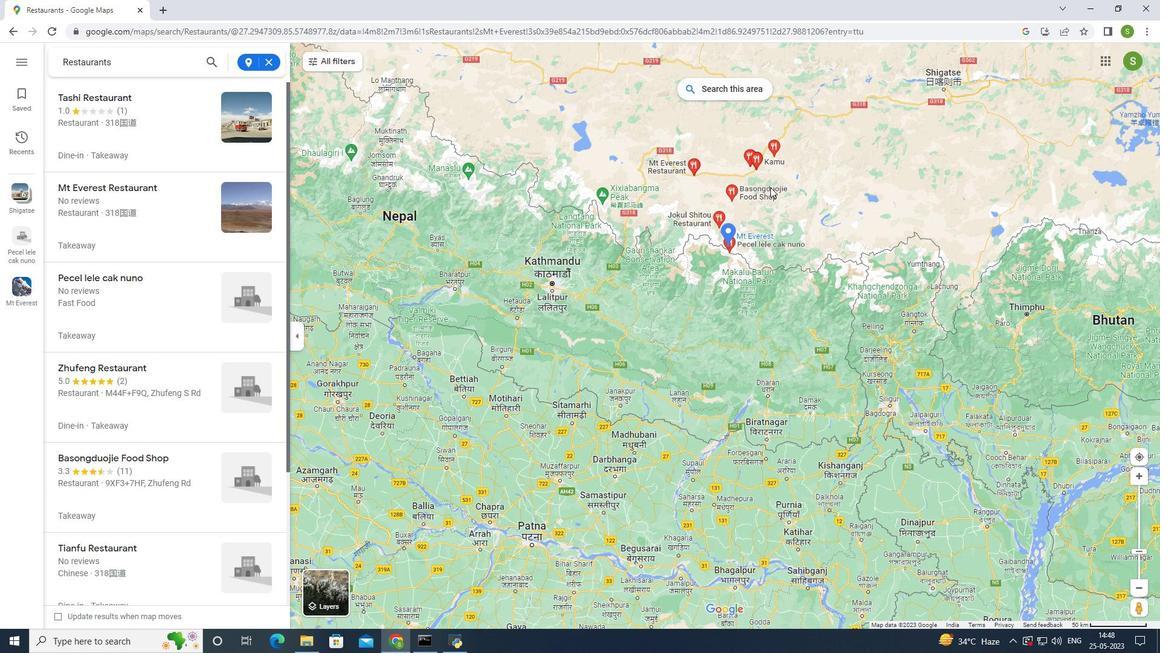 
Action: Mouse scrolled (770, 186) with delta (0, 0)
Screenshot: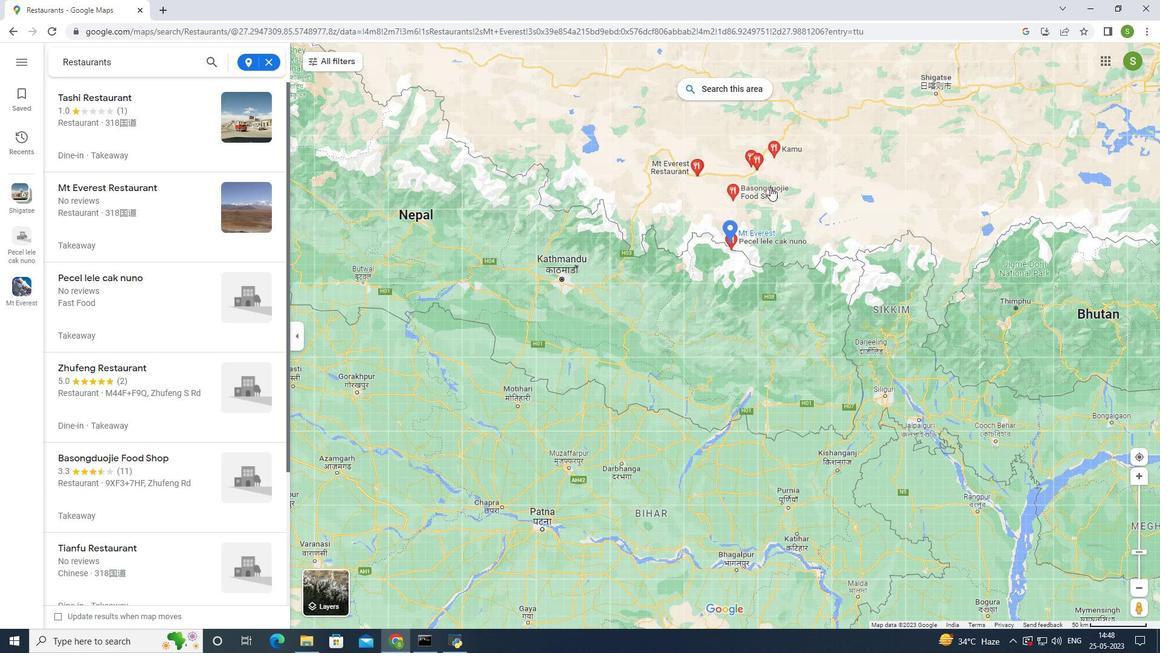 
Action: Mouse scrolled (770, 188) with delta (0, 0)
Screenshot: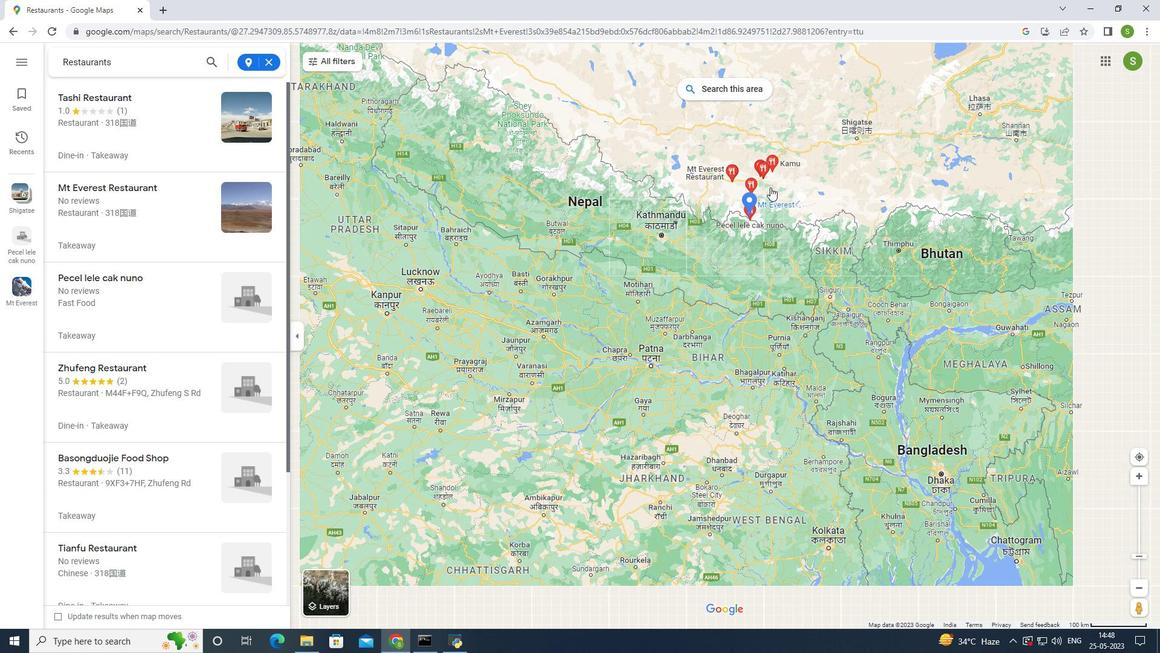 
Action: Mouse scrolled (770, 188) with delta (0, 0)
Screenshot: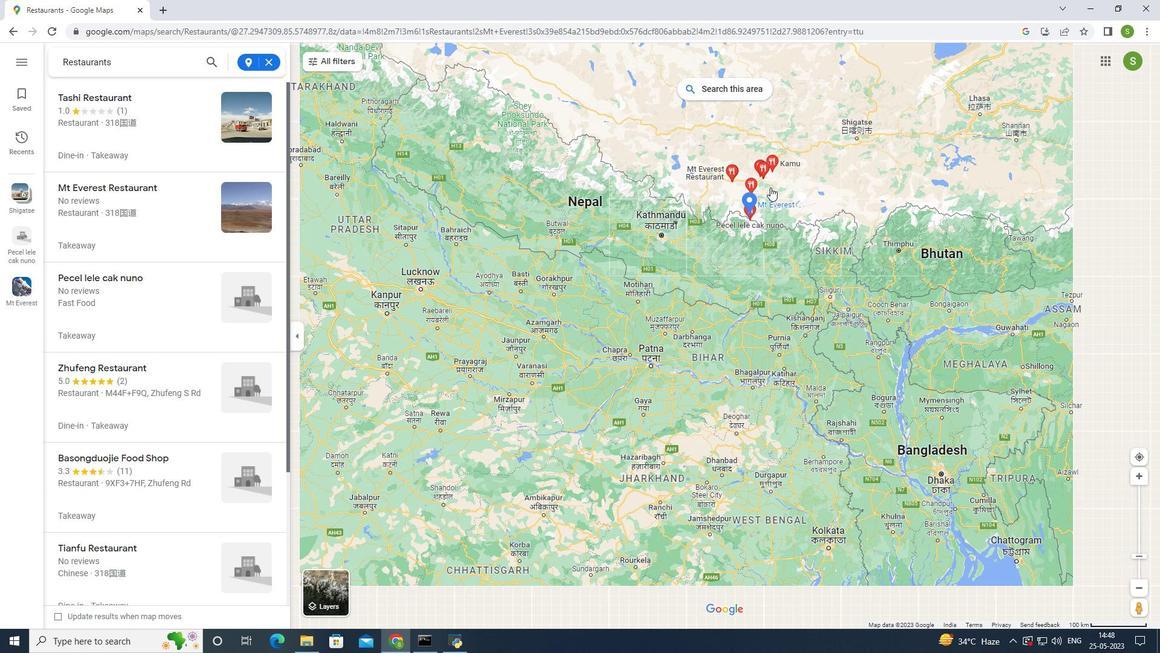 
Action: Mouse scrolled (770, 188) with delta (0, 0)
Screenshot: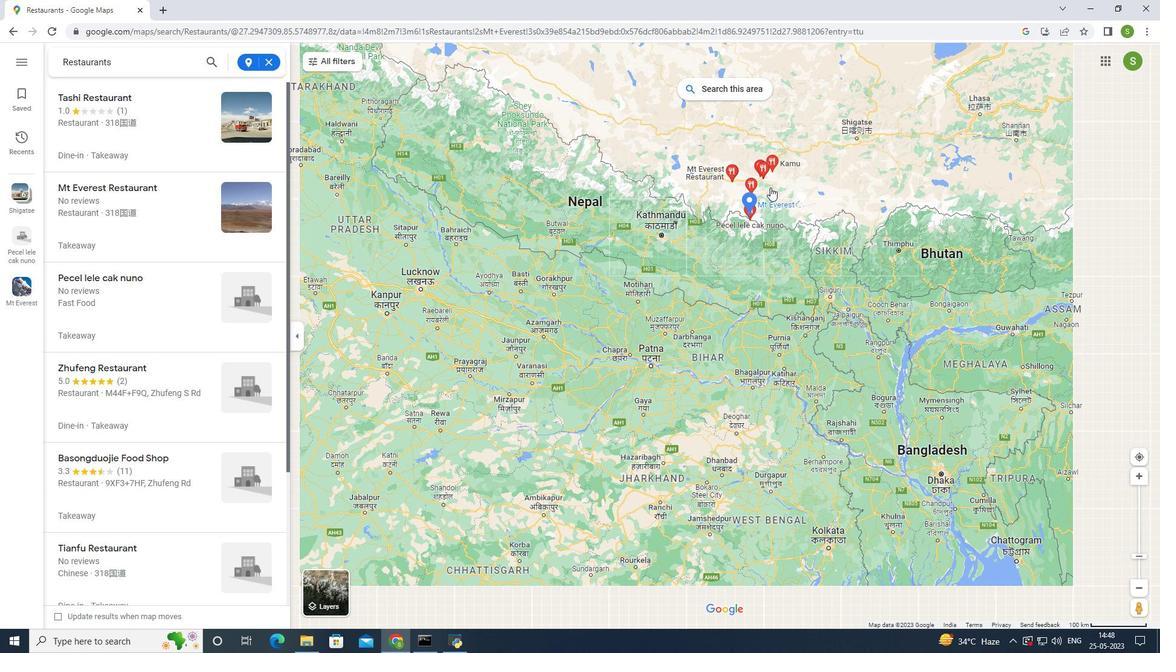 
Action: Mouse scrolled (770, 188) with delta (0, 0)
Screenshot: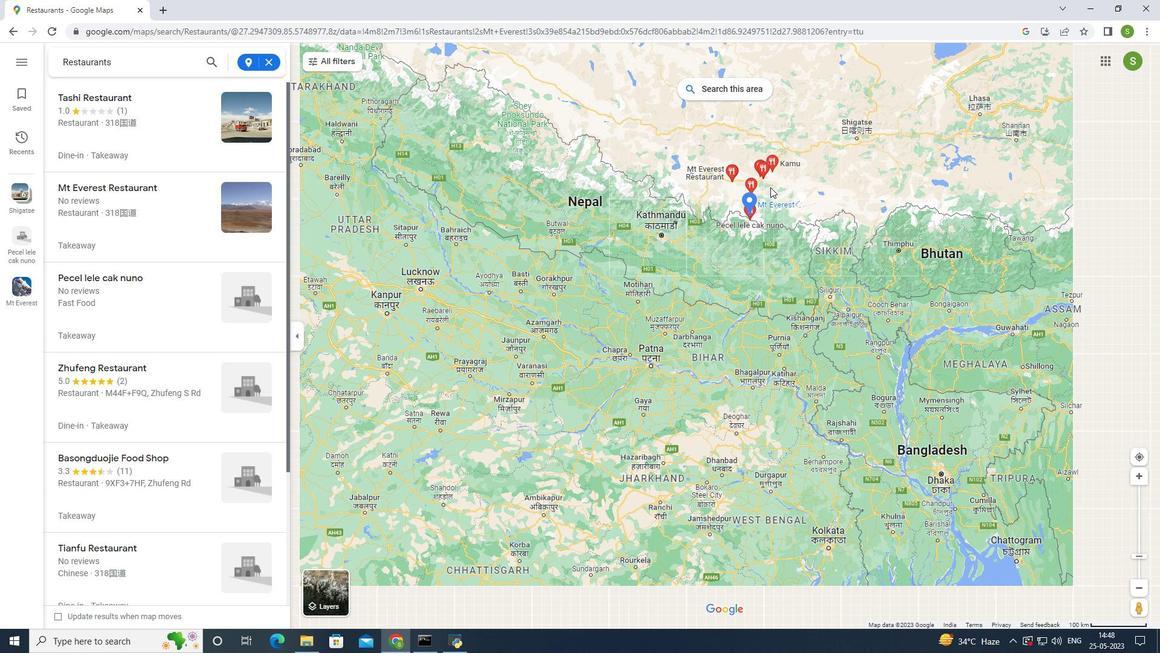 
Action: Mouse scrolled (770, 188) with delta (0, 0)
Screenshot: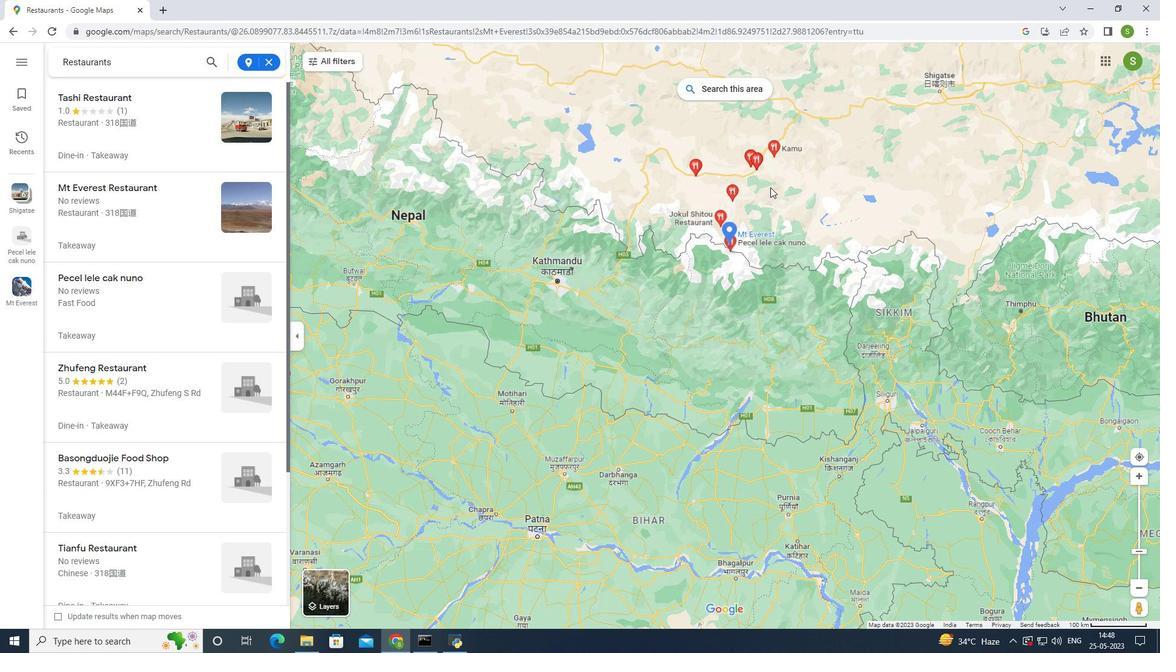
Action: Mouse scrolled (770, 188) with delta (0, 0)
Screenshot: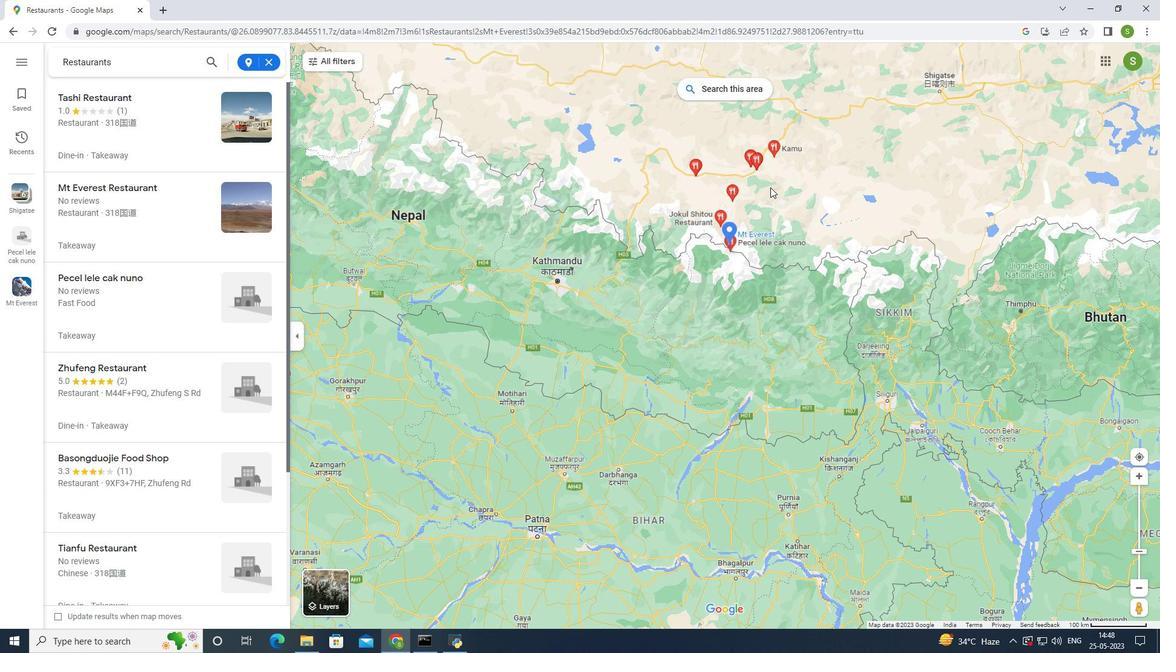 
Action: Mouse scrolled (770, 188) with delta (0, 0)
Screenshot: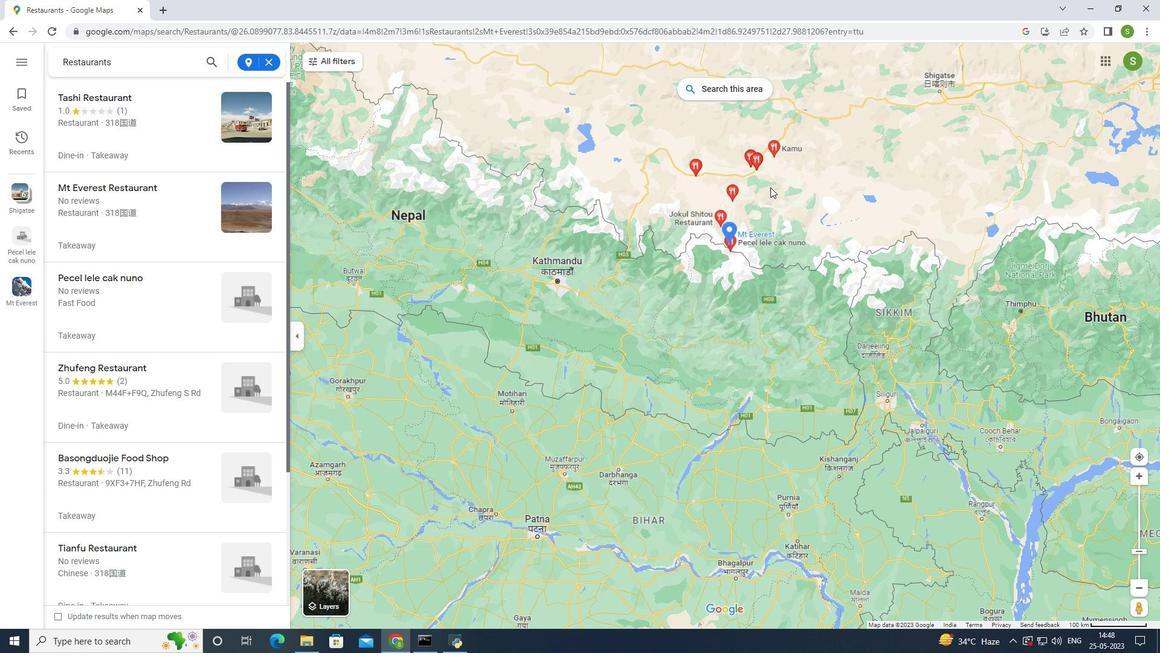
Action: Mouse scrolled (770, 188) with delta (0, 0)
Screenshot: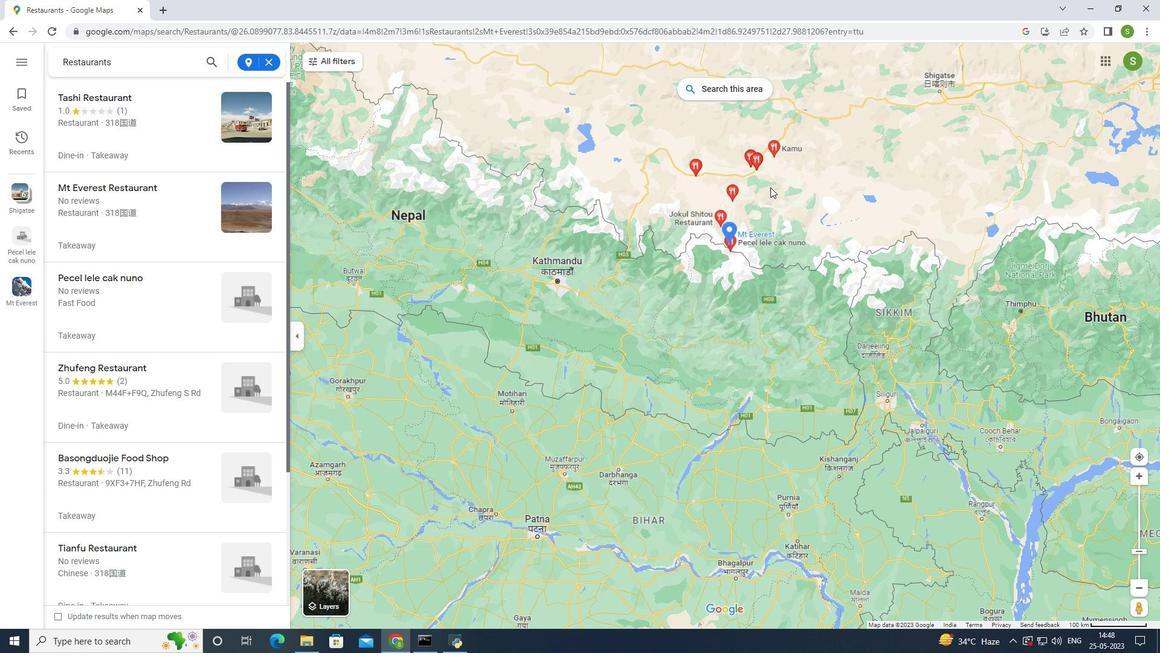 
Action: Mouse scrolled (770, 186) with delta (0, 0)
Screenshot: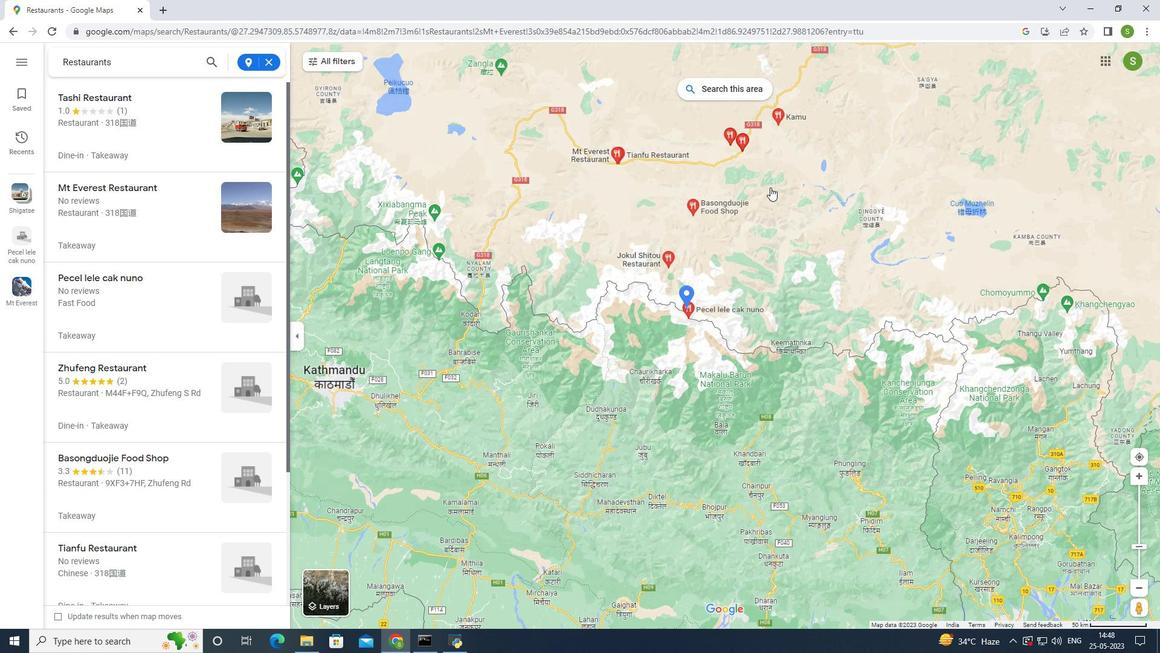 
Action: Mouse scrolled (770, 186) with delta (0, 0)
Screenshot: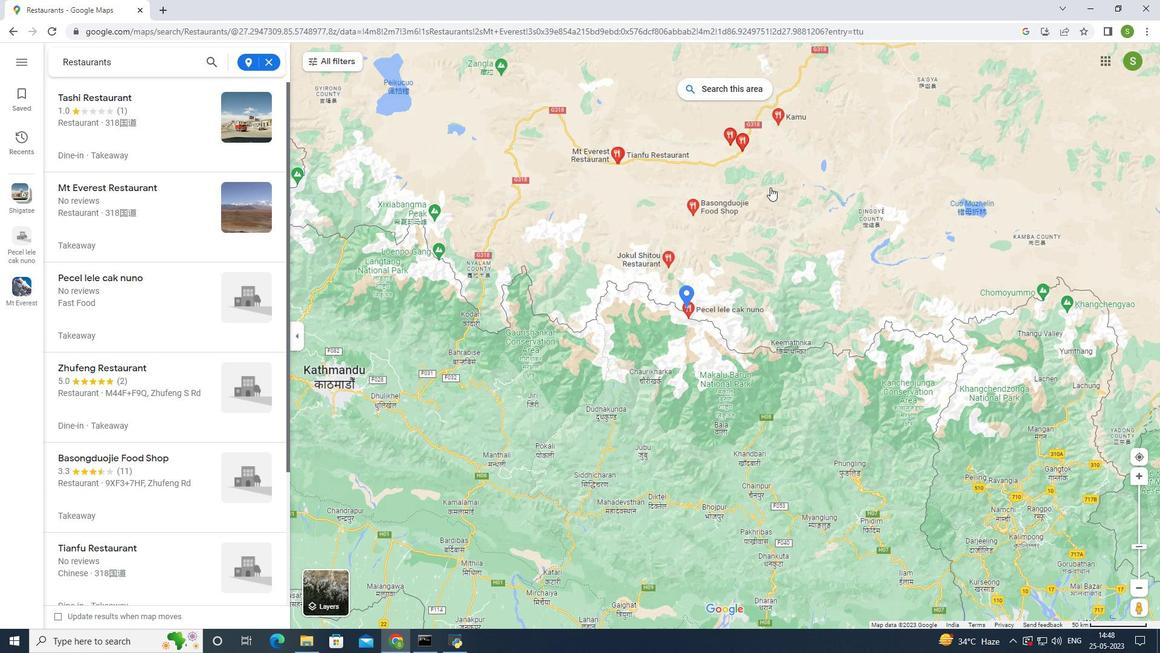 
Action: Mouse scrolled (770, 186) with delta (0, 0)
Screenshot: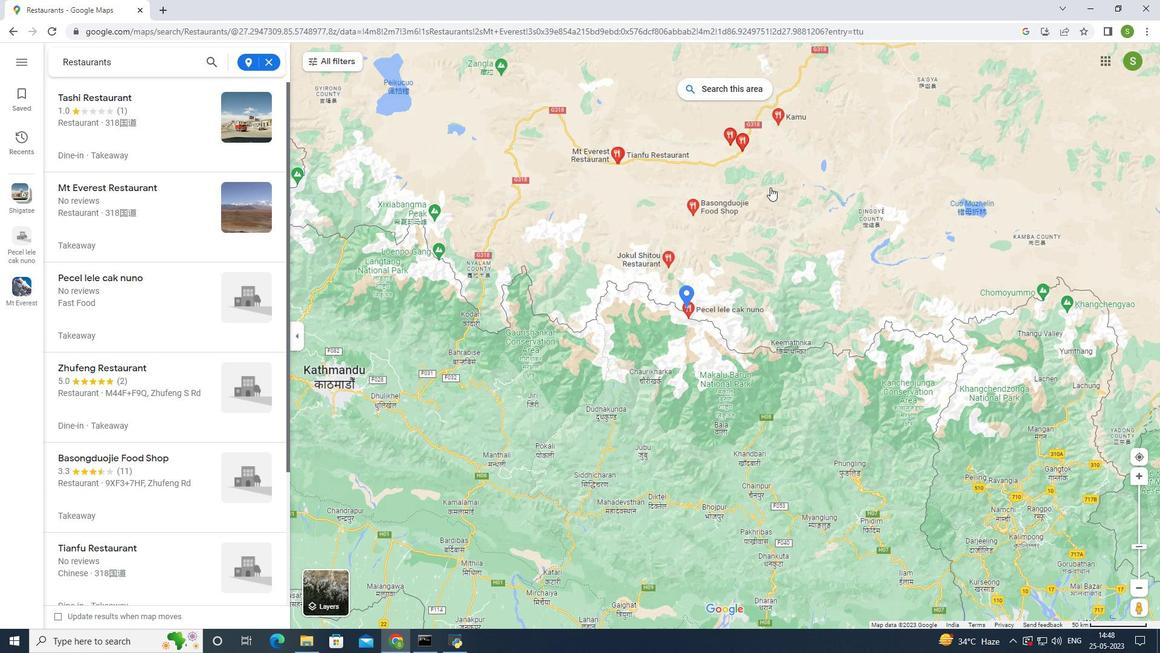 
Action: Mouse scrolled (770, 186) with delta (0, 0)
Screenshot: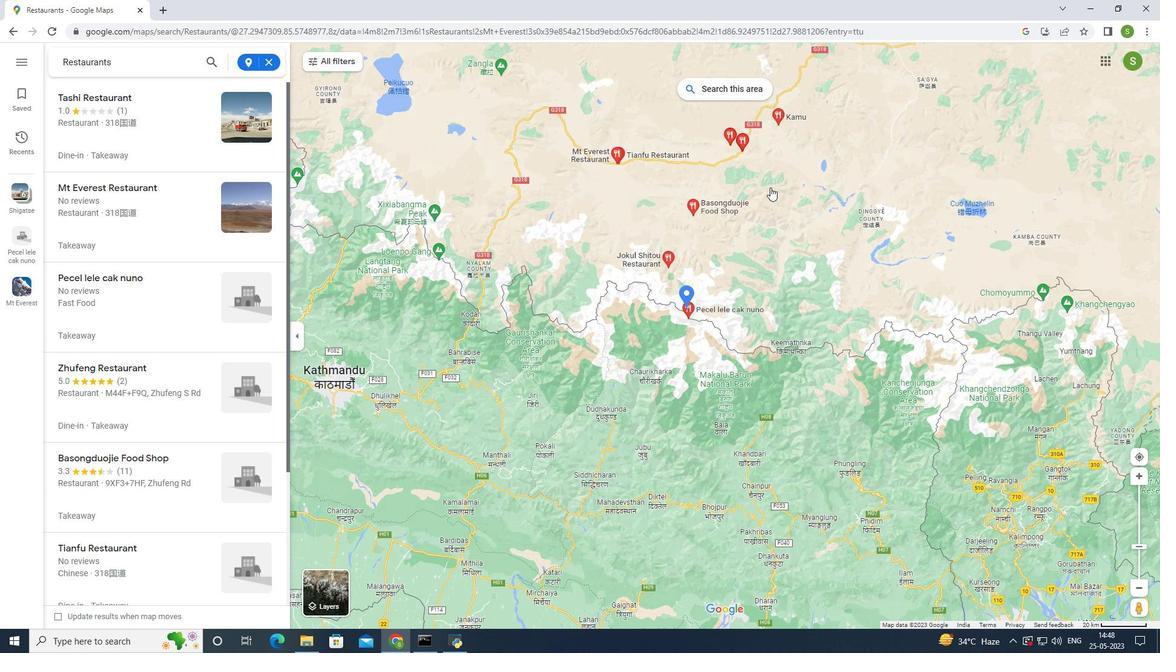 
Action: Mouse scrolled (770, 186) with delta (0, 0)
Screenshot: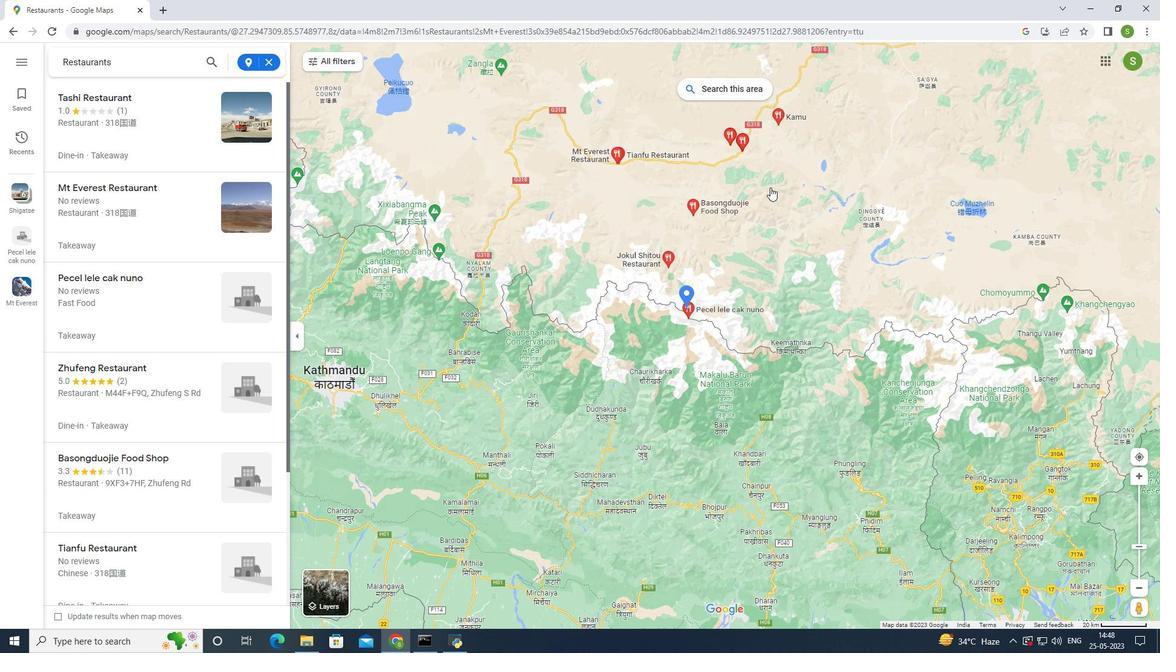 
Action: Mouse scrolled (770, 188) with delta (0, 0)
Screenshot: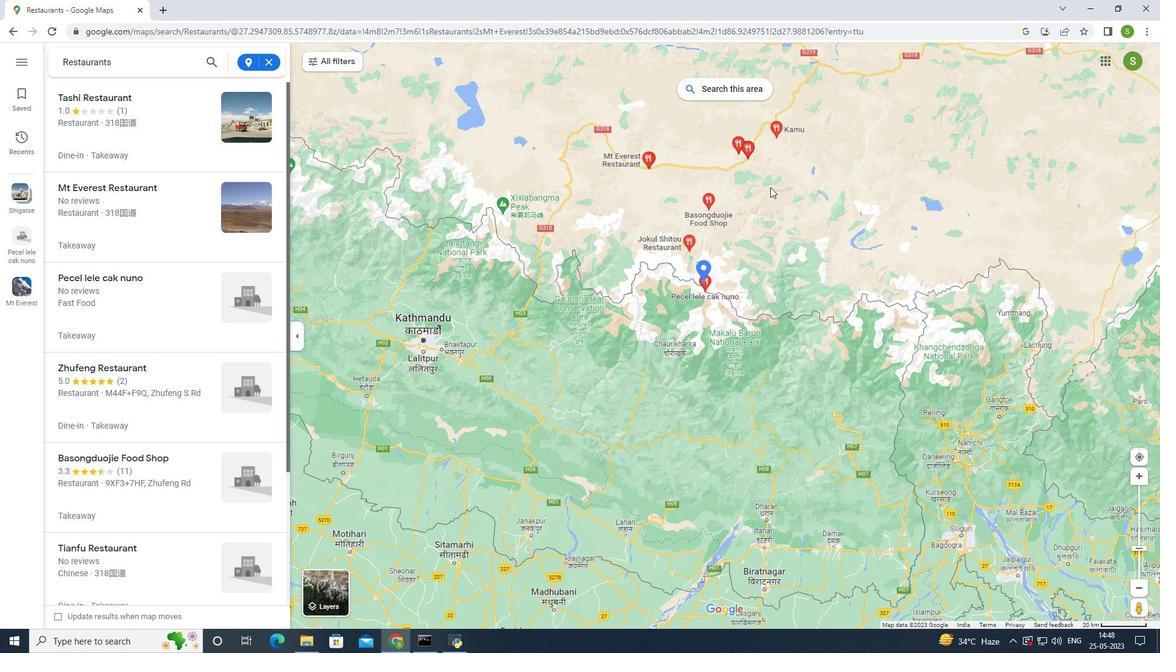 
Action: Mouse scrolled (770, 186) with delta (0, 0)
Screenshot: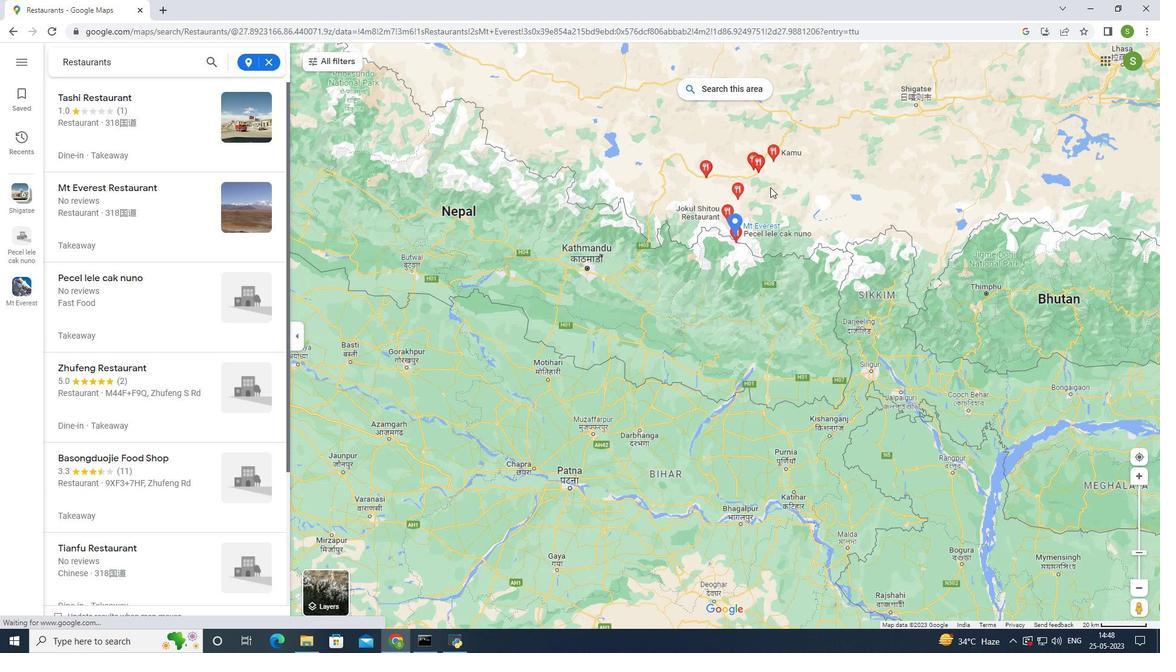 
Action: Mouse scrolled (770, 186) with delta (0, 0)
Screenshot: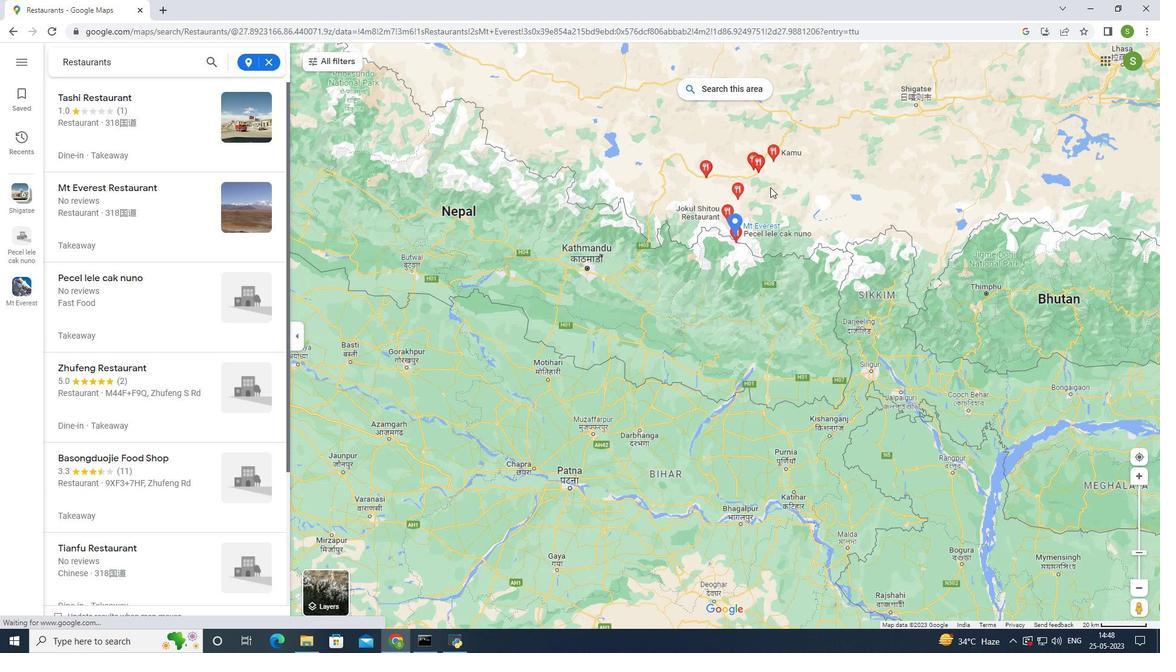 
Action: Mouse scrolled (770, 186) with delta (0, 0)
Screenshot: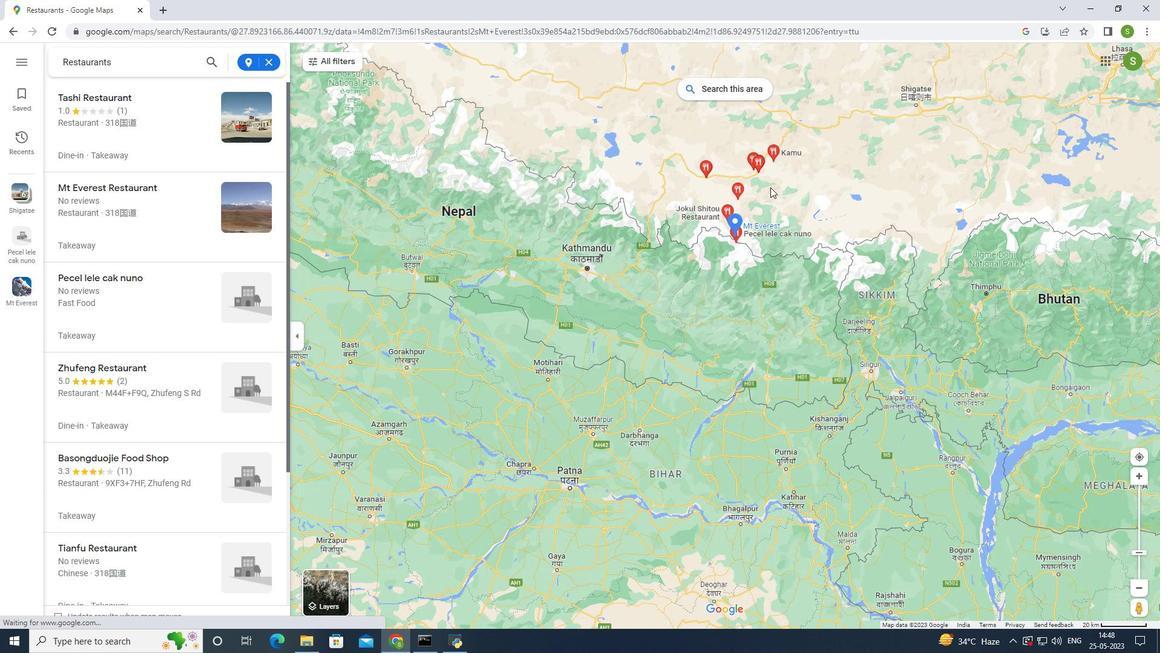 
Action: Mouse scrolled (770, 186) with delta (0, 0)
Screenshot: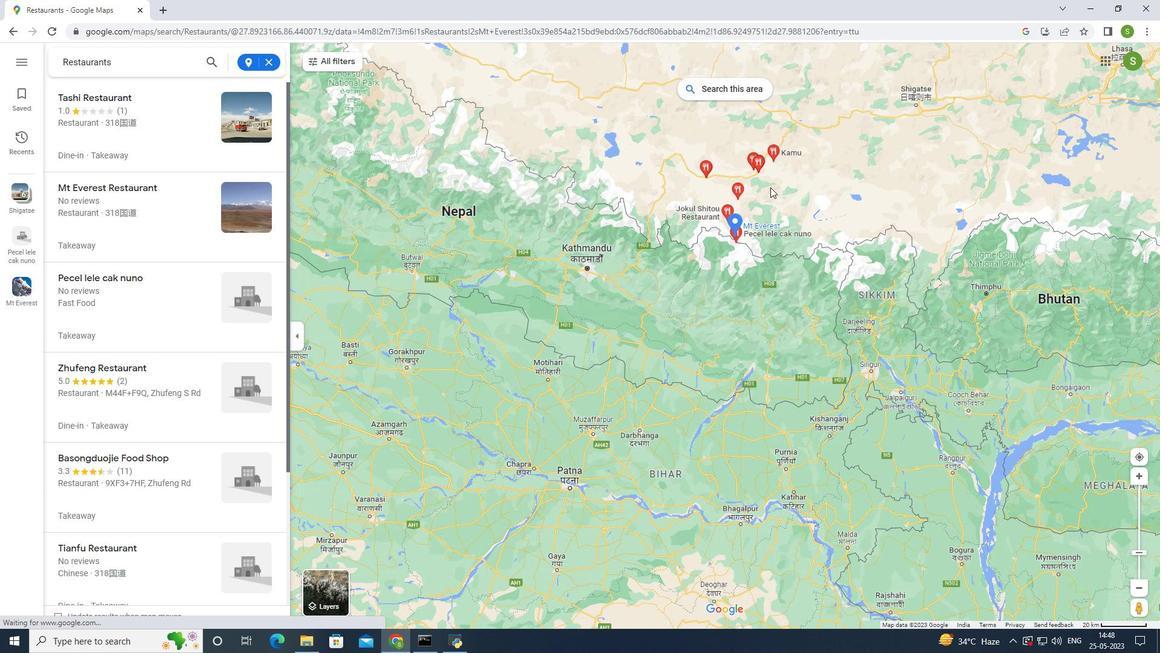 
Action: Mouse scrolled (770, 186) with delta (0, 0)
Screenshot: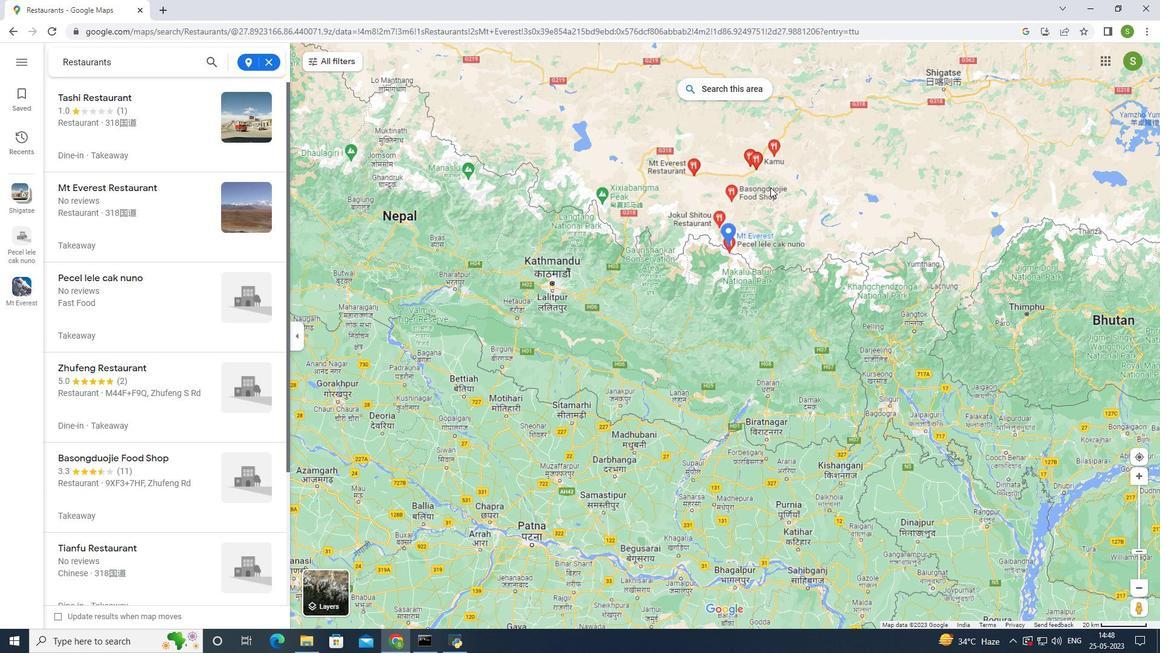 
Action: Mouse scrolled (770, 186) with delta (0, 0)
Screenshot: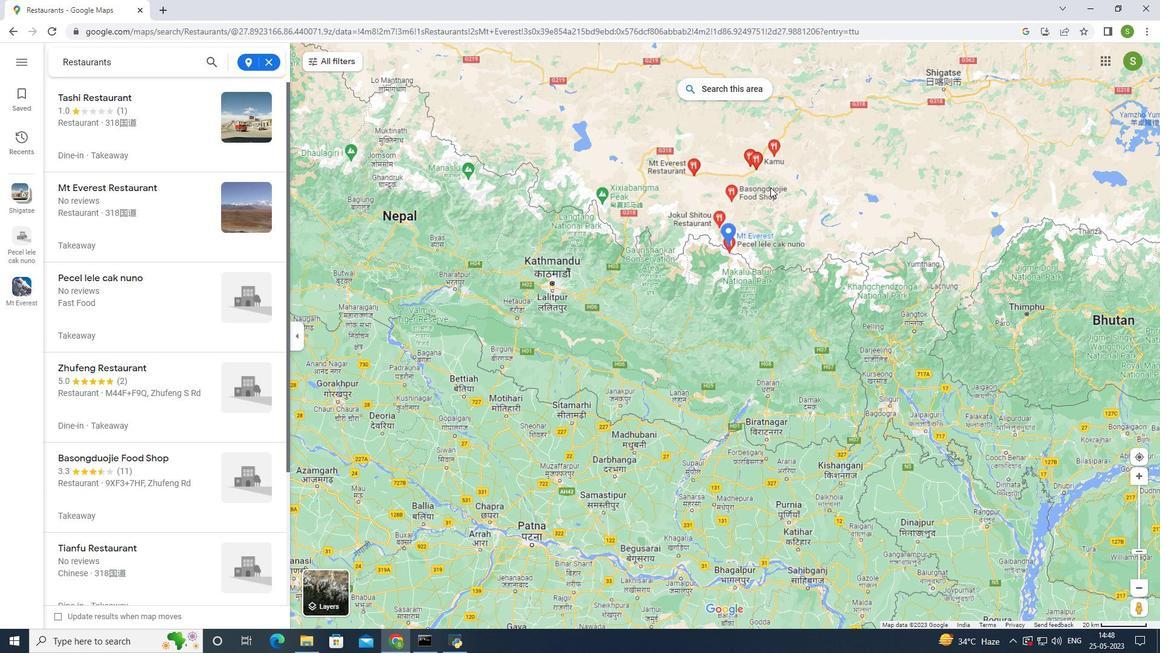 
Action: Mouse scrolled (770, 186) with delta (0, 0)
Screenshot: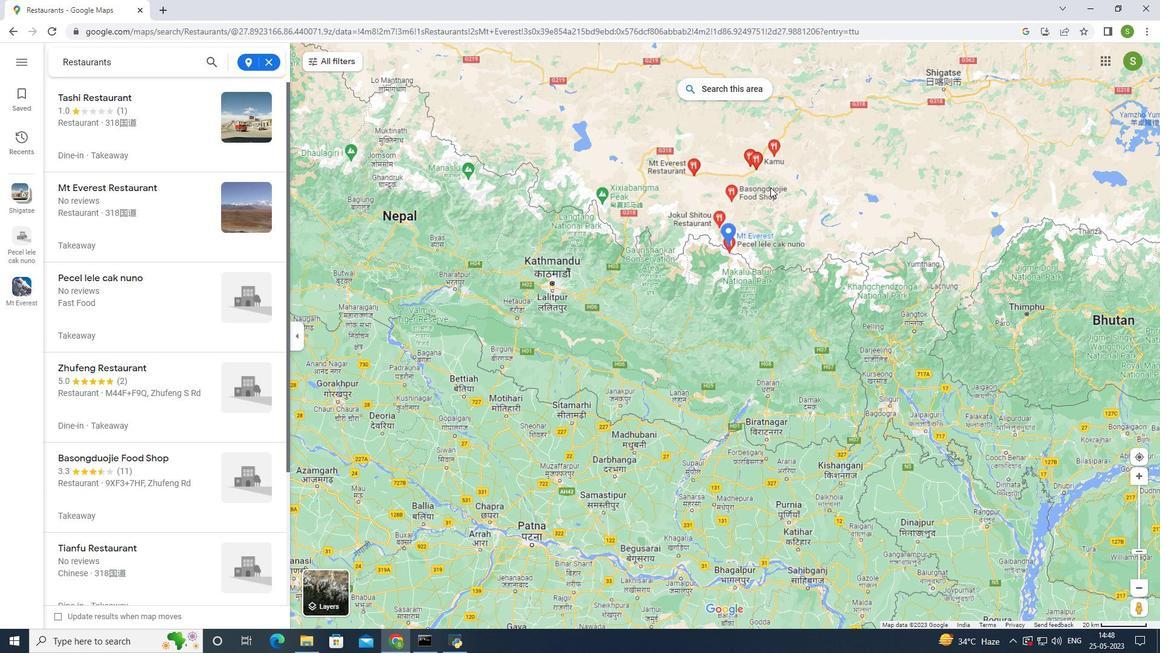 
Action: Mouse scrolled (770, 186) with delta (0, 0)
Screenshot: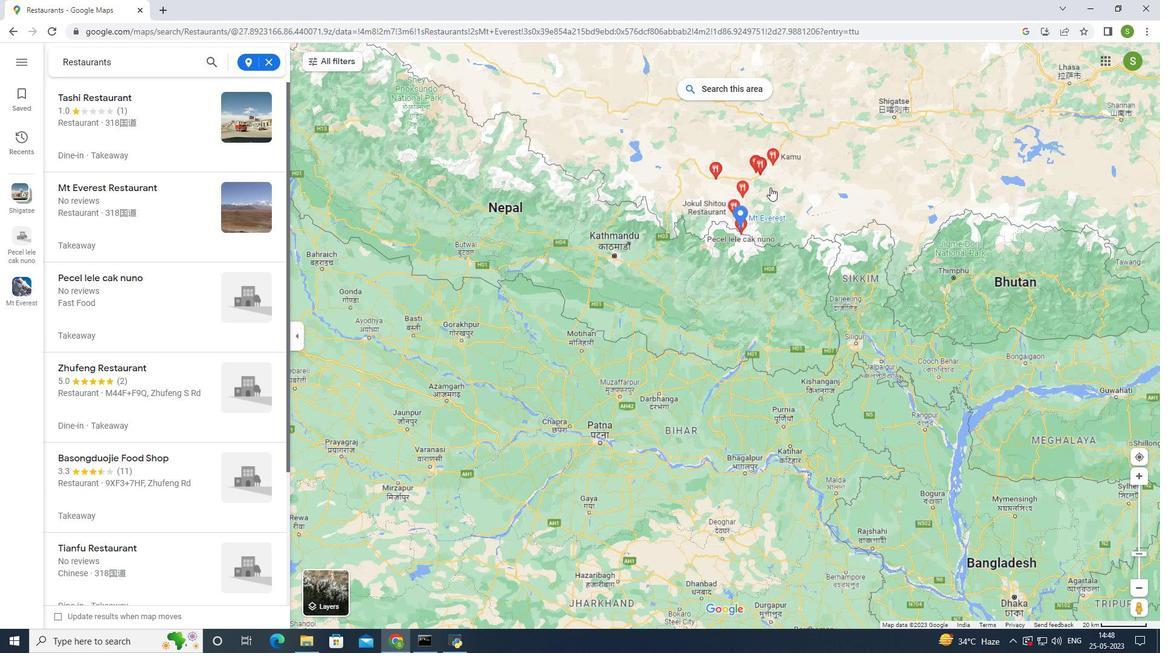
Action: Mouse moved to (770, 186)
Screenshot: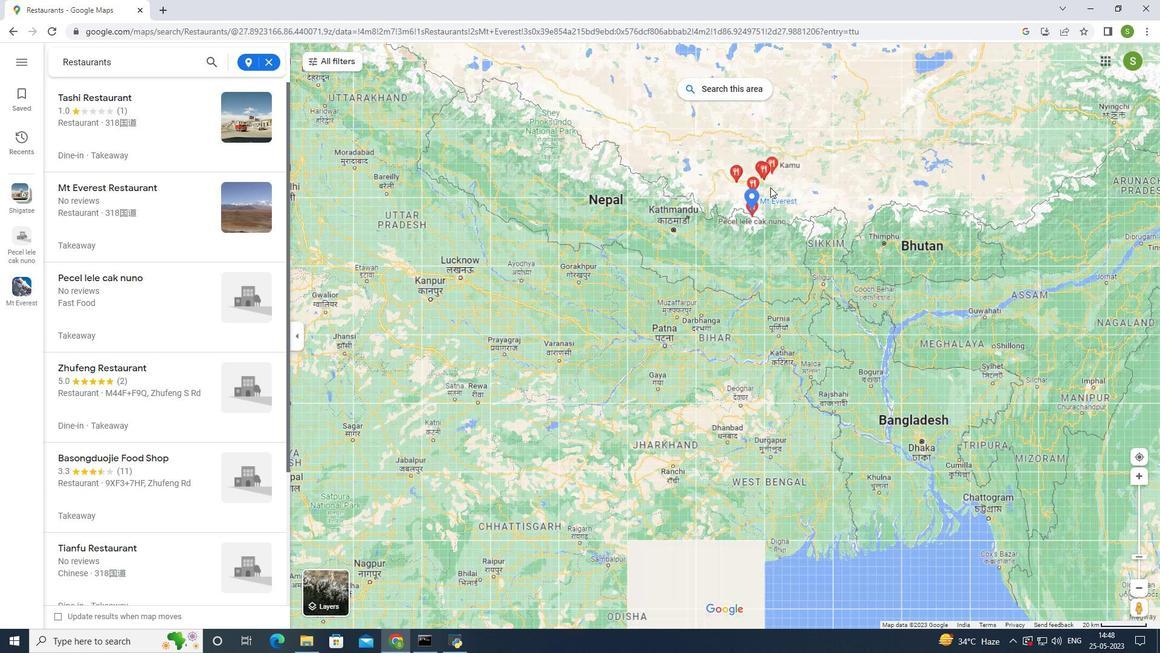 
Action: Mouse scrolled (770, 186) with delta (0, 0)
Screenshot: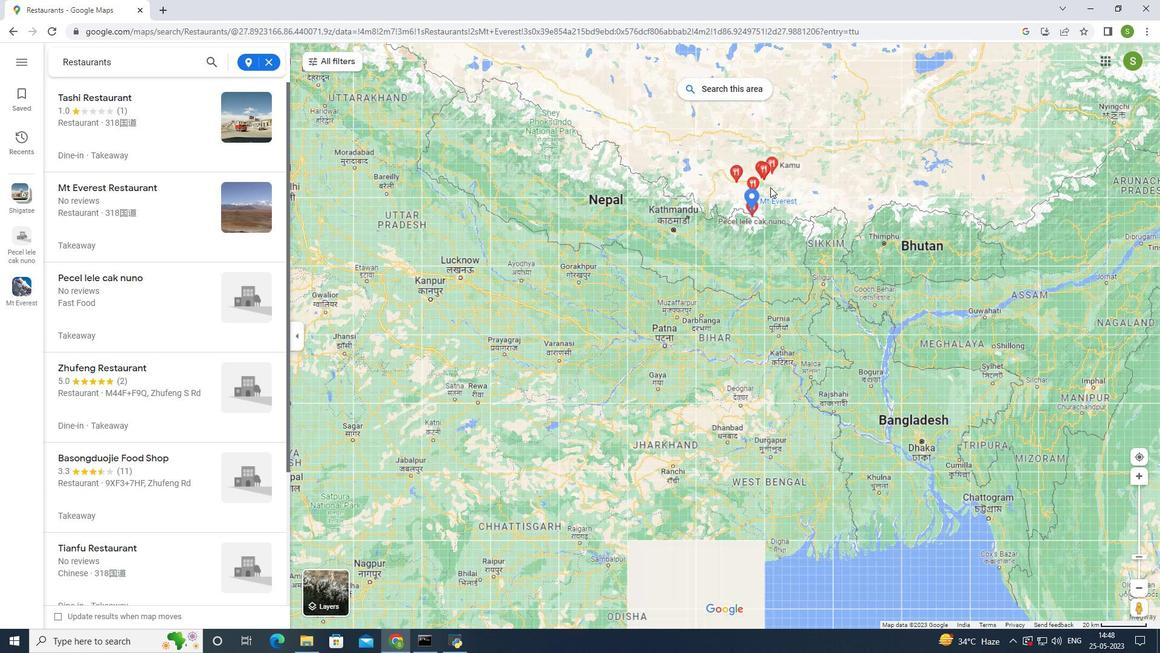 
Action: Mouse scrolled (770, 186) with delta (0, 0)
Screenshot: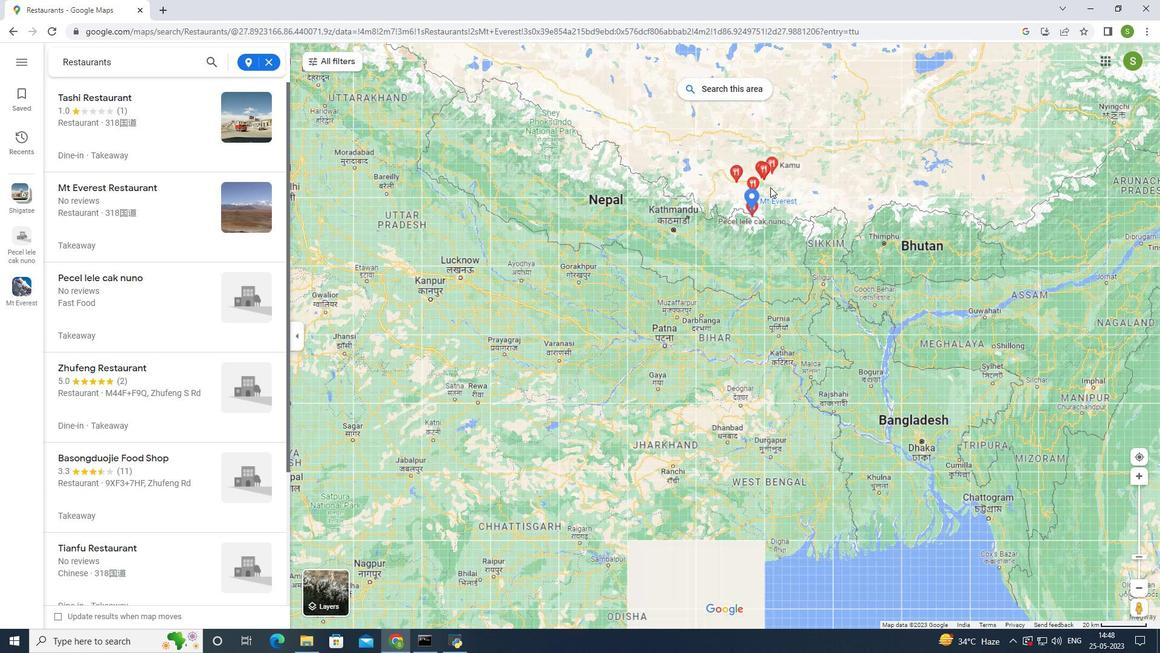
Action: Mouse scrolled (770, 186) with delta (0, 0)
Screenshot: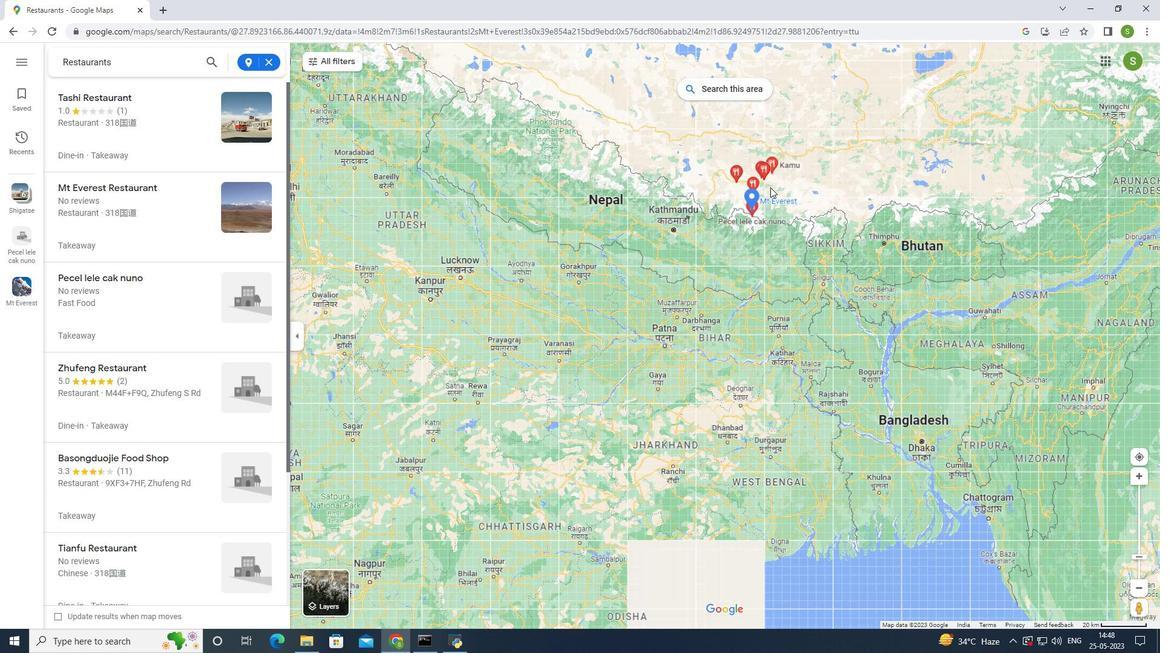 
Action: Mouse scrolled (770, 186) with delta (0, 0)
Screenshot: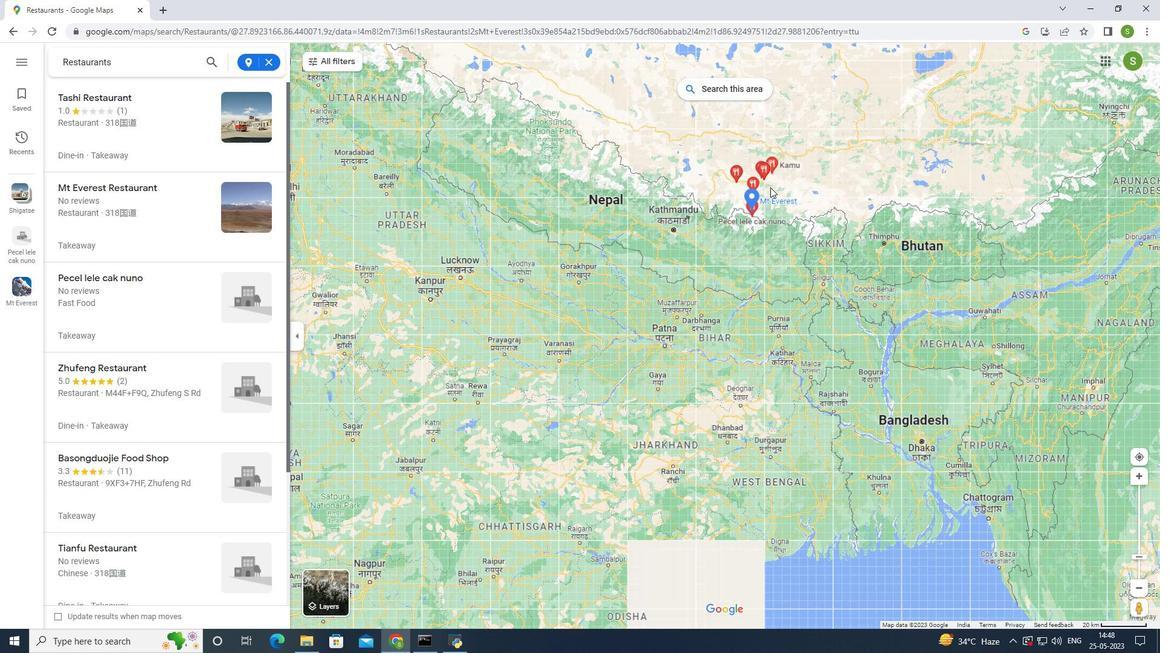 
Action: Mouse scrolled (770, 186) with delta (0, 0)
Screenshot: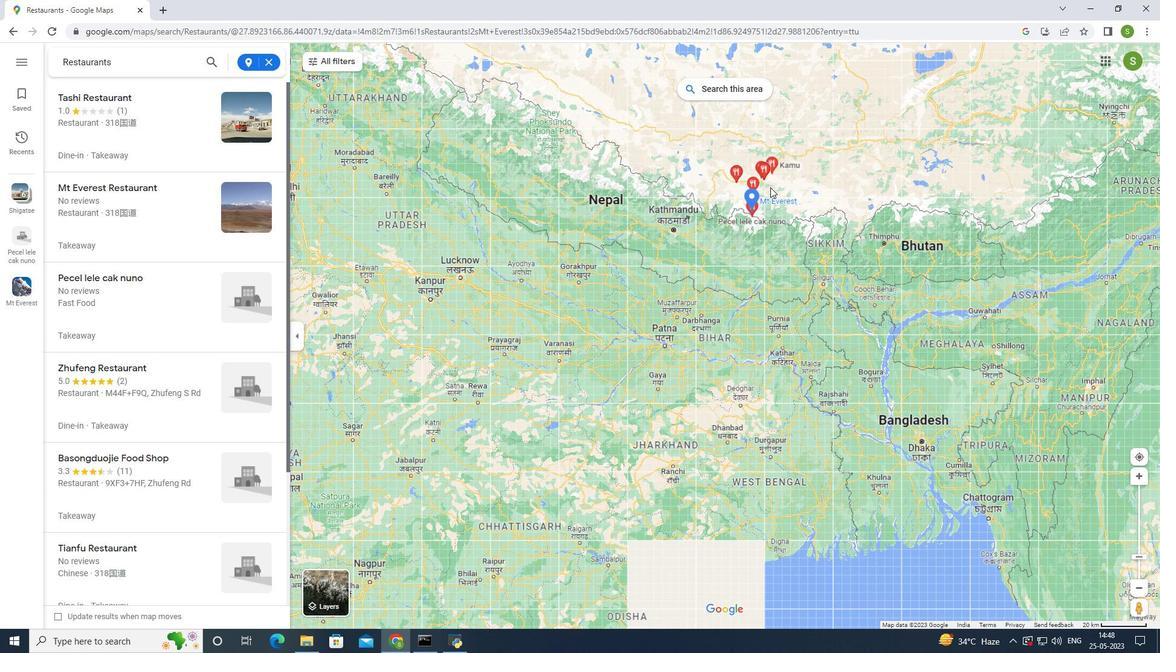 
Action: Mouse scrolled (770, 186) with delta (0, 0)
Screenshot: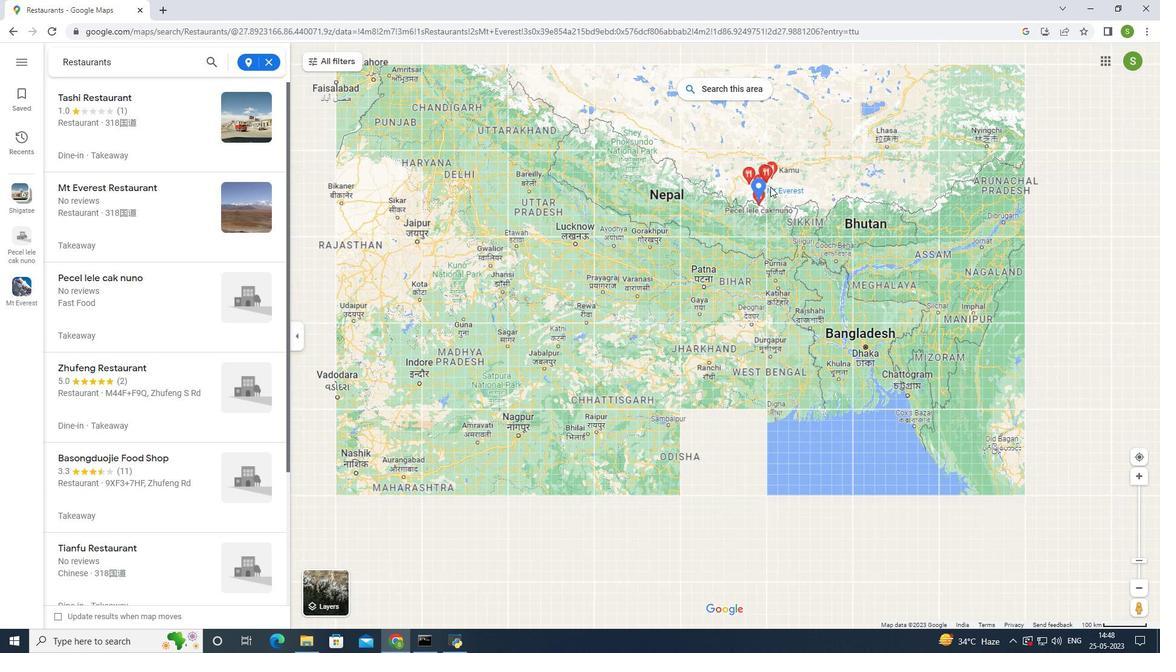 
Action: Mouse scrolled (770, 186) with delta (0, 0)
Screenshot: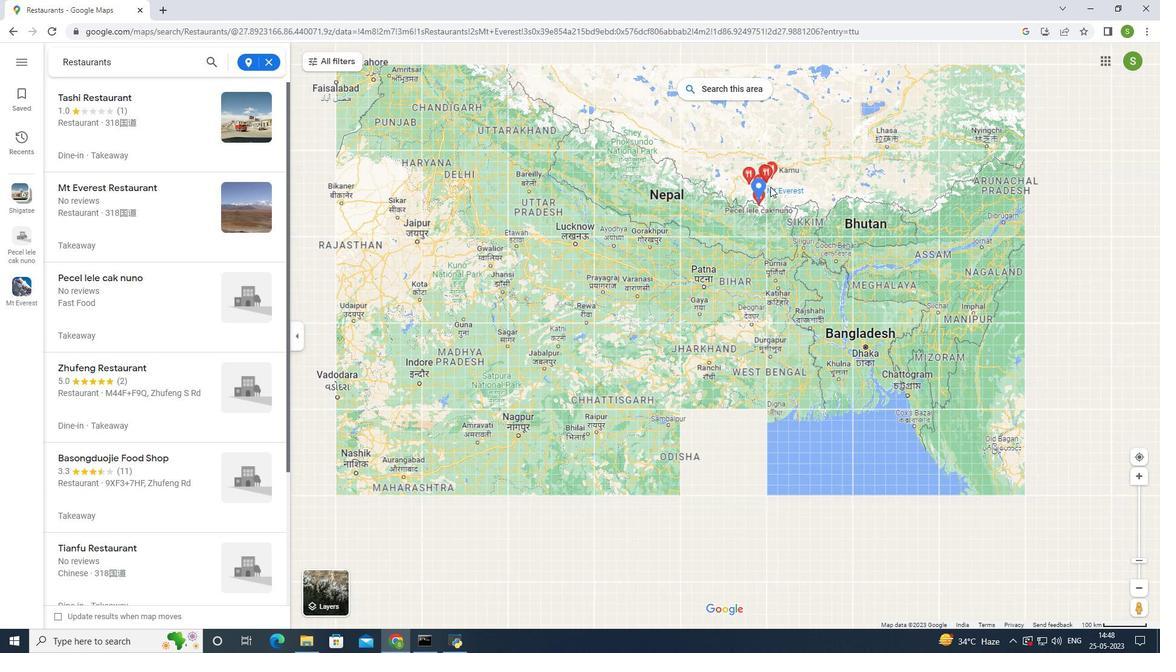
Action: Mouse scrolled (770, 186) with delta (0, 0)
Screenshot: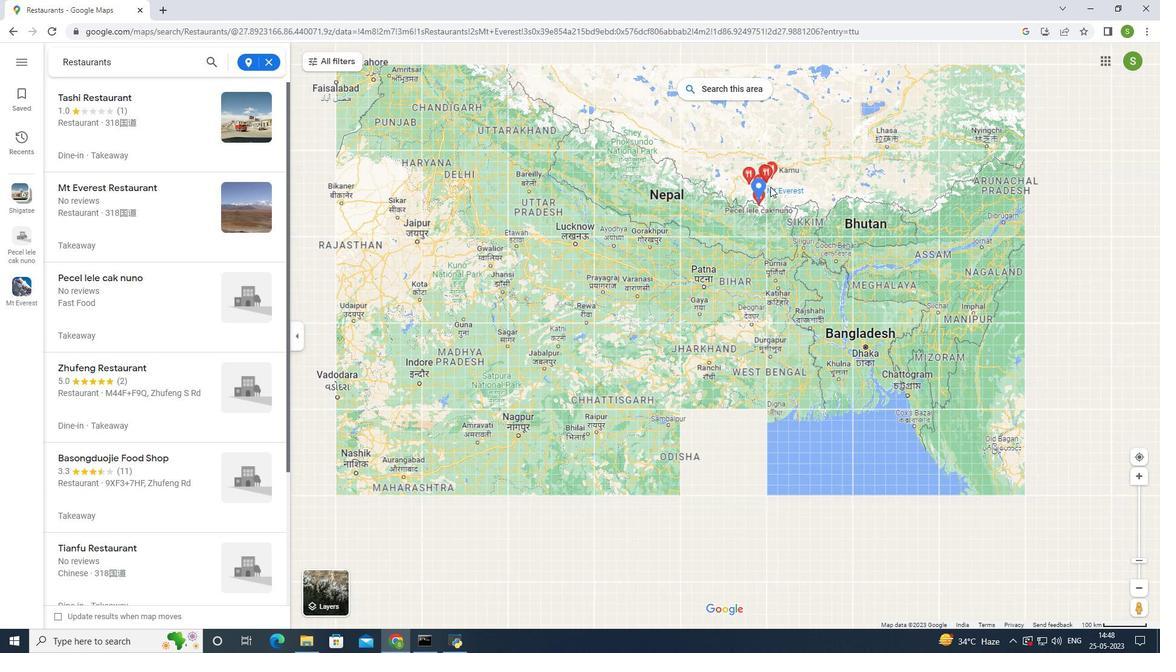 
Action: Mouse scrolled (770, 186) with delta (0, 0)
Screenshot: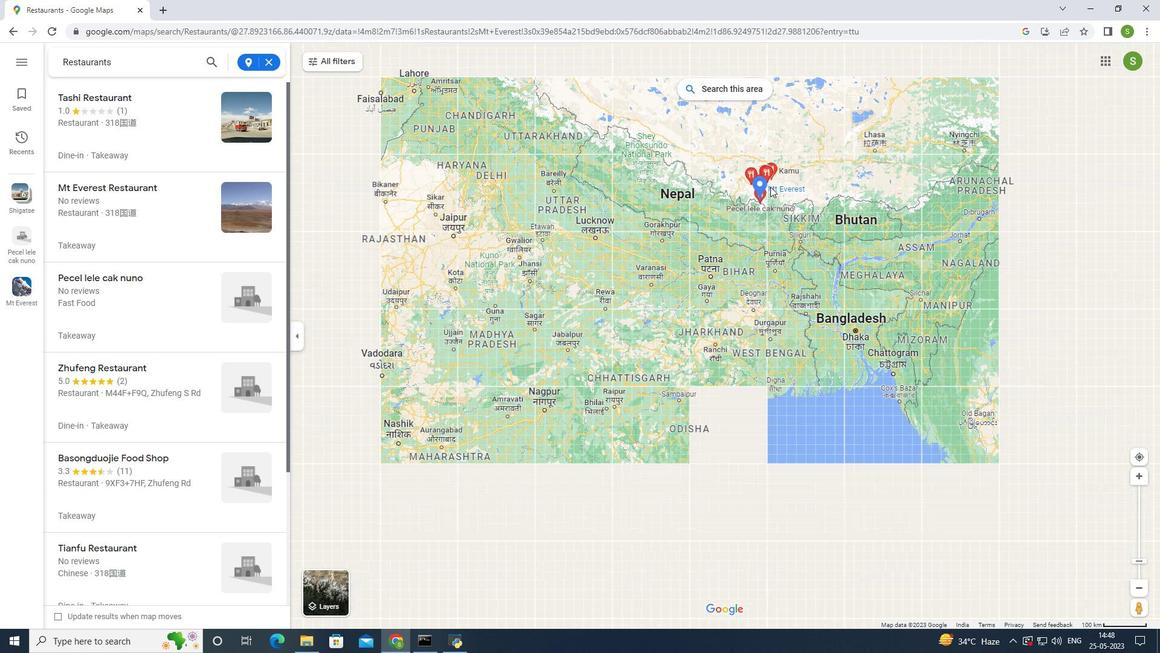 
Action: Mouse scrolled (770, 187) with delta (0, 0)
Screenshot: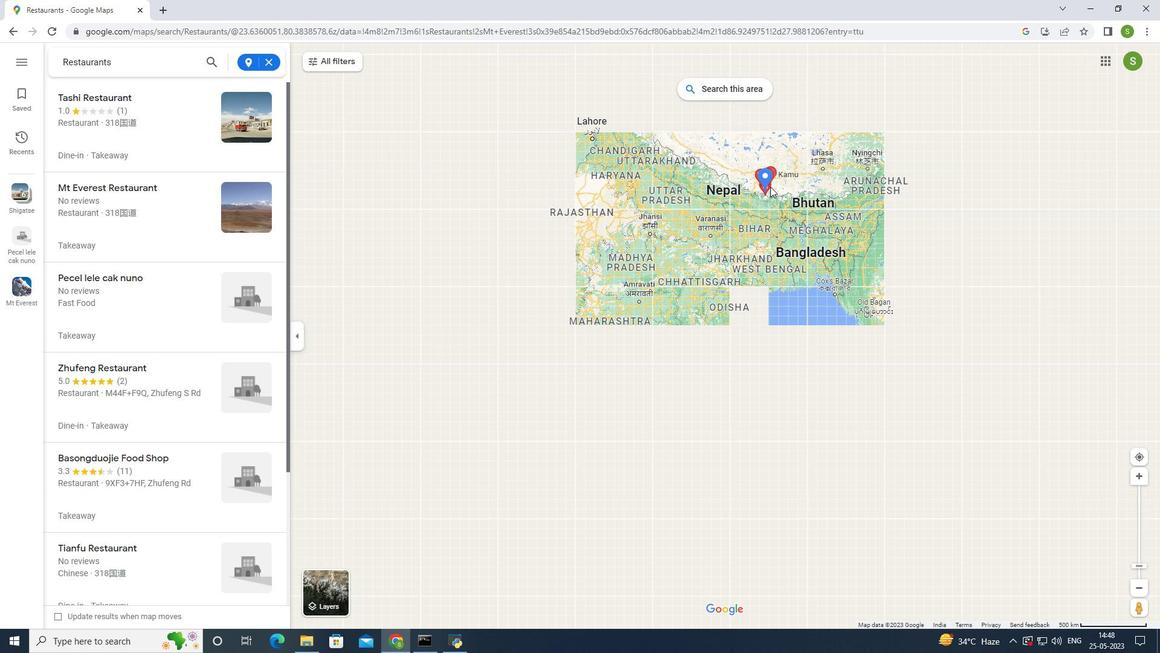 
Action: Mouse scrolled (770, 187) with delta (0, 0)
Screenshot: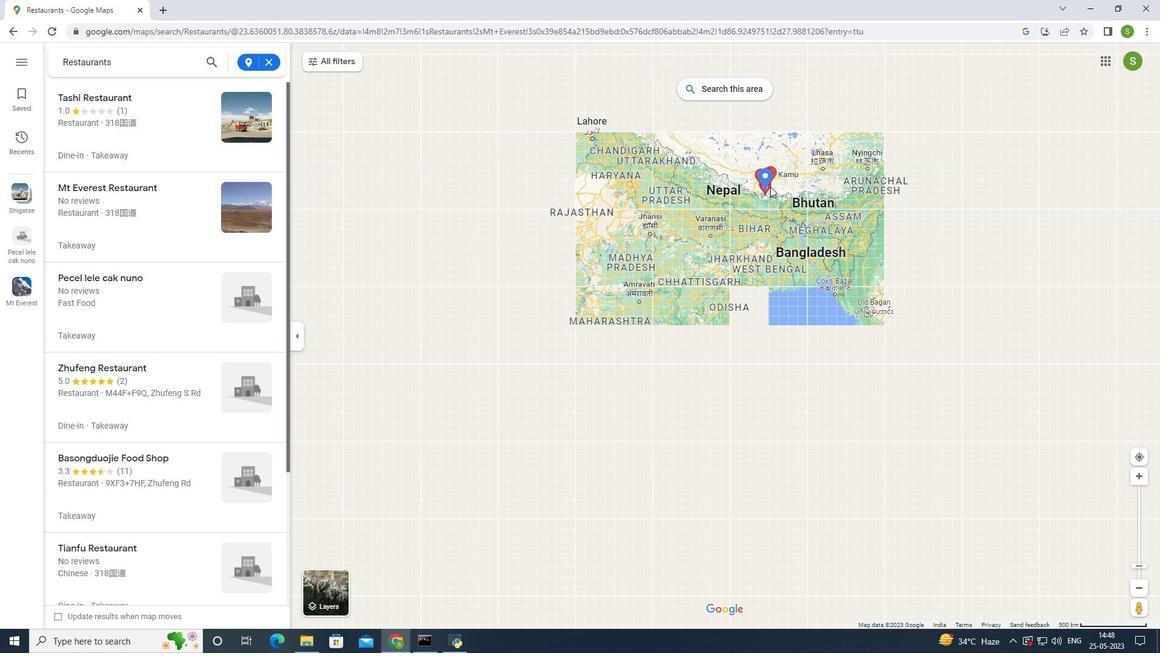 
Action: Mouse scrolled (770, 187) with delta (0, 0)
Screenshot: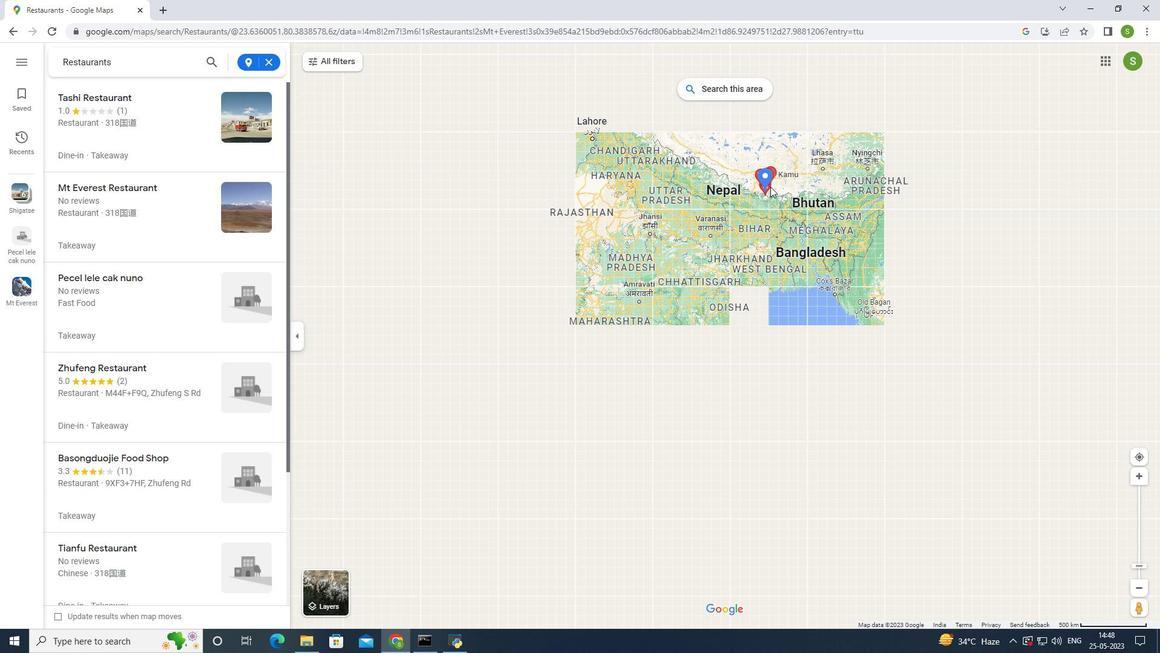 
Action: Mouse scrolled (770, 187) with delta (0, 0)
Screenshot: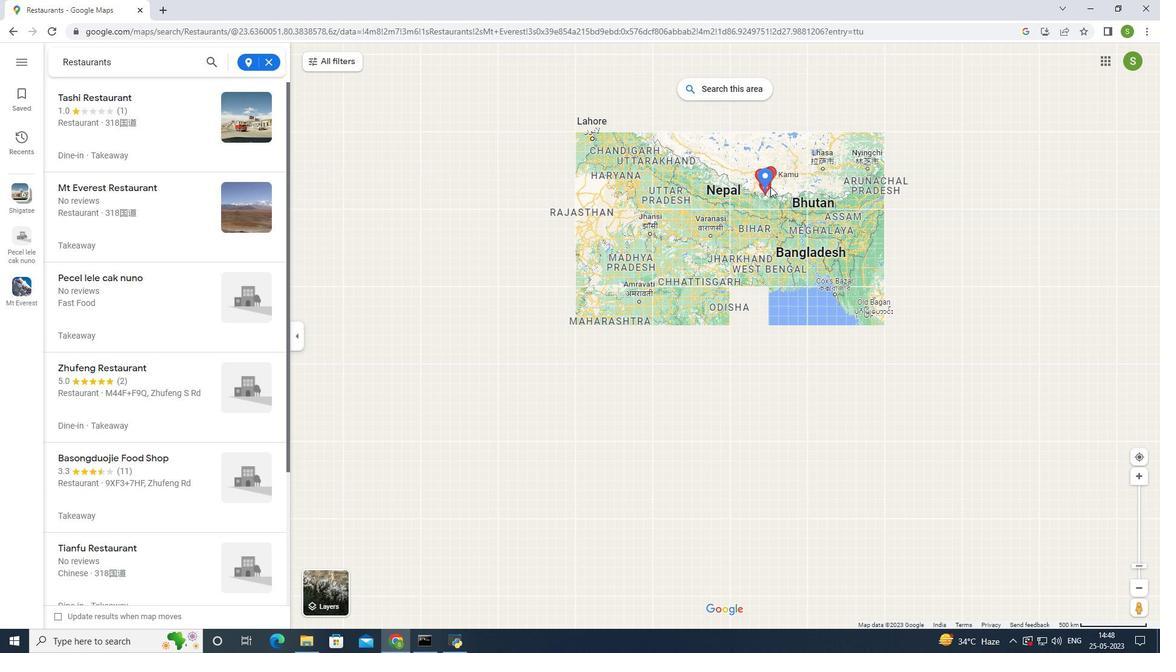 
Action: Mouse scrolled (770, 187) with delta (0, 0)
Screenshot: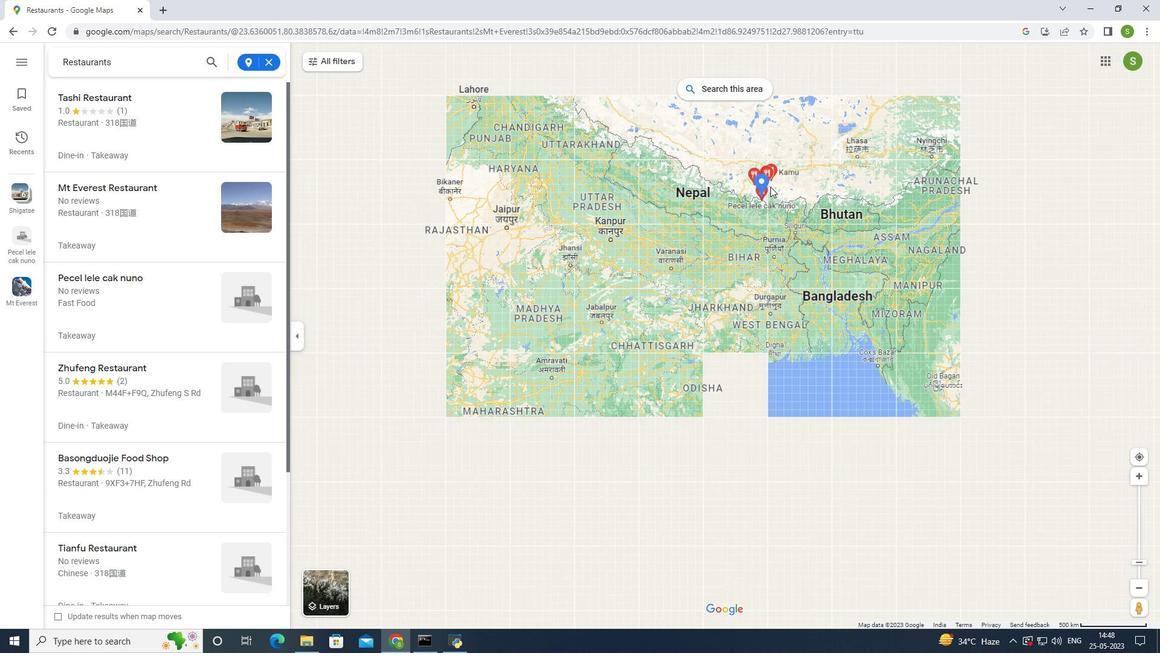 
Action: Mouse scrolled (770, 187) with delta (0, 0)
Screenshot: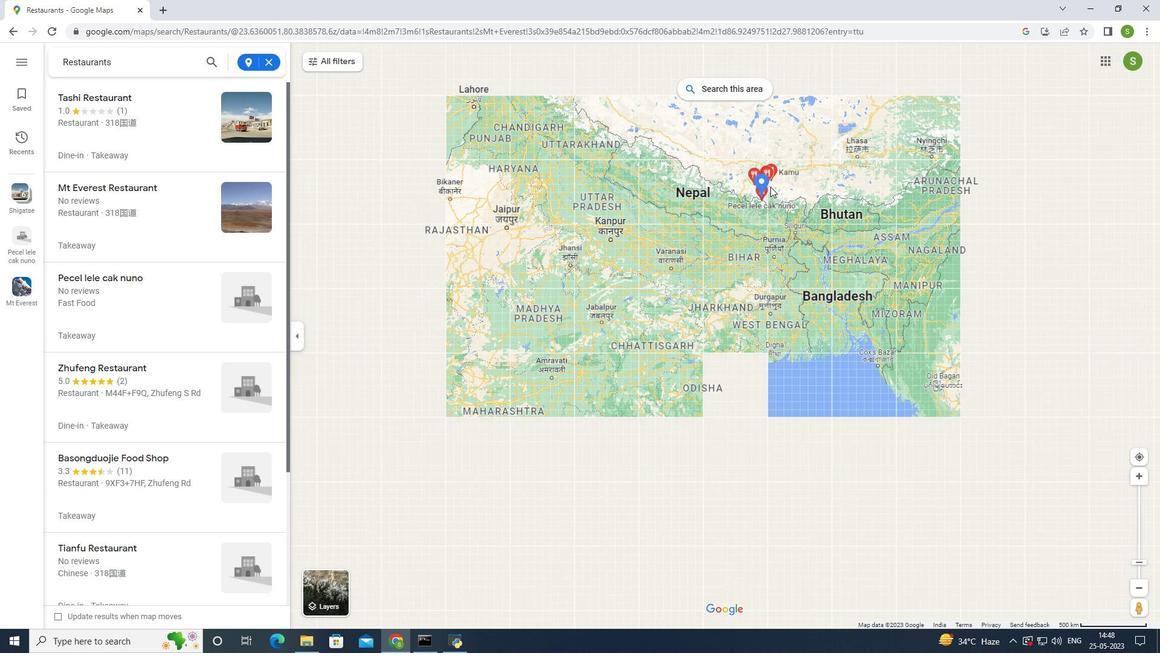 
Action: Mouse scrolled (770, 187) with delta (0, 0)
Screenshot: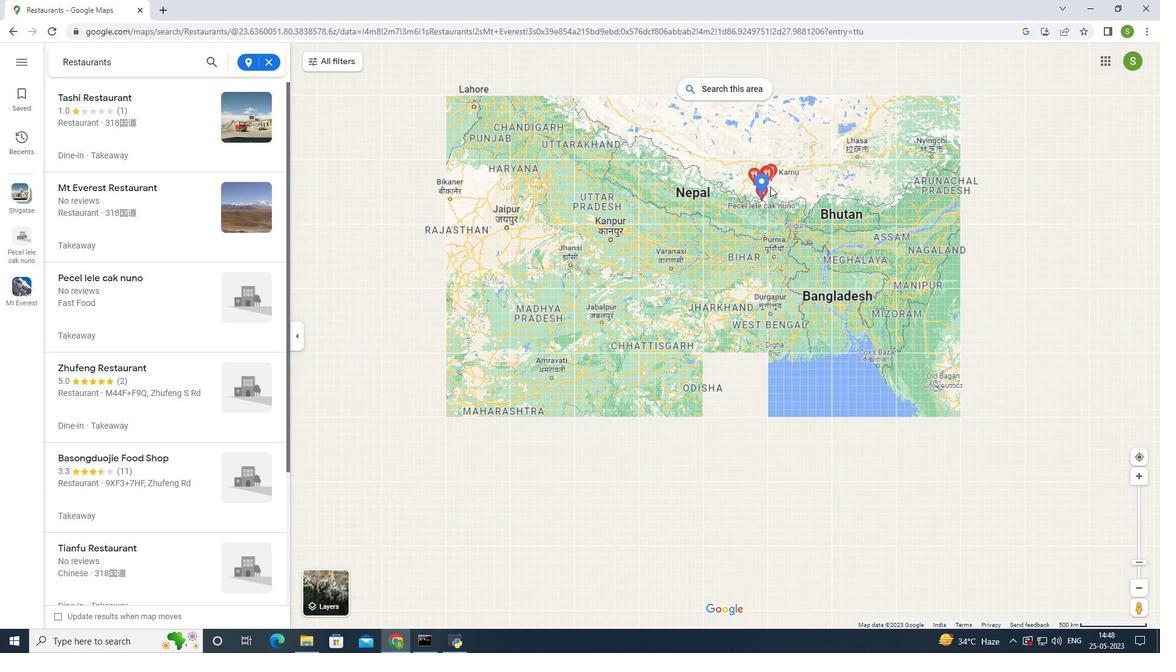 
Action: Mouse scrolled (770, 187) with delta (0, 0)
Screenshot: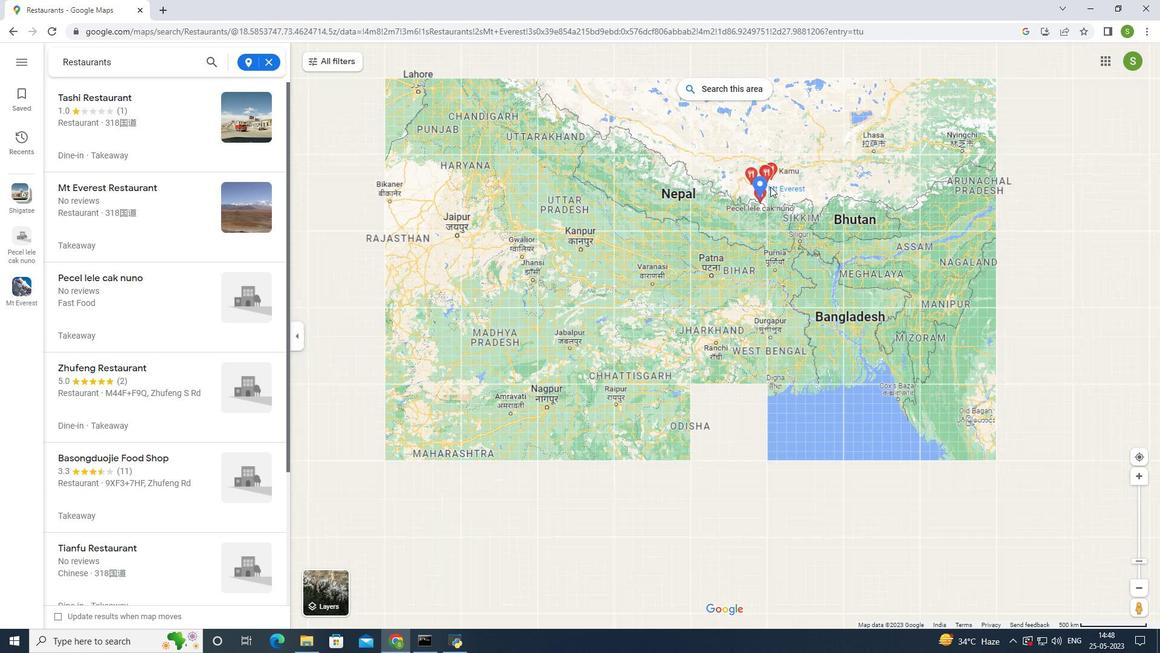 
Action: Mouse scrolled (770, 187) with delta (0, 0)
Screenshot: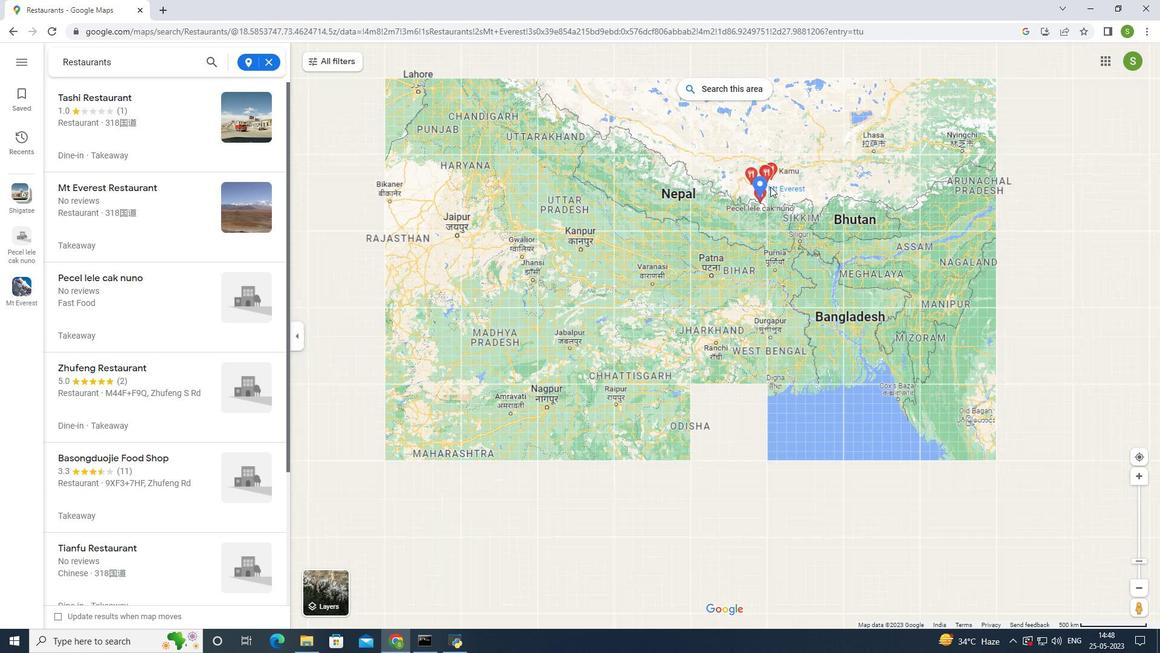 
Action: Mouse scrolled (770, 187) with delta (0, 0)
Screenshot: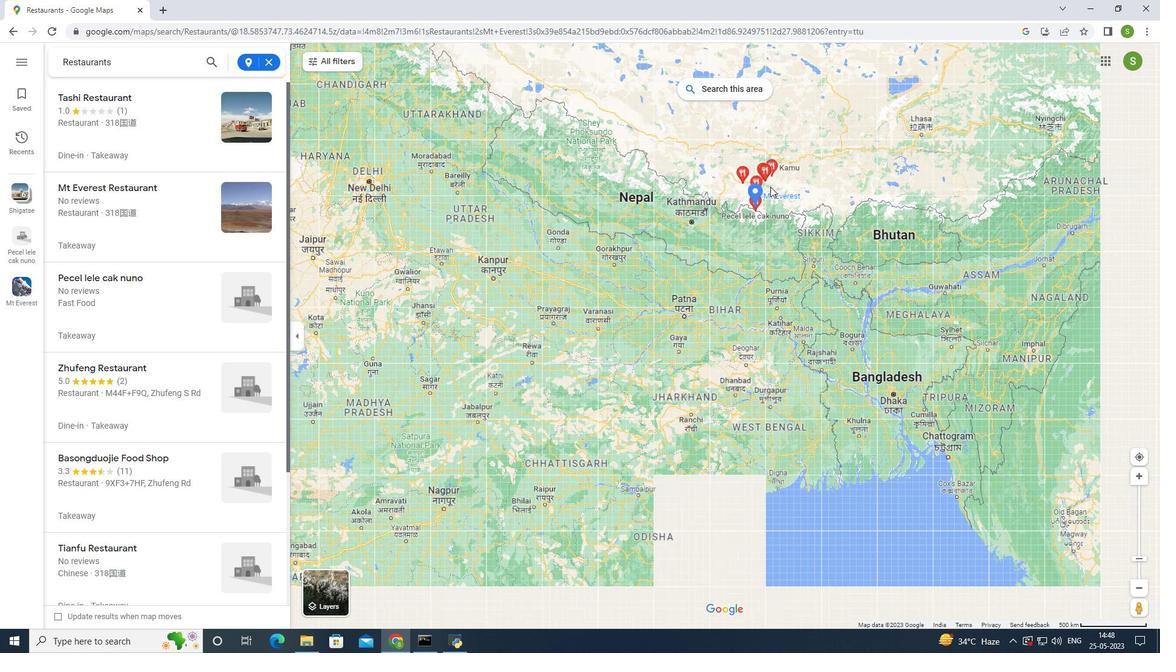 
Action: Mouse scrolled (770, 187) with delta (0, 0)
Screenshot: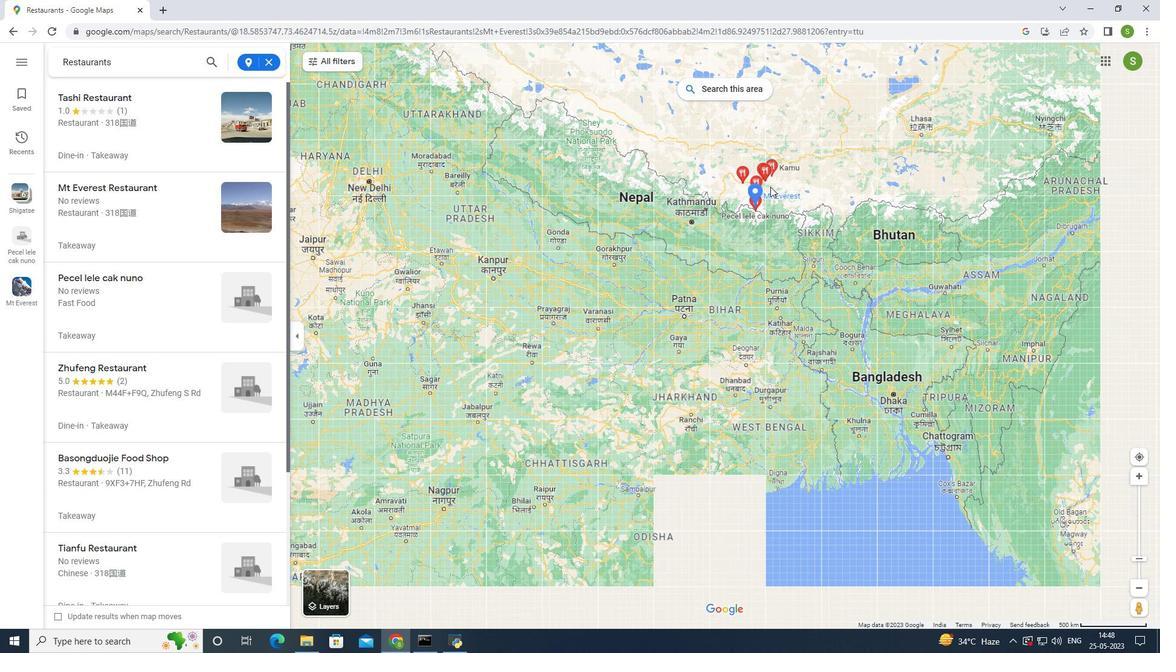 
Action: Mouse scrolled (770, 187) with delta (0, 0)
Screenshot: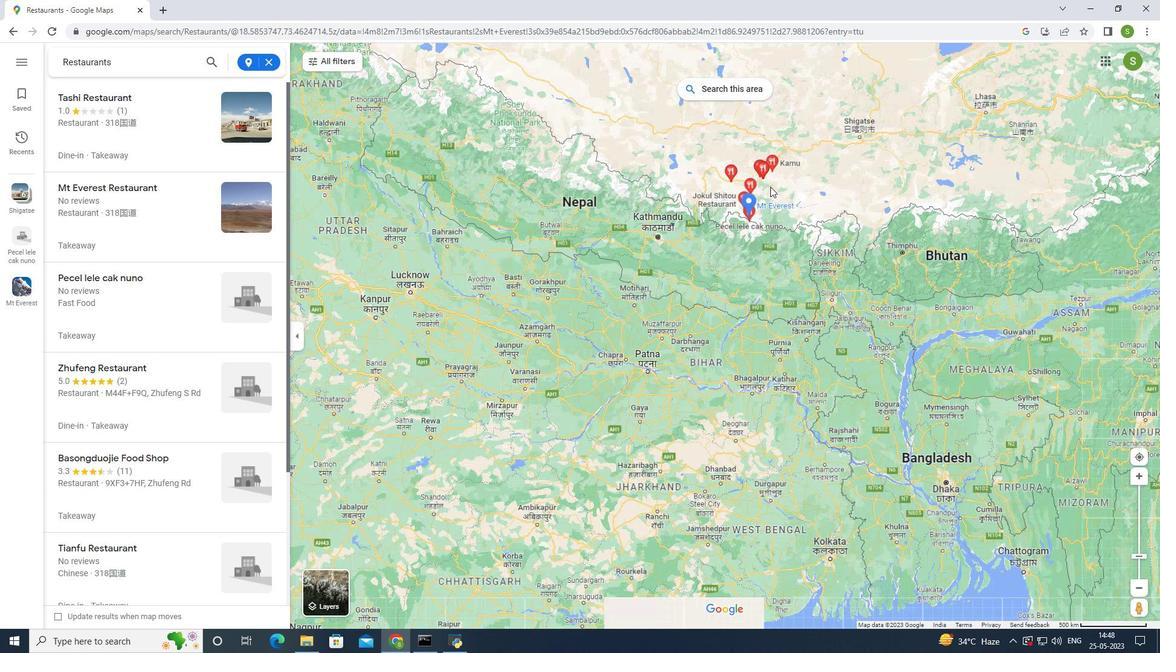 
Action: Mouse moved to (770, 186)
Screenshot: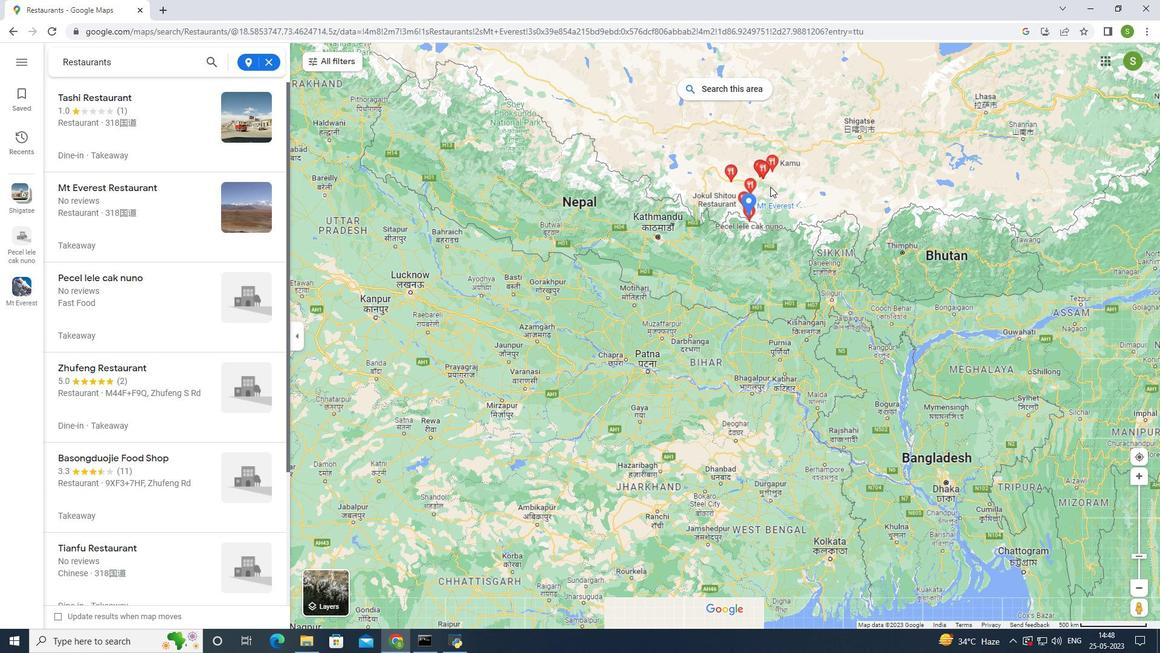 
Action: Mouse scrolled (770, 187) with delta (0, 0)
Screenshot: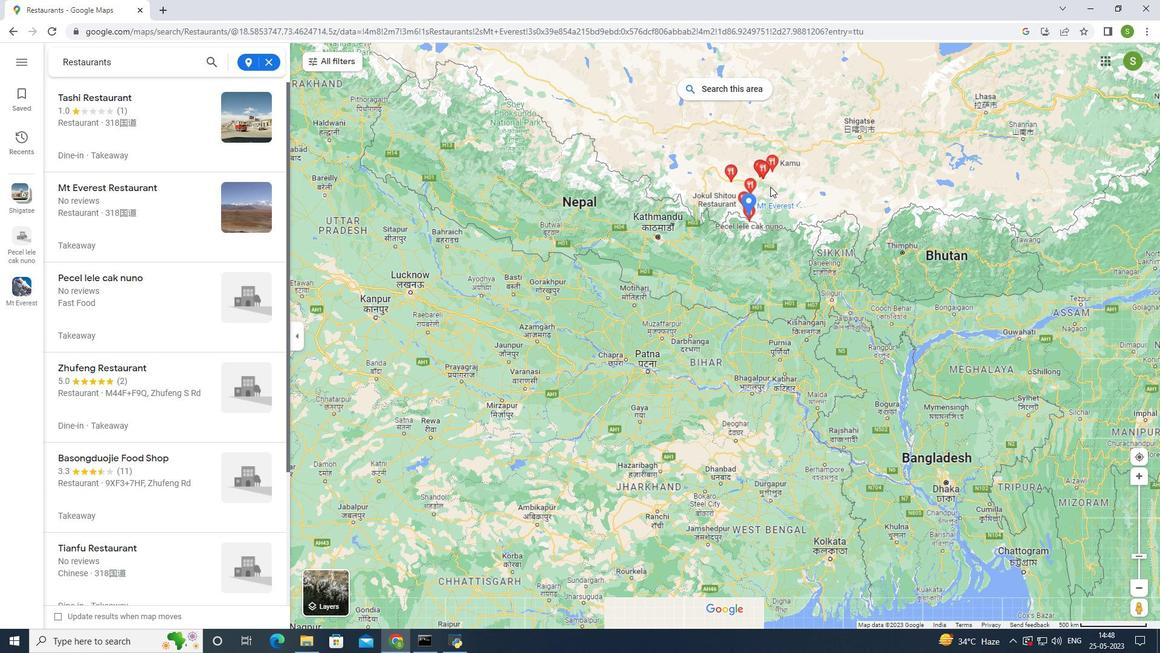 
Action: Mouse moved to (771, 186)
Screenshot: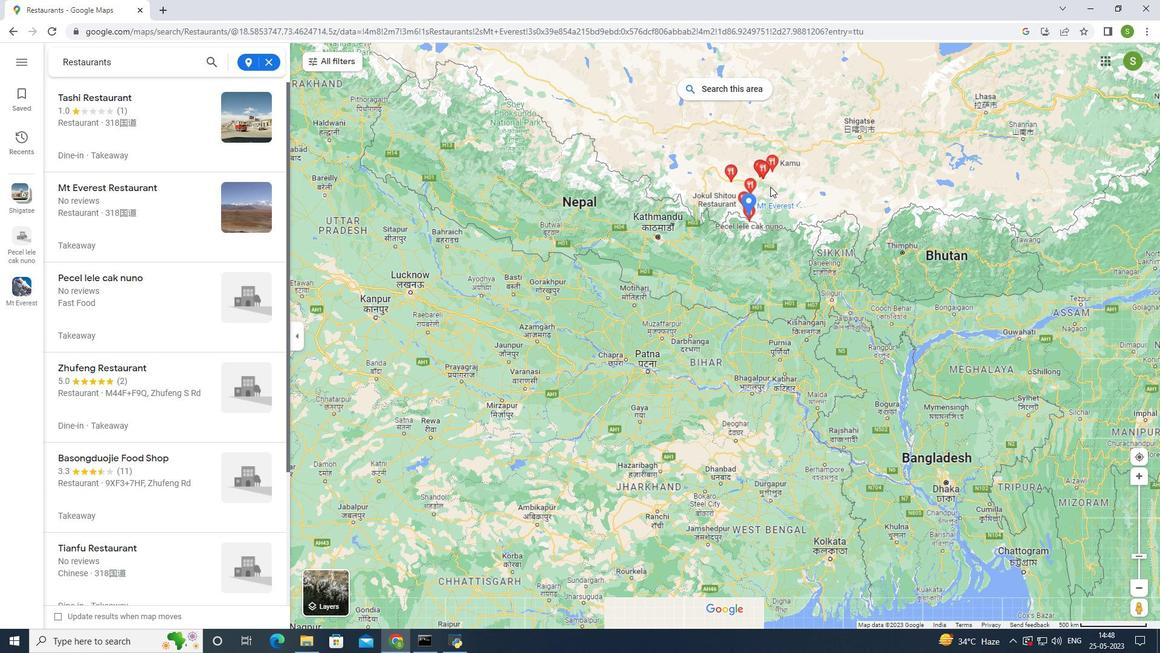 
Action: Mouse scrolled (771, 186) with delta (0, 0)
Screenshot: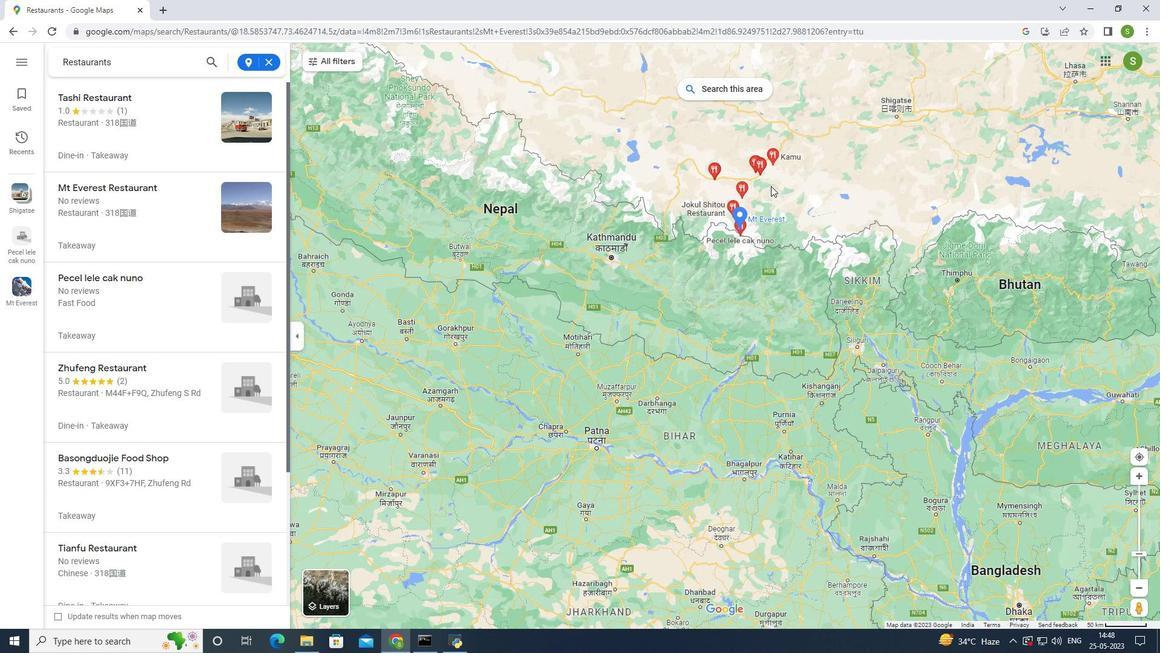 
Action: Mouse scrolled (771, 186) with delta (0, 0)
Screenshot: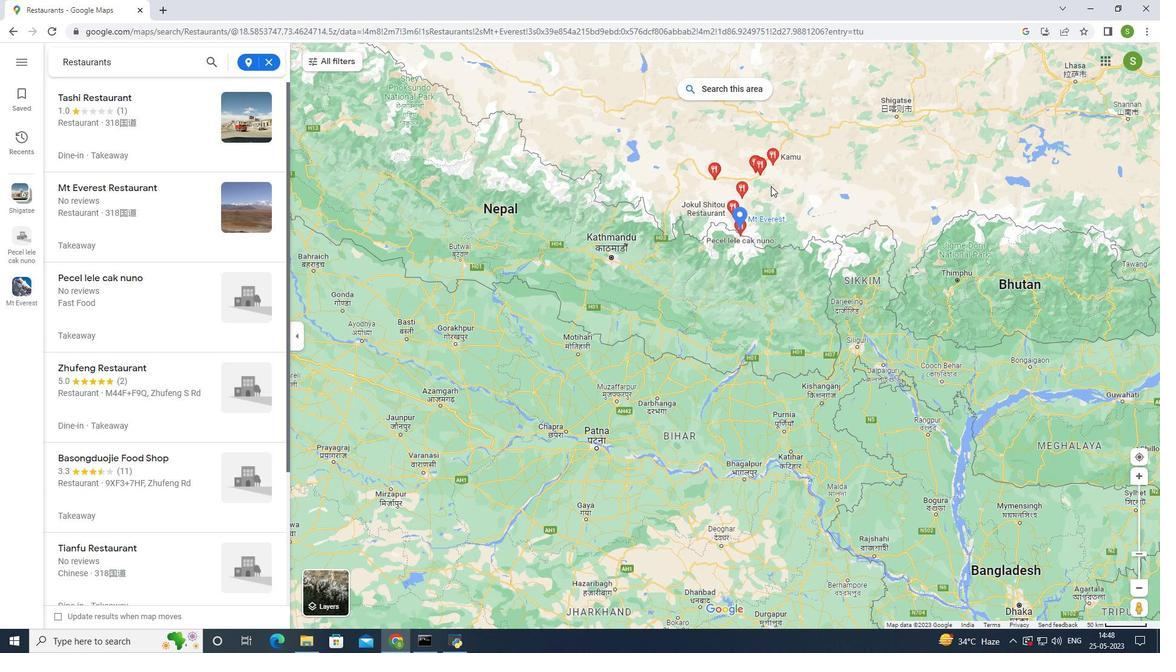 
Action: Mouse scrolled (771, 186) with delta (0, 0)
Screenshot: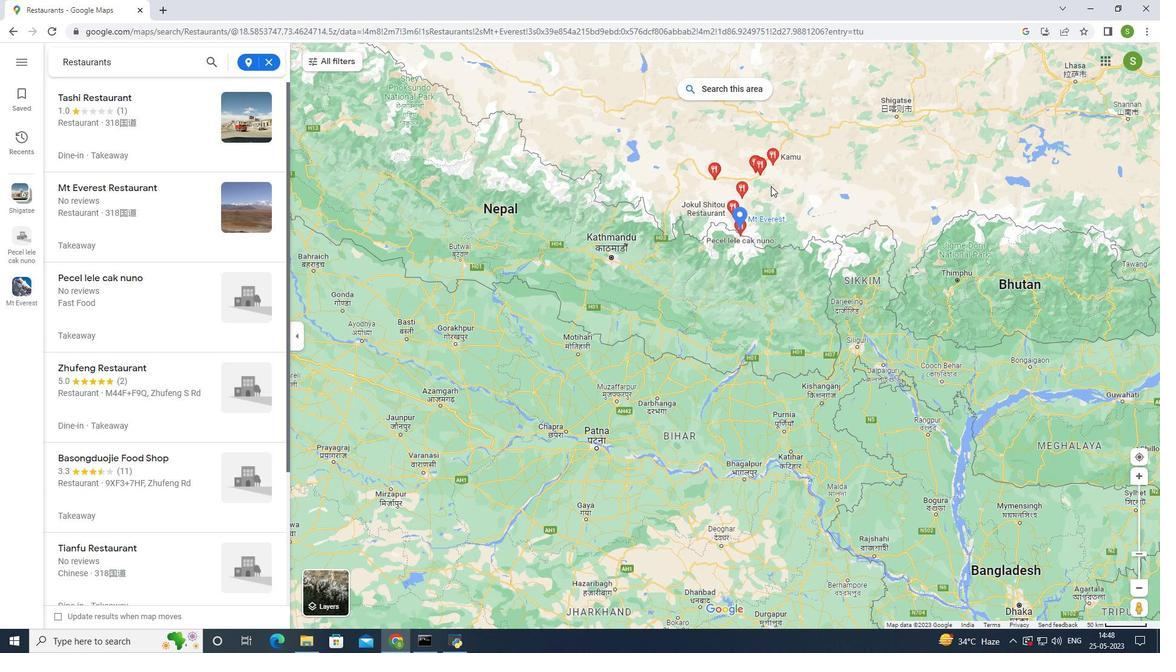 
Action: Mouse scrolled (771, 186) with delta (0, 0)
Screenshot: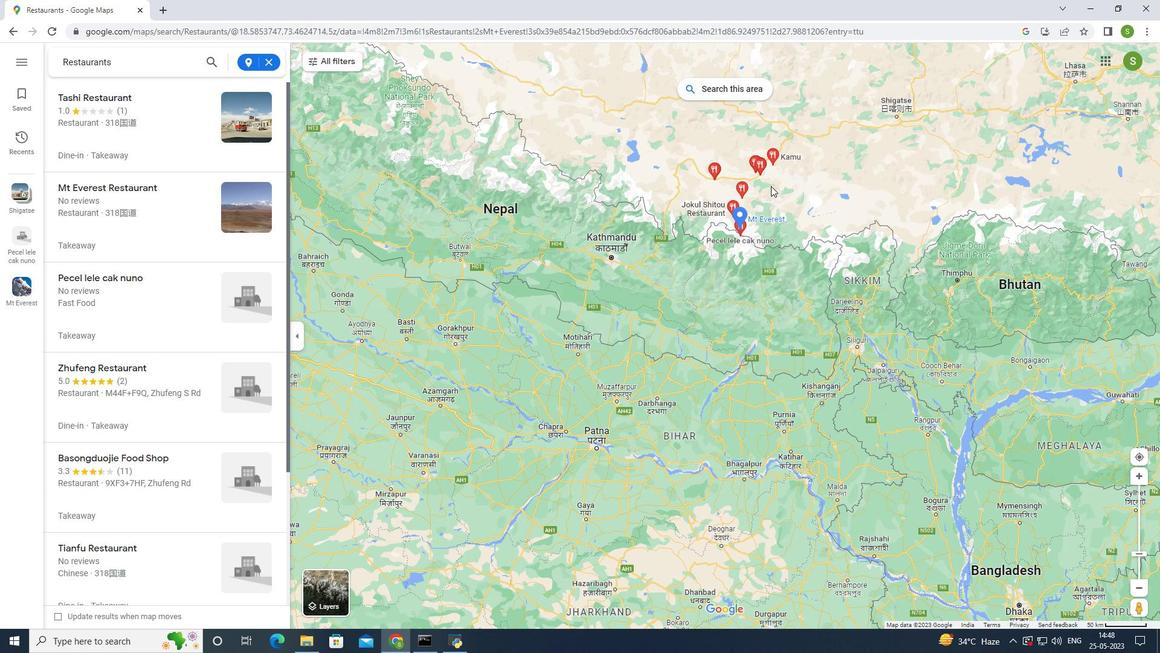 
Action: Mouse scrolled (771, 186) with delta (0, 0)
Screenshot: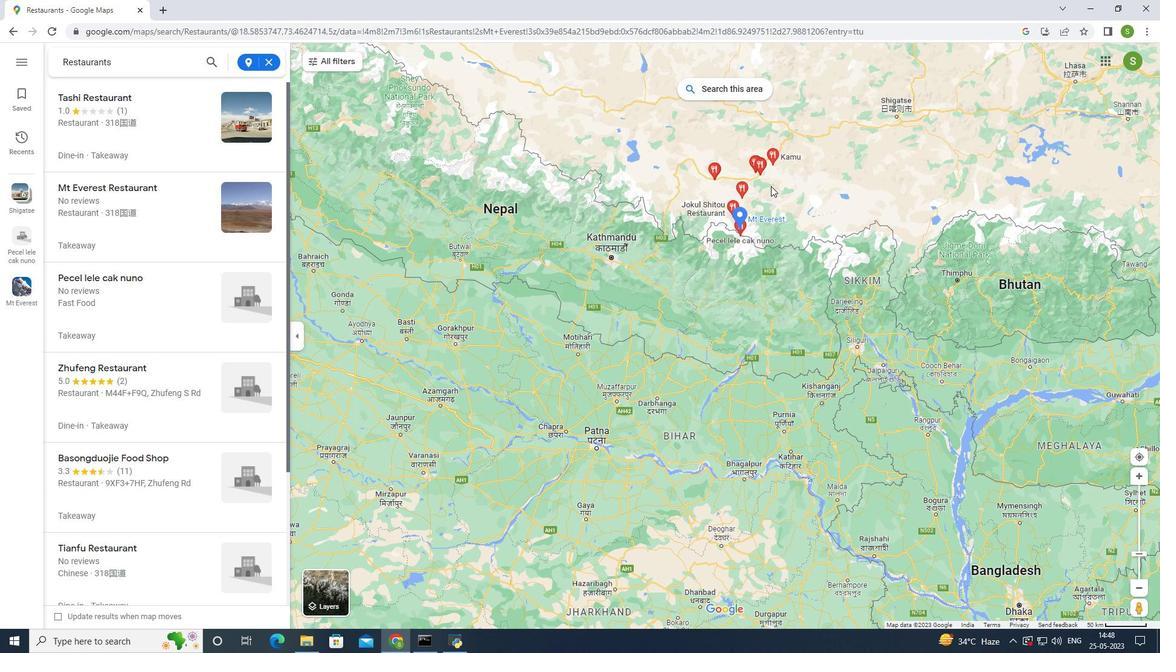 
Action: Mouse moved to (773, 183)
Screenshot: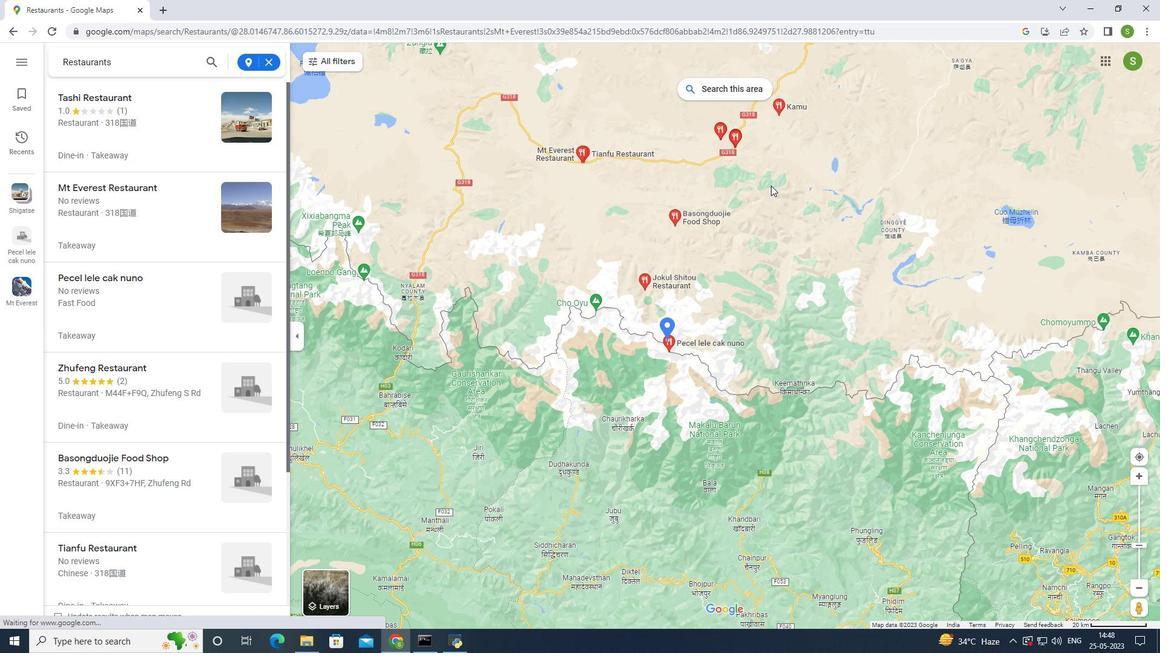 
